 Task: Forward email with the signature Christina Ramirez with the subject Request for donations from softage.1@softage.net to softage.2@softage.net with the message Please let me know if there are any issues or concerns that need to be addressed., select last sentence, change the font of the message to Tahoma and change the font typography to italics Send the email
Action: Mouse moved to (1012, 82)
Screenshot: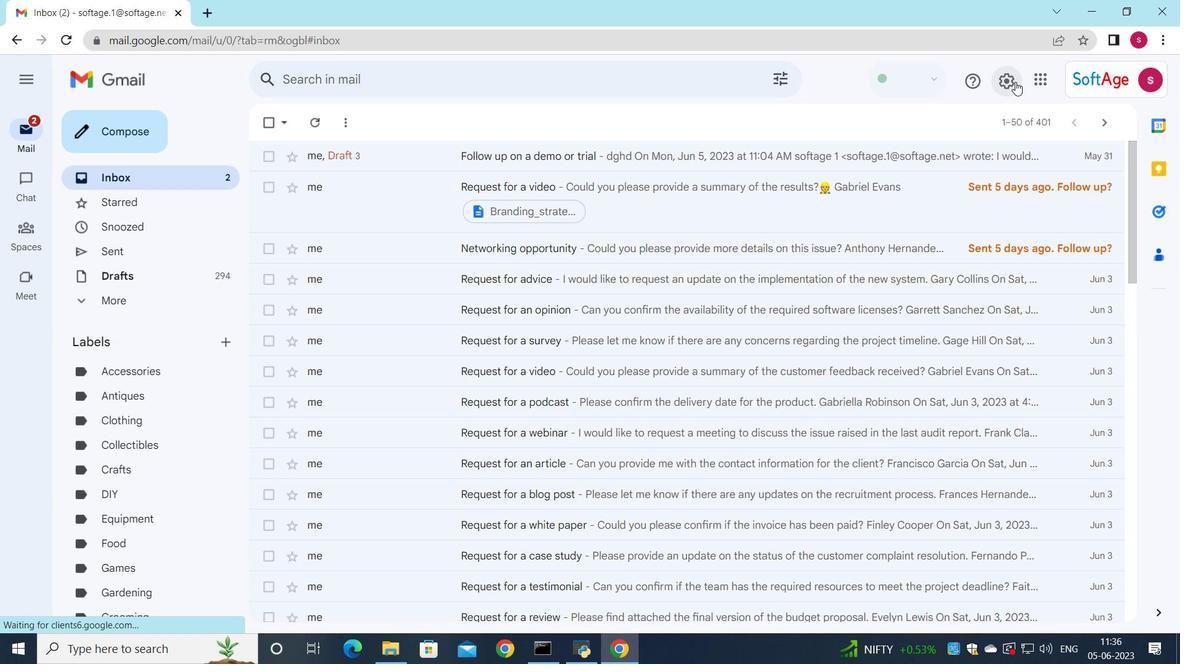 
Action: Mouse pressed left at (1012, 82)
Screenshot: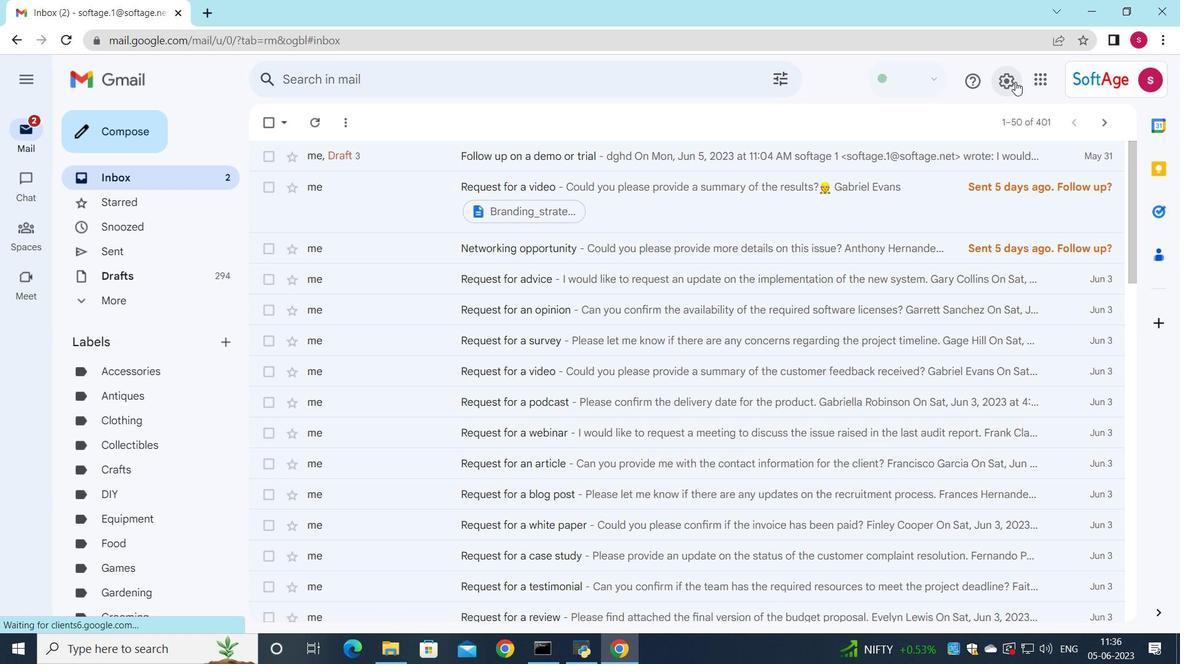 
Action: Mouse moved to (1023, 164)
Screenshot: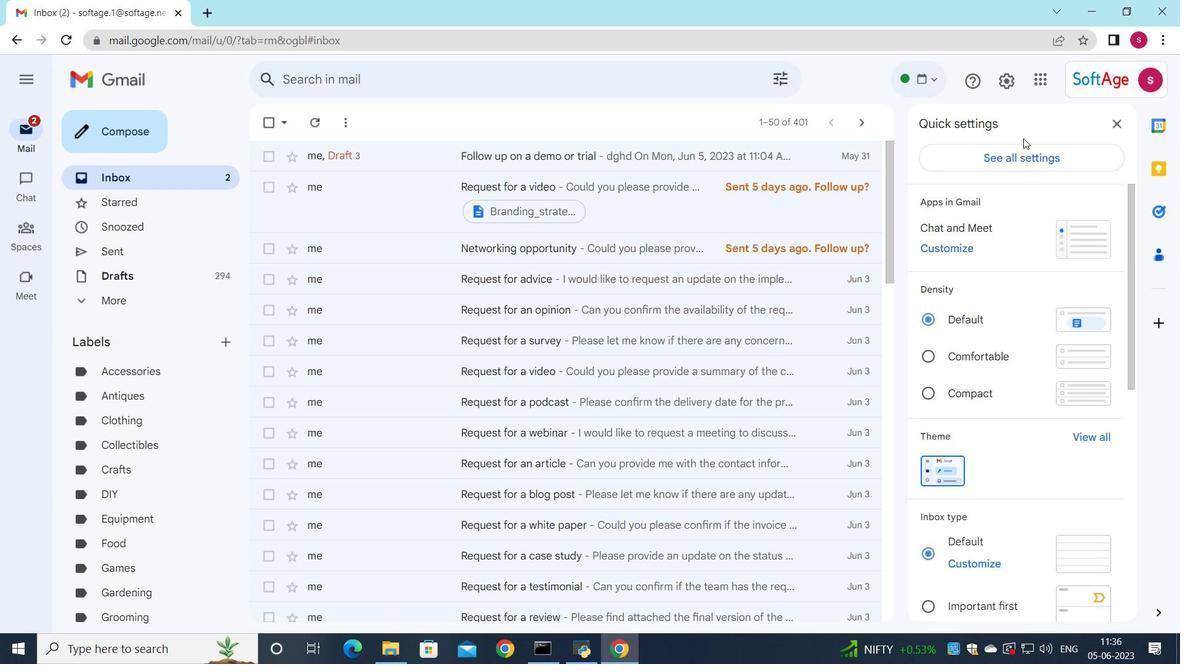
Action: Mouse pressed left at (1023, 164)
Screenshot: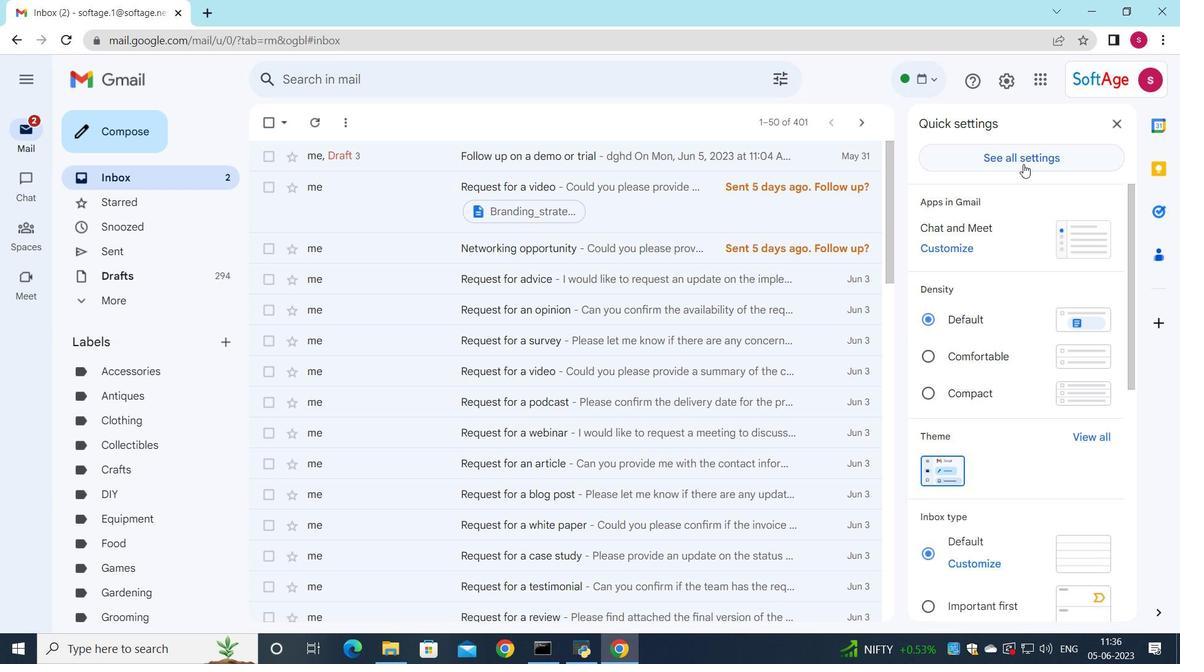 
Action: Mouse moved to (729, 297)
Screenshot: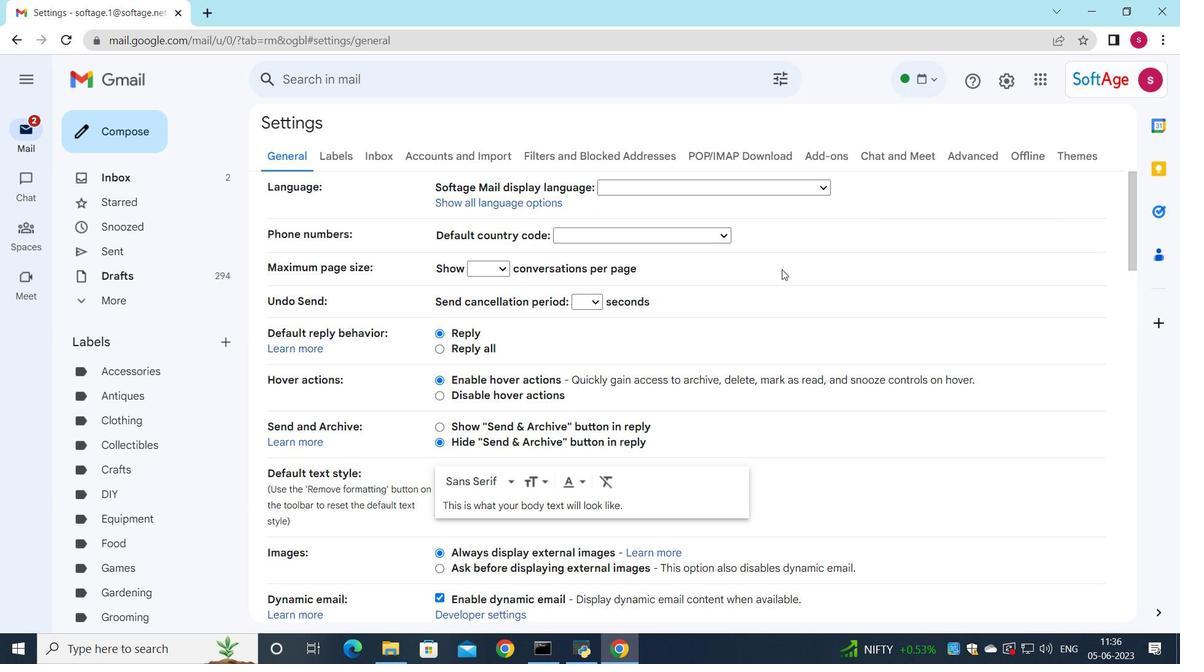 
Action: Mouse scrolled (730, 295) with delta (0, 0)
Screenshot: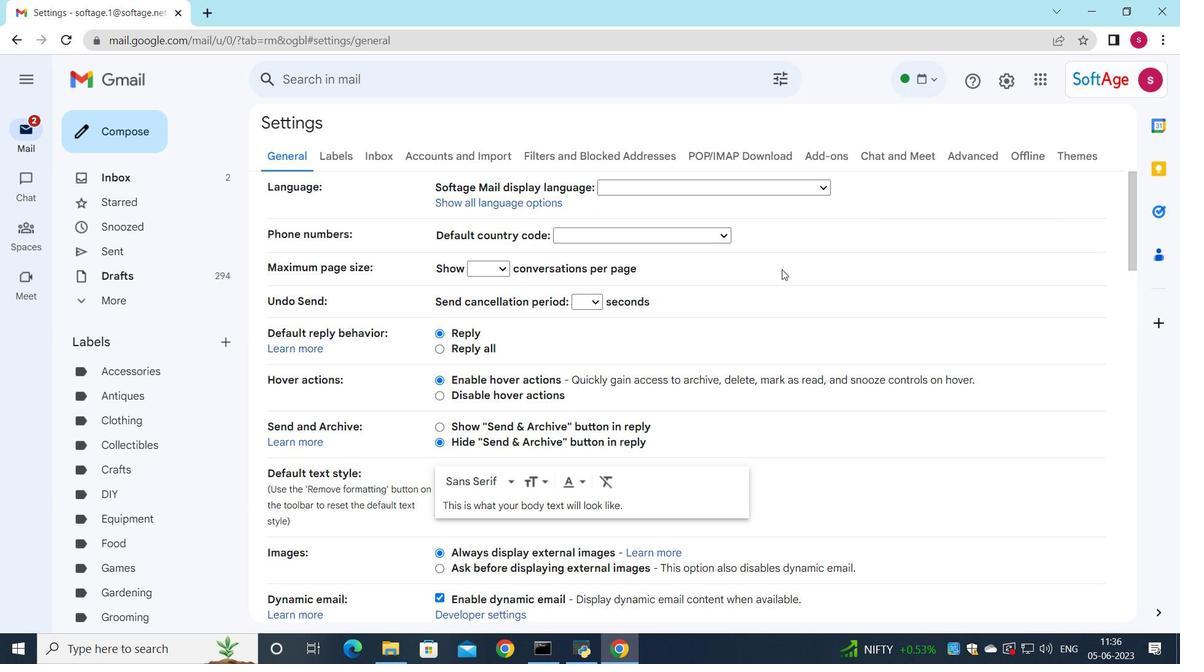 
Action: Mouse moved to (727, 300)
Screenshot: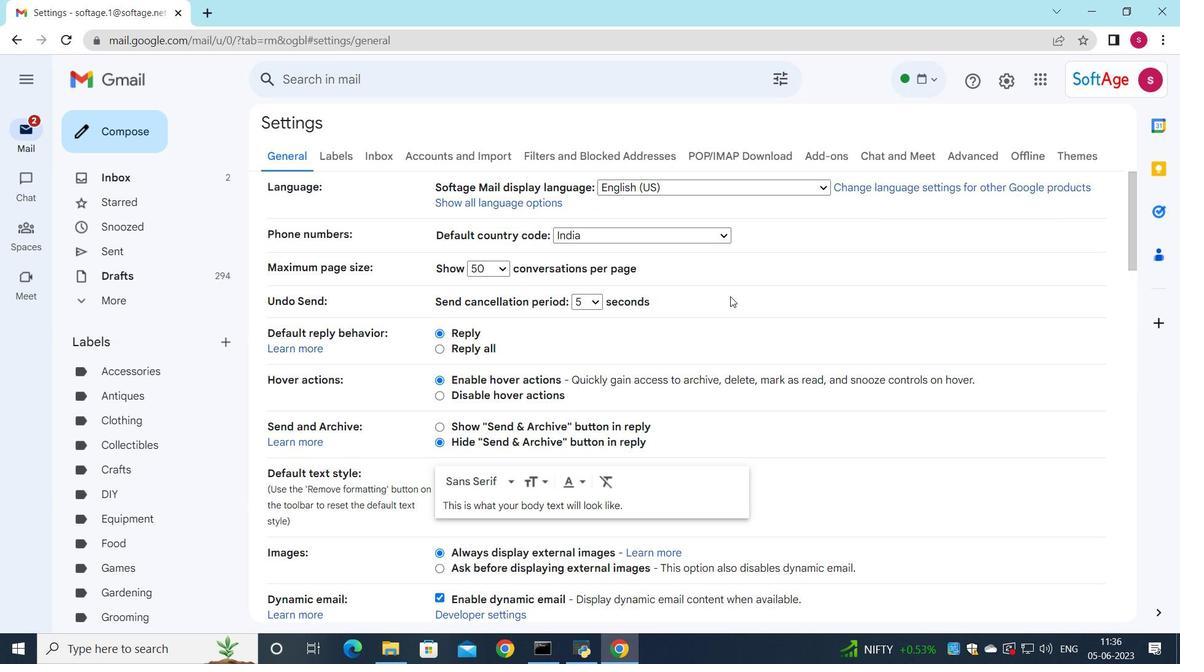 
Action: Mouse scrolled (728, 298) with delta (0, 0)
Screenshot: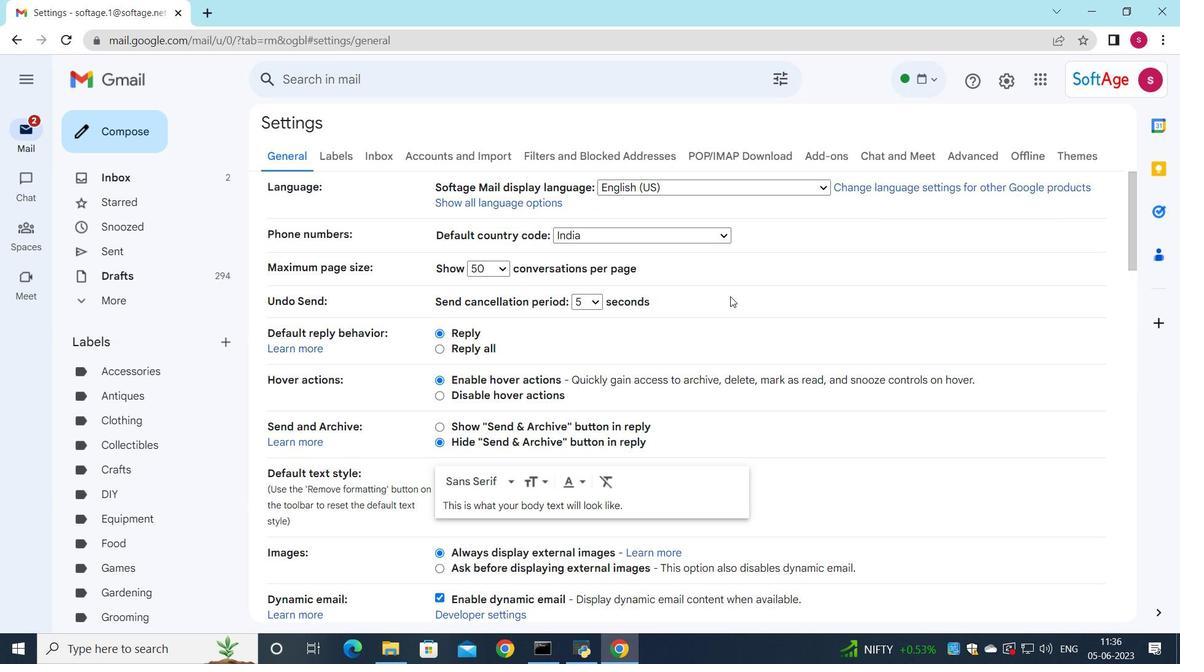 
Action: Mouse scrolled (727, 300) with delta (0, 0)
Screenshot: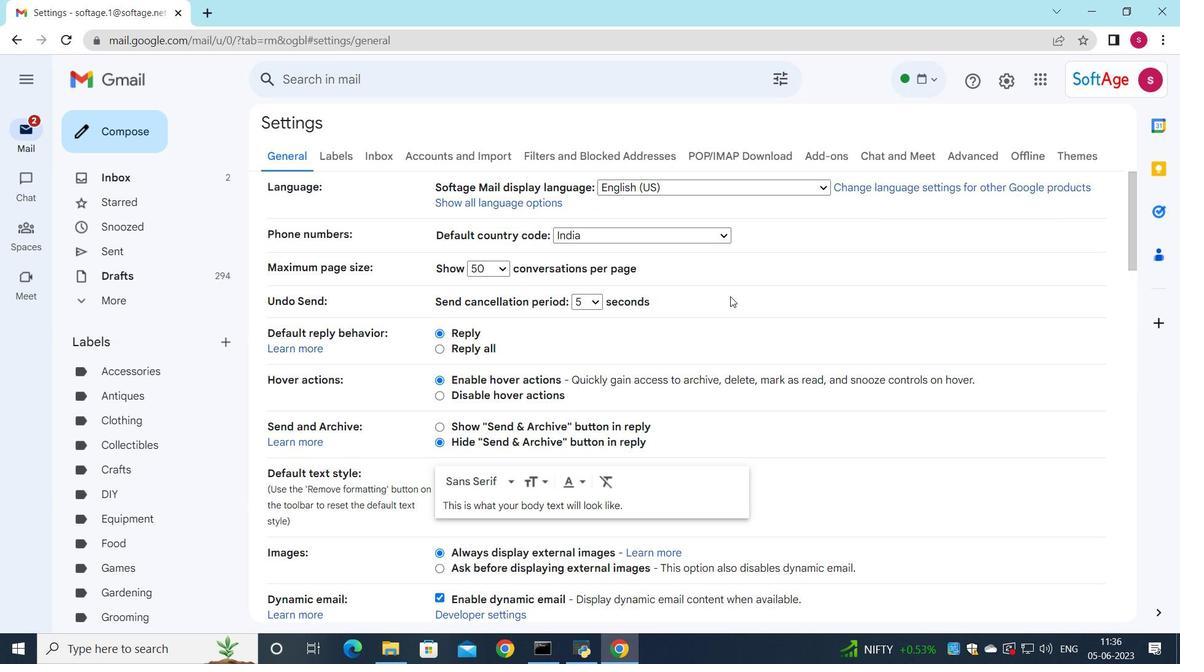 
Action: Mouse scrolled (727, 300) with delta (0, 0)
Screenshot: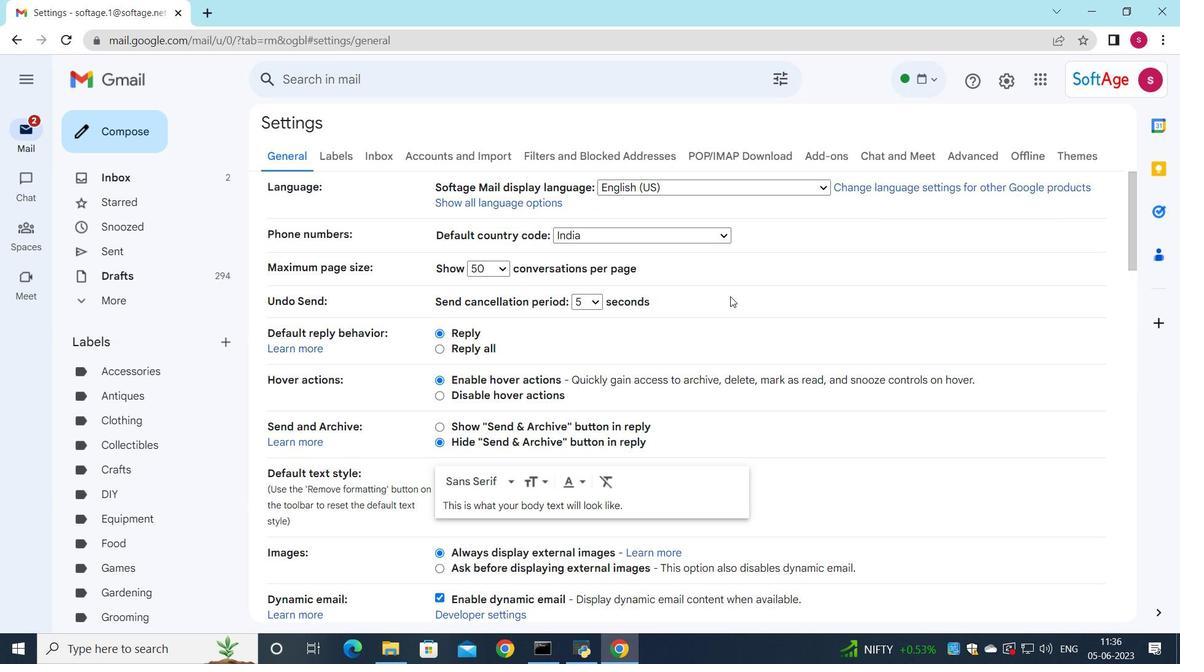 
Action: Mouse scrolled (727, 300) with delta (0, 0)
Screenshot: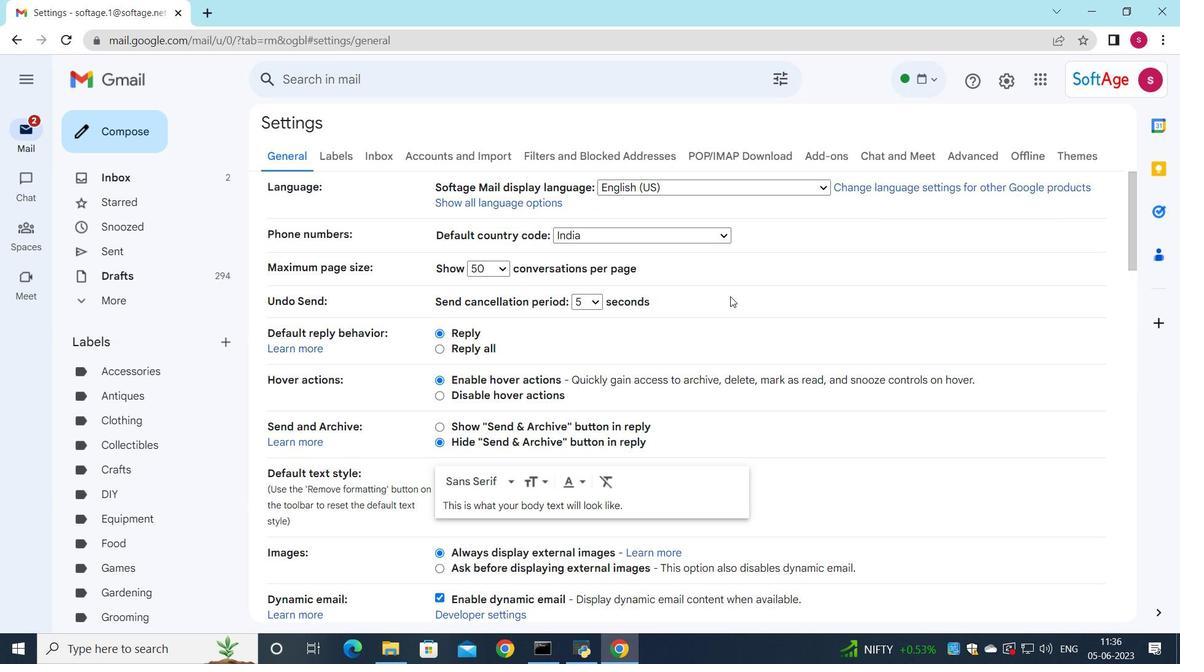 
Action: Mouse moved to (641, 284)
Screenshot: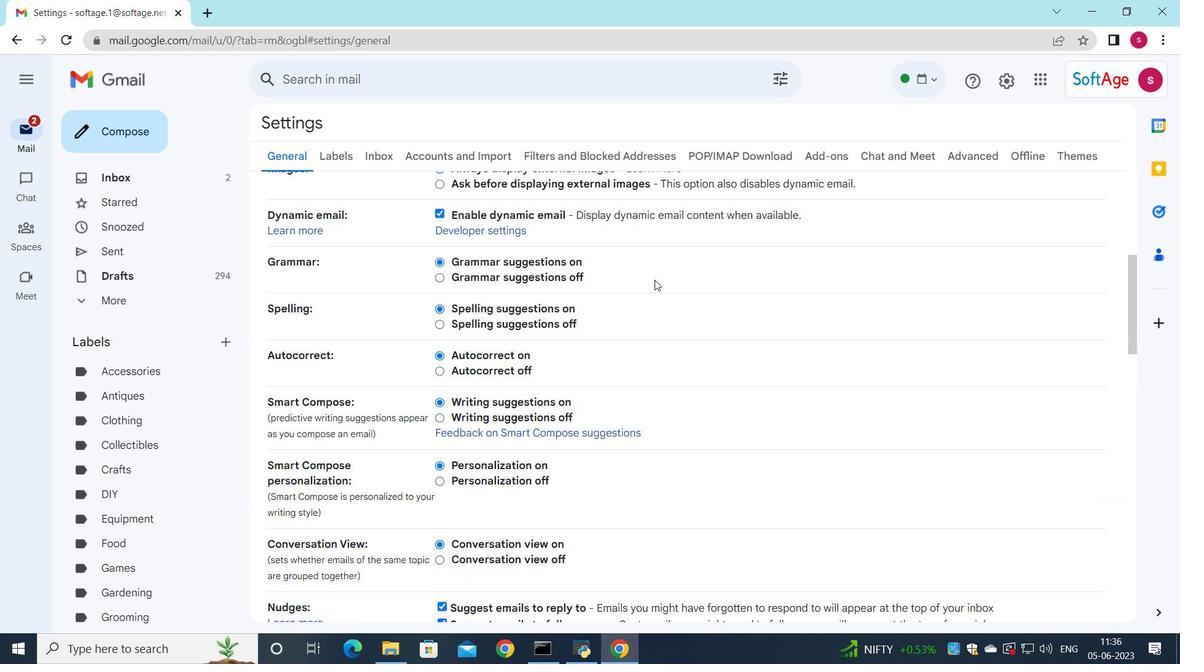 
Action: Mouse scrolled (641, 283) with delta (0, 0)
Screenshot: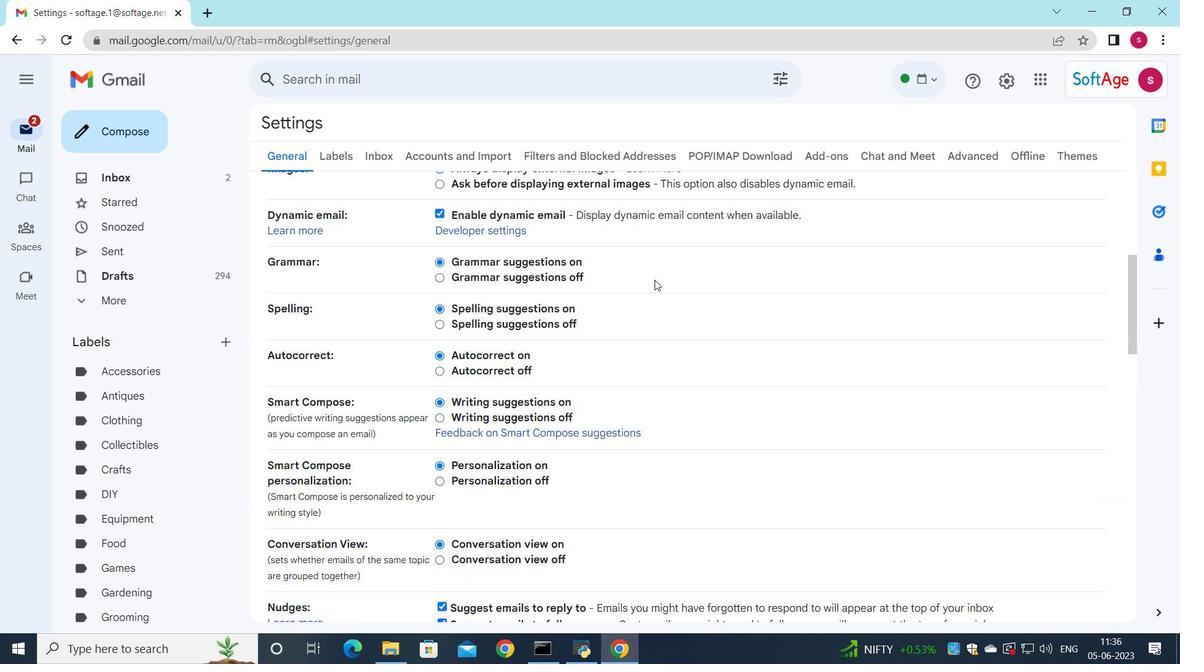 
Action: Mouse moved to (640, 284)
Screenshot: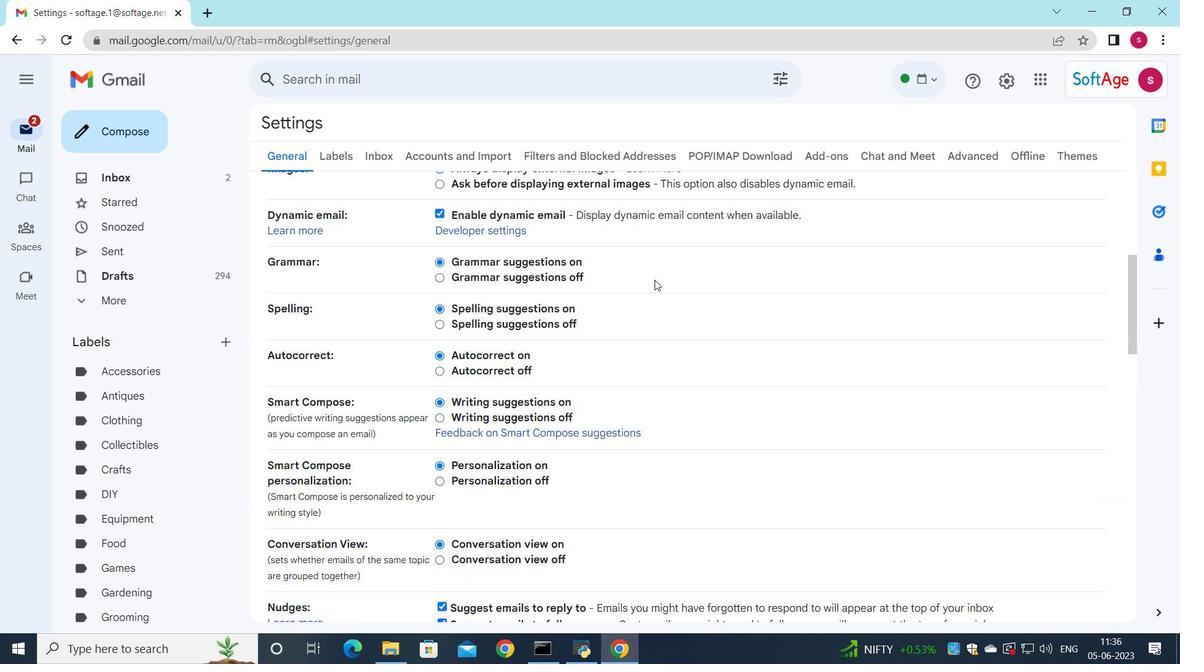 
Action: Mouse scrolled (640, 283) with delta (0, 0)
Screenshot: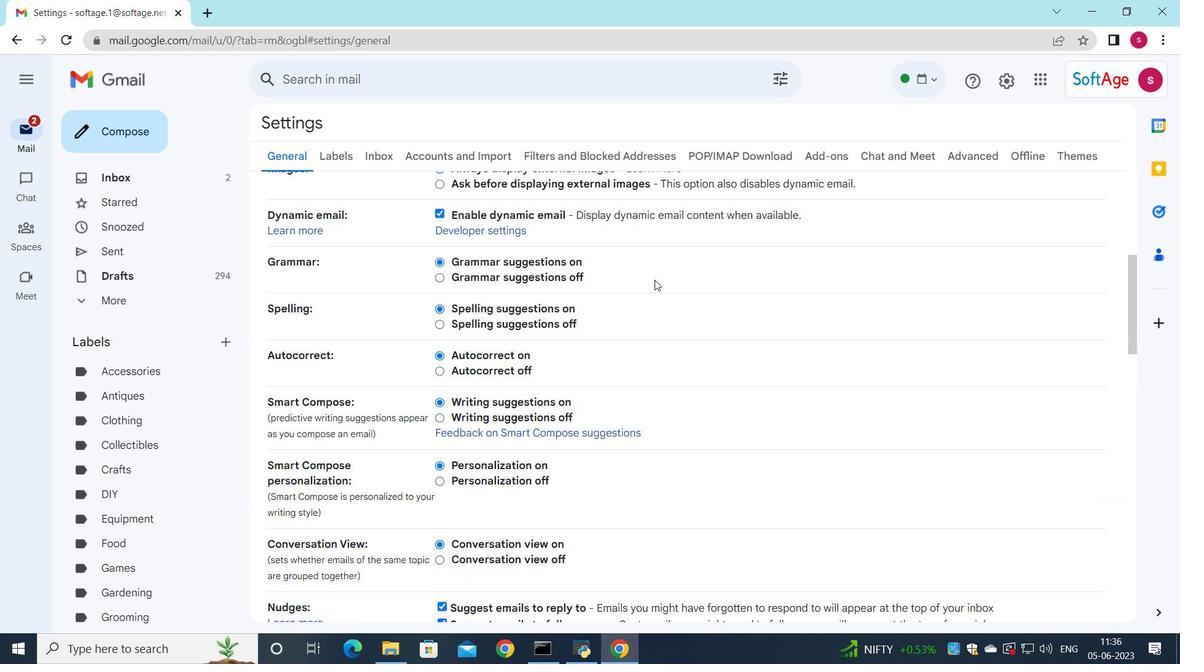 
Action: Mouse scrolled (640, 283) with delta (0, 0)
Screenshot: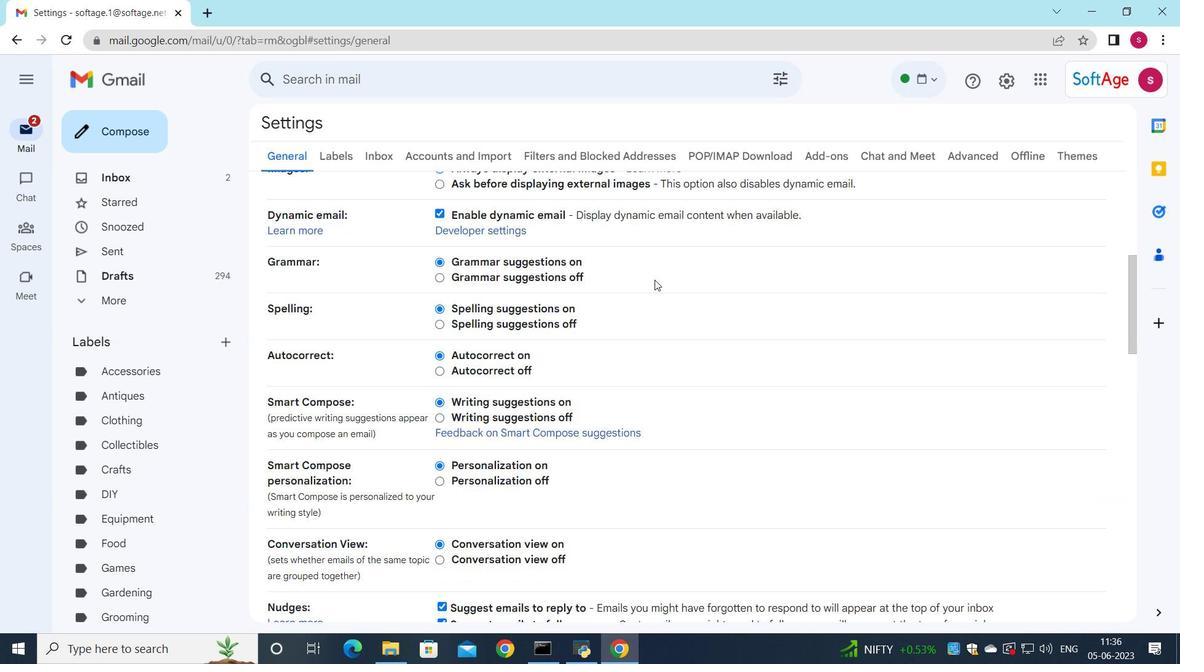 
Action: Mouse scrolled (640, 283) with delta (0, 0)
Screenshot: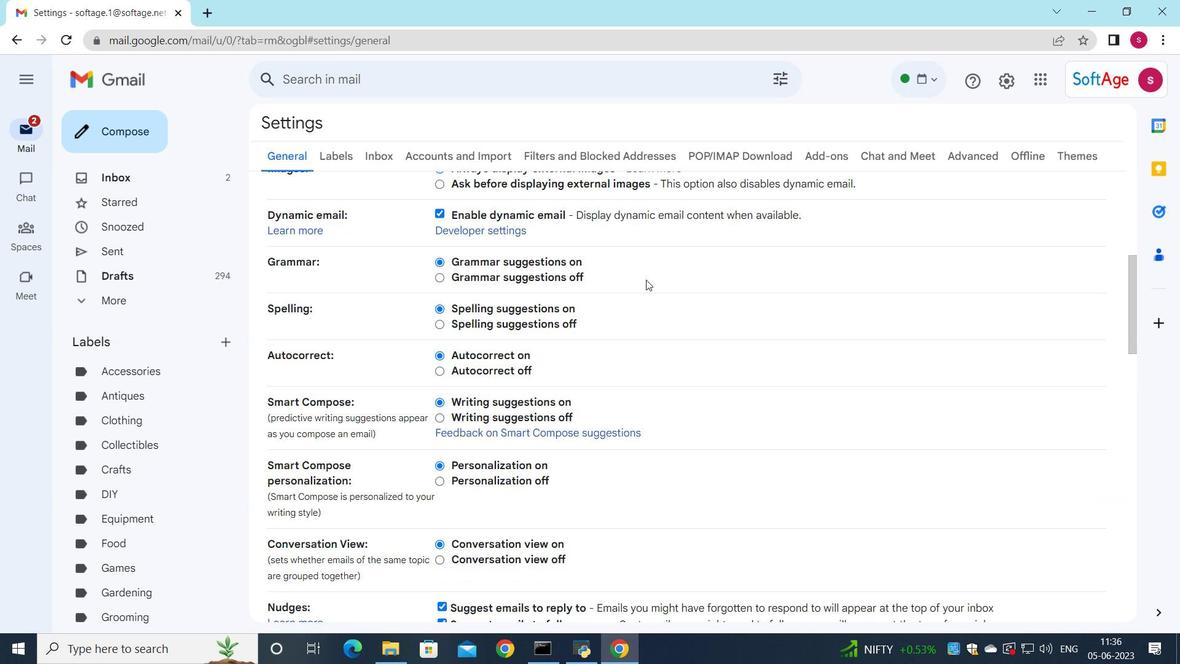 
Action: Mouse scrolled (640, 283) with delta (0, 0)
Screenshot: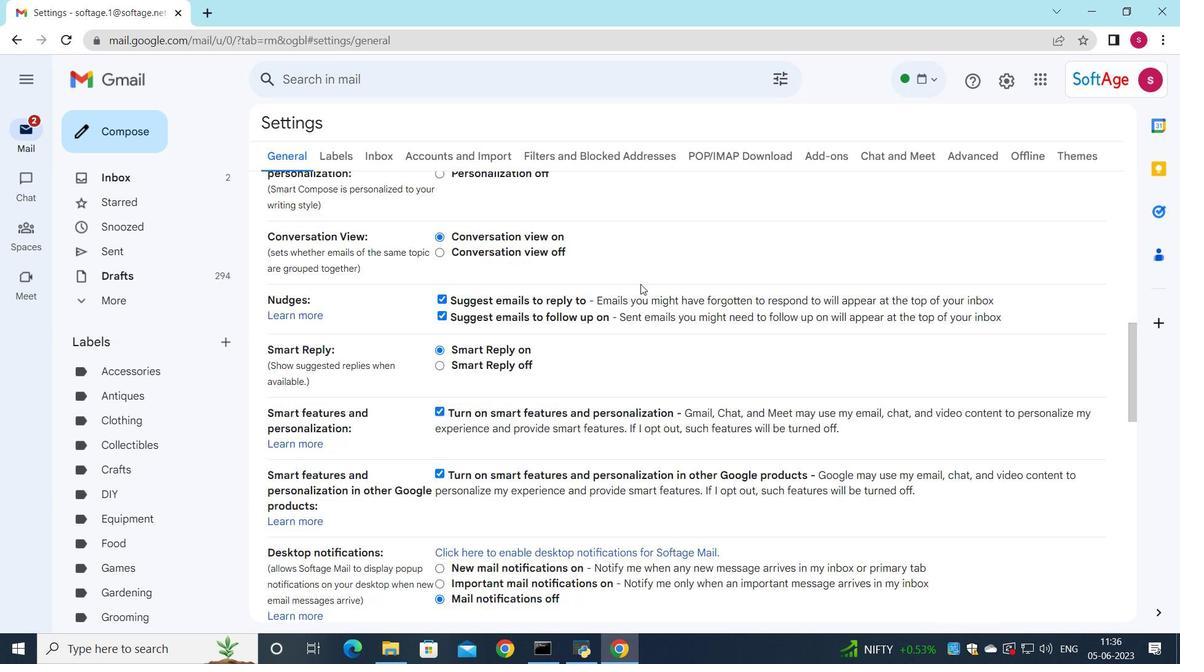 
Action: Mouse scrolled (640, 283) with delta (0, 0)
Screenshot: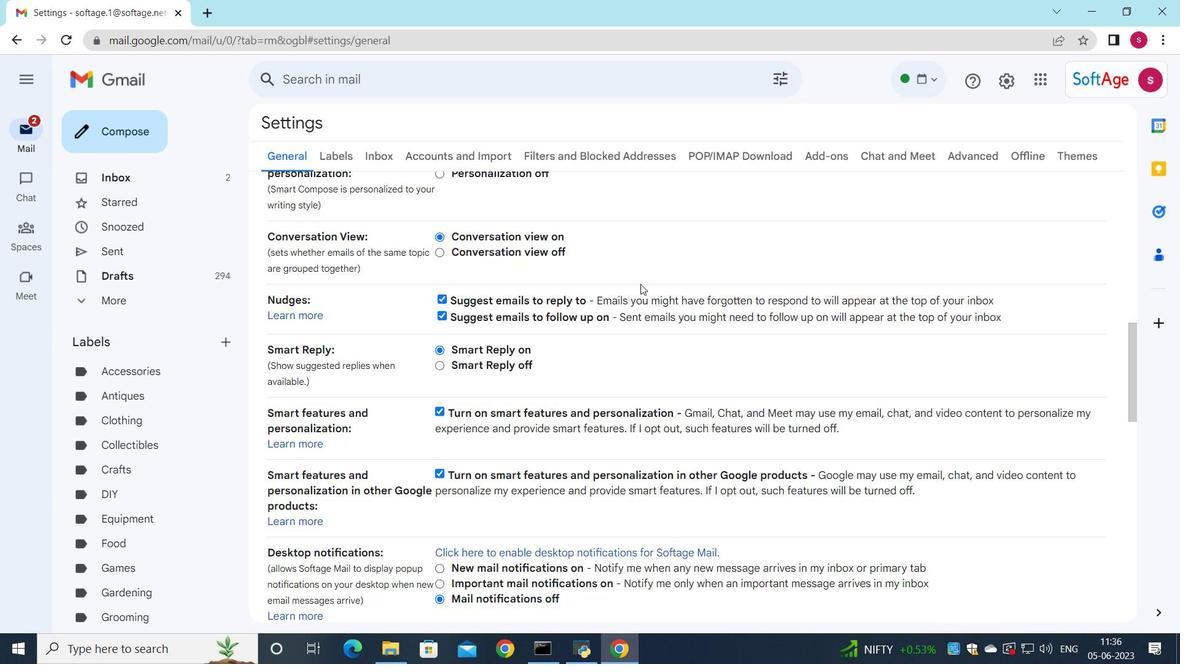 
Action: Mouse scrolled (640, 283) with delta (0, 0)
Screenshot: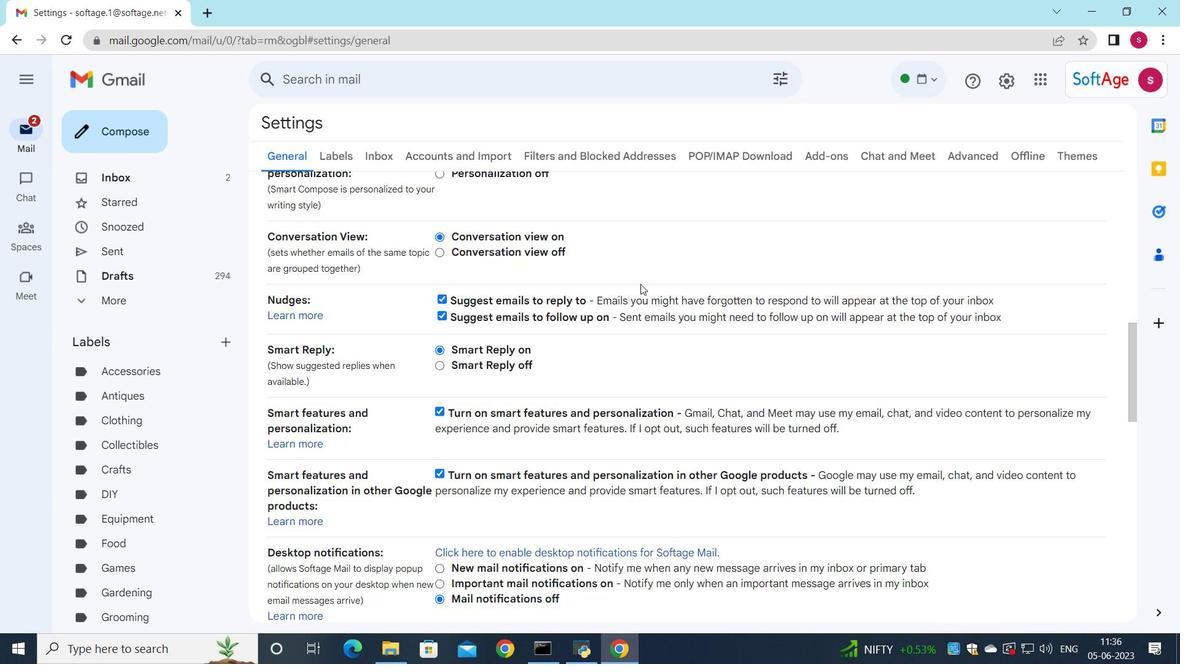 
Action: Mouse scrolled (640, 283) with delta (0, 0)
Screenshot: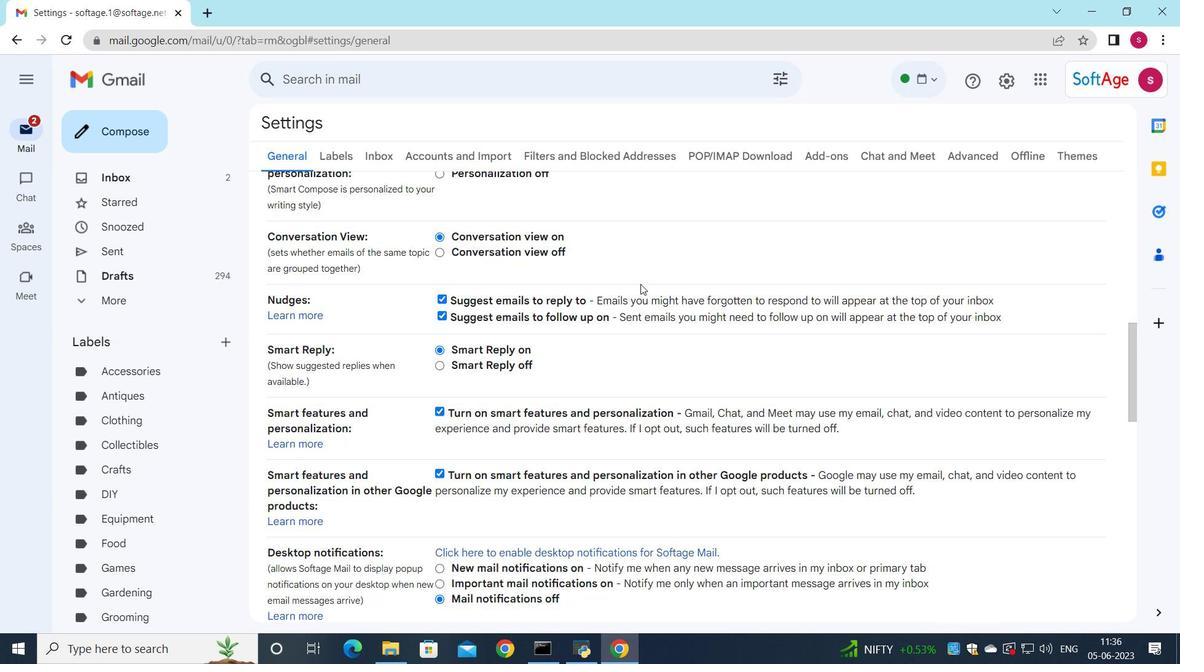 
Action: Mouse scrolled (640, 283) with delta (0, 0)
Screenshot: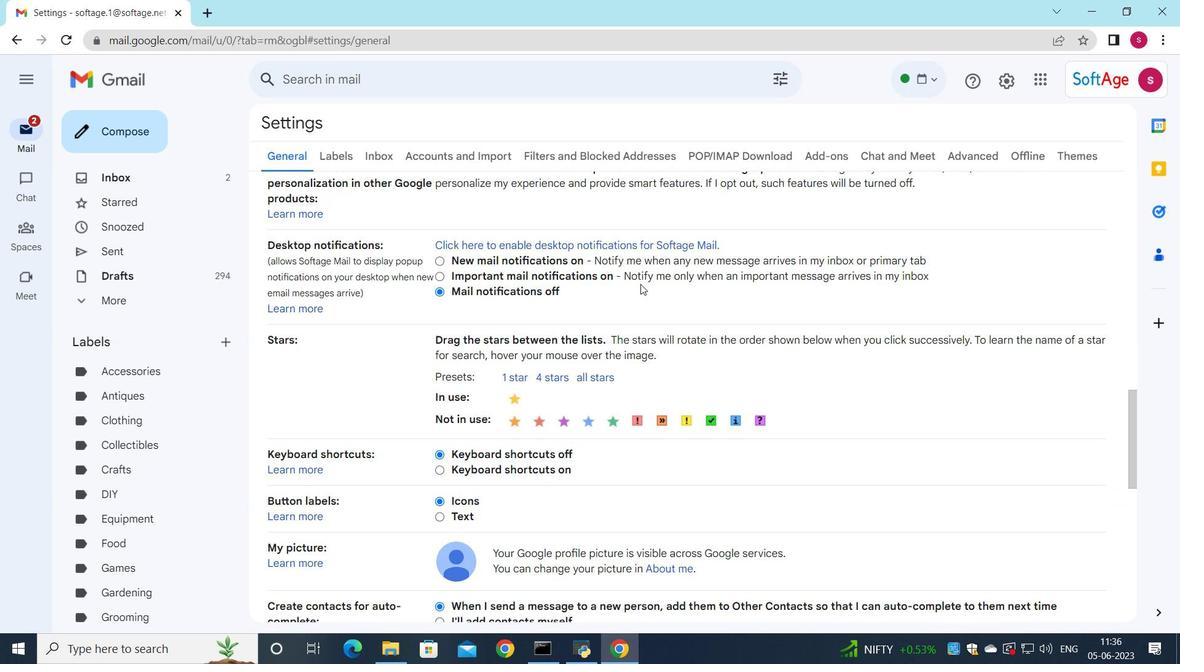 
Action: Mouse scrolled (640, 283) with delta (0, 0)
Screenshot: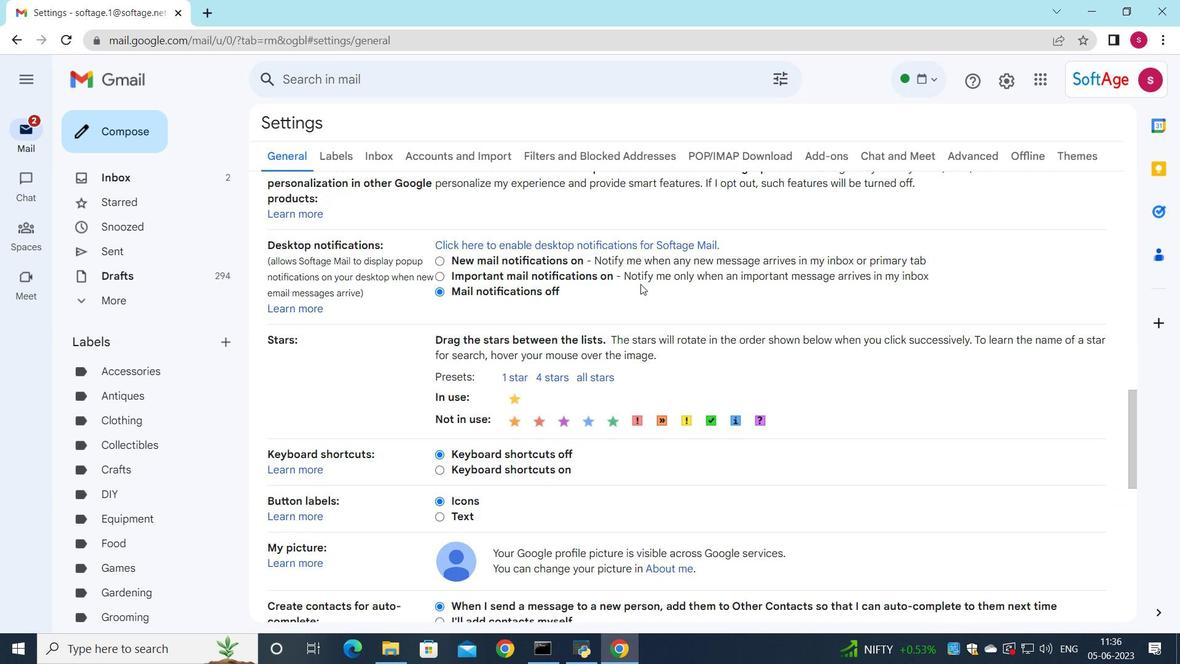 
Action: Mouse moved to (640, 284)
Screenshot: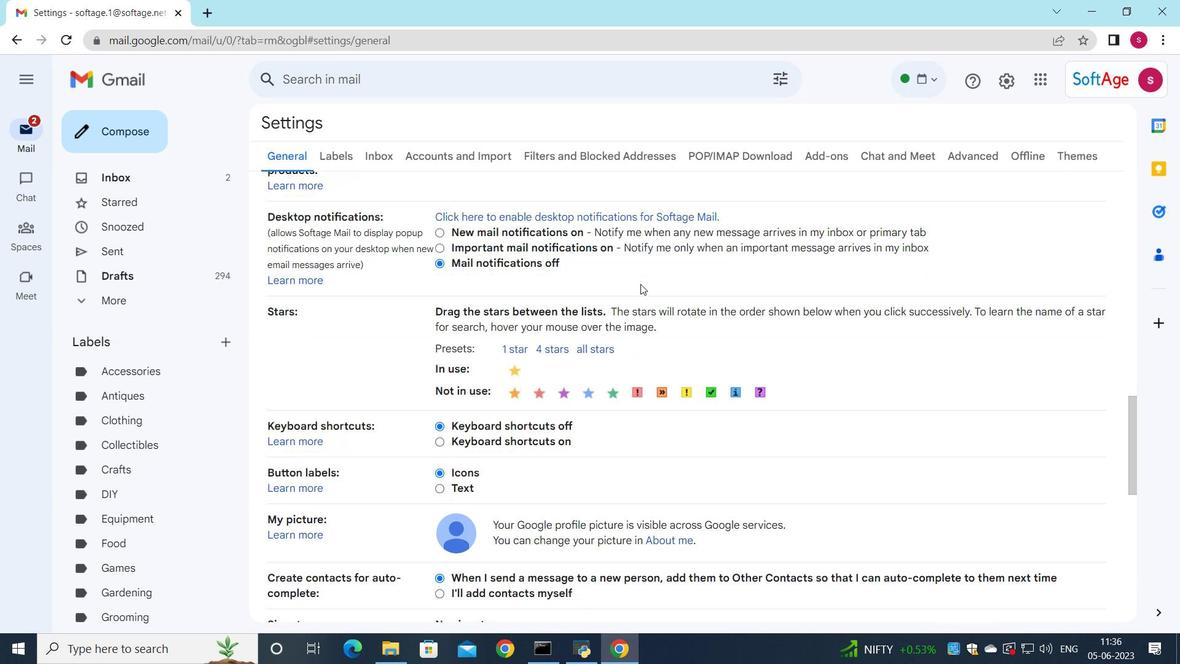 
Action: Mouse scrolled (640, 283) with delta (0, 0)
Screenshot: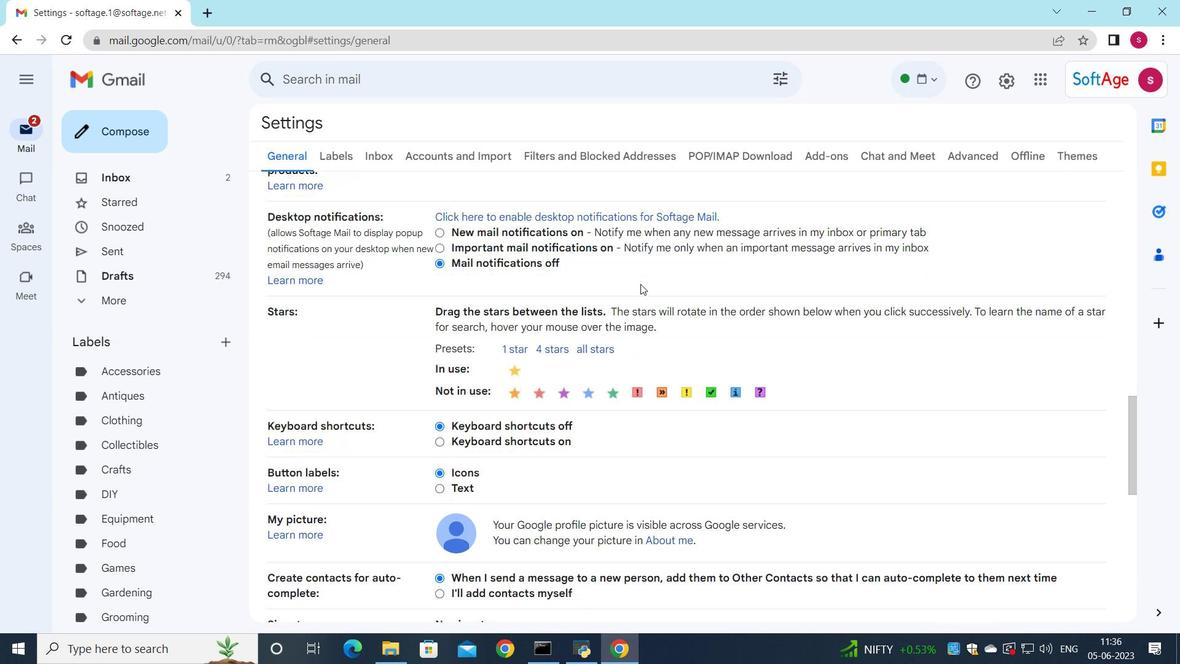 
Action: Mouse moved to (640, 293)
Screenshot: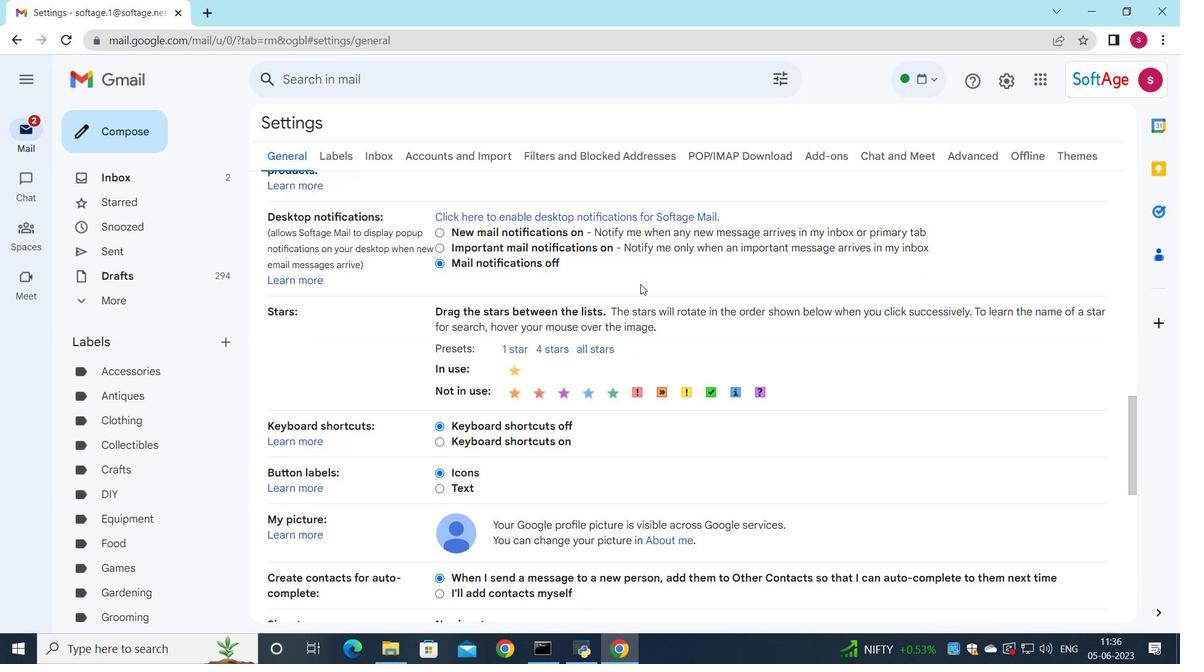 
Action: Mouse scrolled (640, 283) with delta (0, 0)
Screenshot: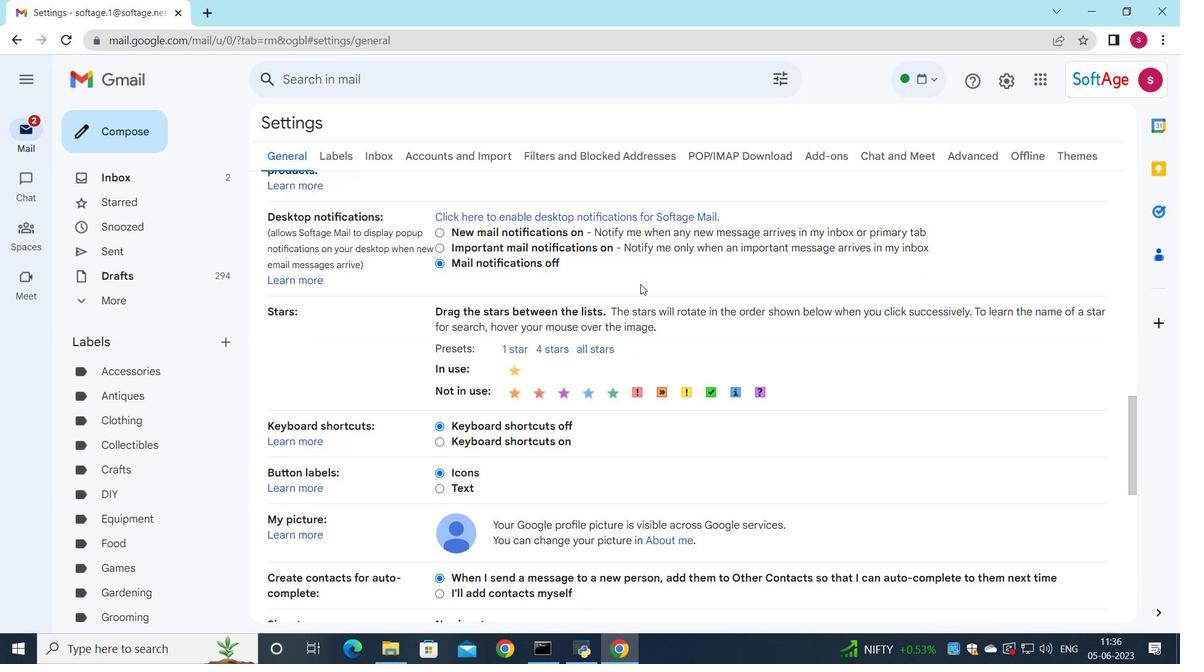 
Action: Mouse scrolled (640, 283) with delta (0, 0)
Screenshot: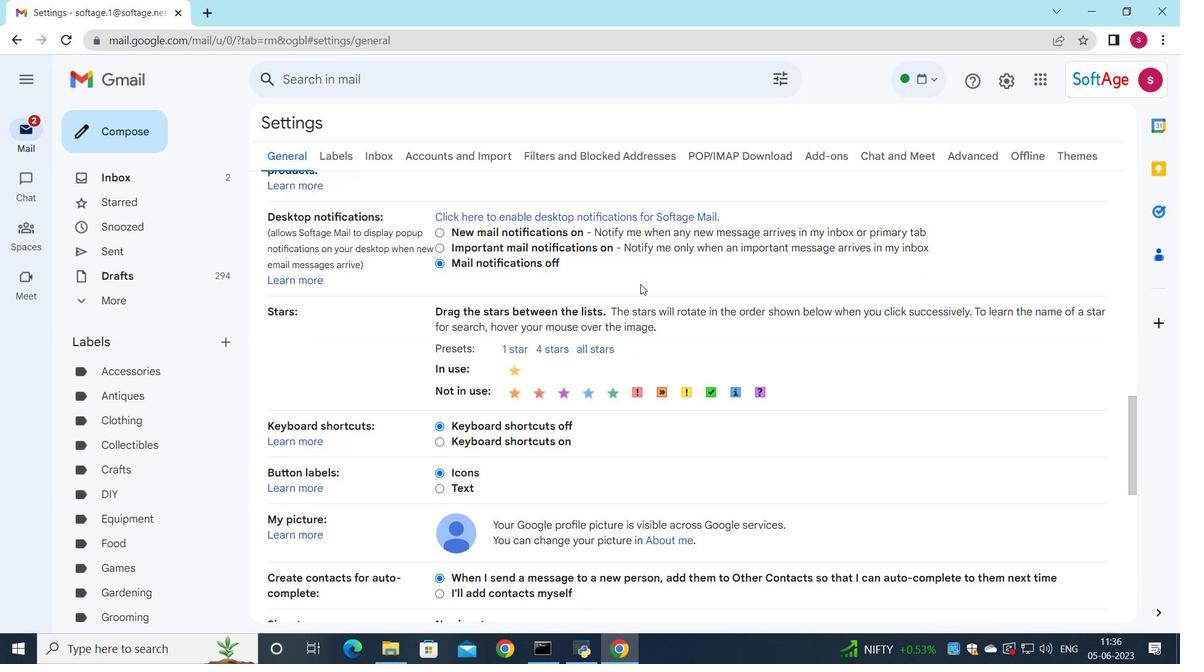
Action: Mouse moved to (640, 293)
Screenshot: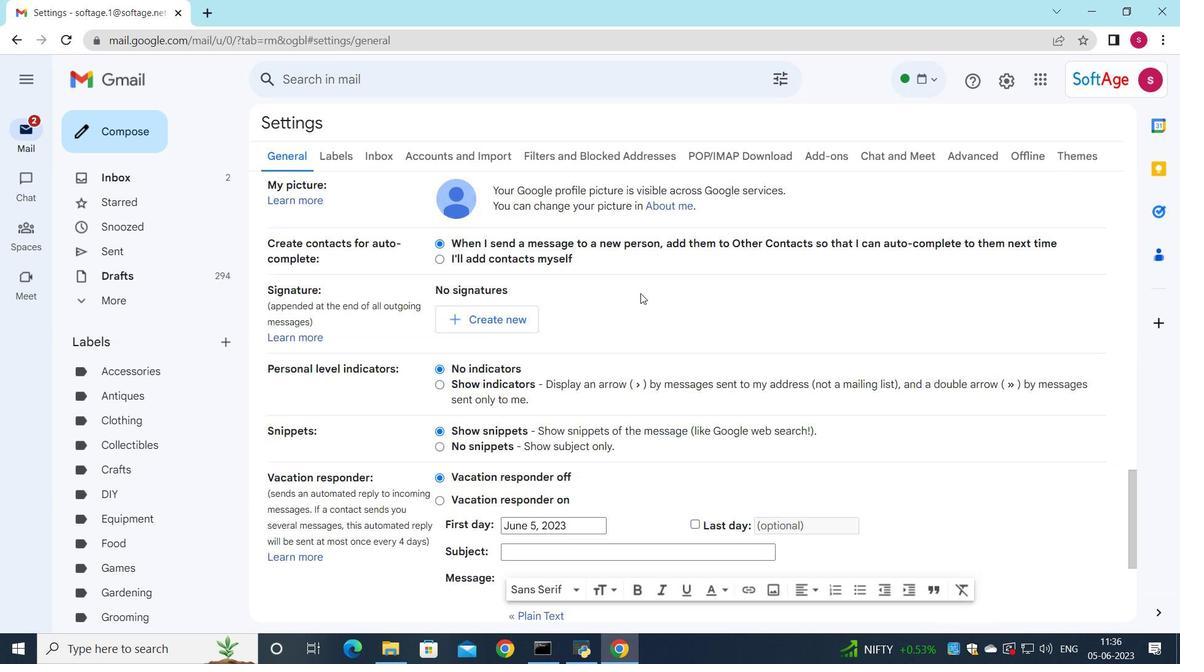 
Action: Mouse scrolled (640, 292) with delta (0, 0)
Screenshot: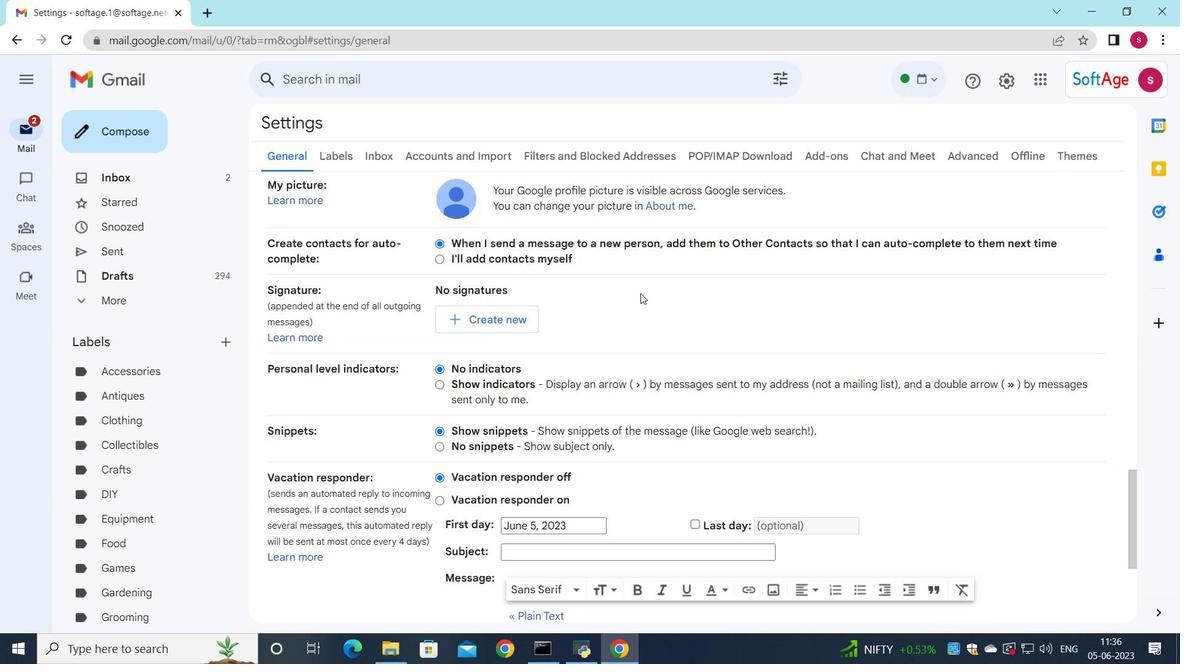
Action: Mouse scrolled (640, 292) with delta (0, 0)
Screenshot: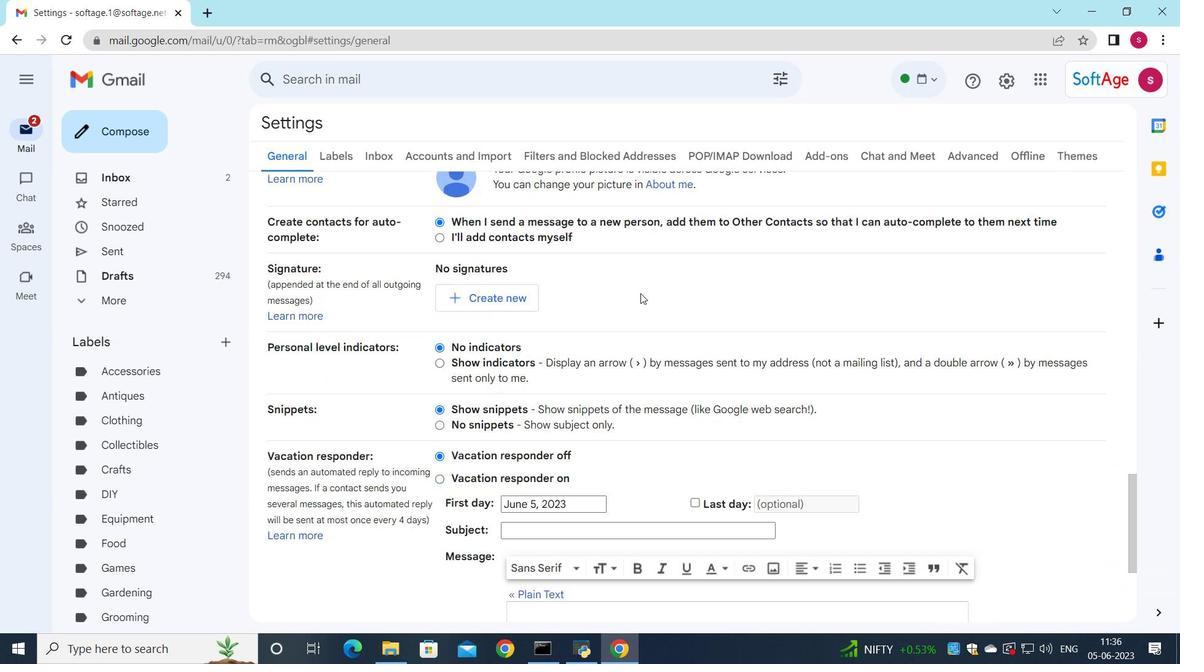 
Action: Mouse scrolled (640, 292) with delta (0, 0)
Screenshot: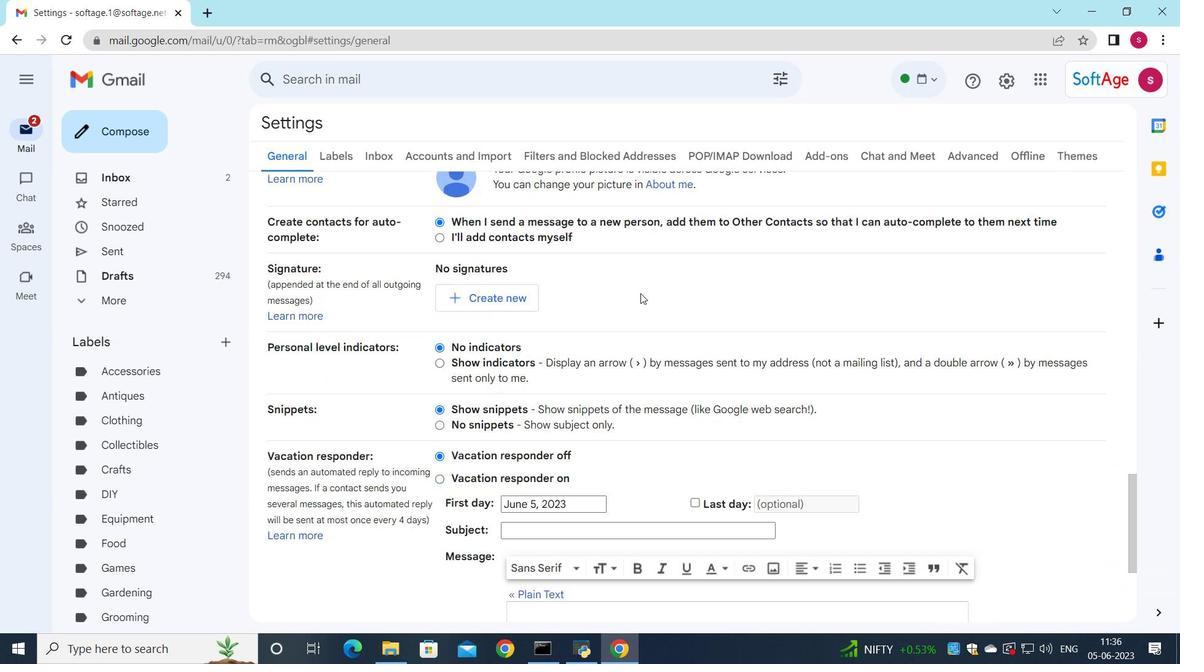 
Action: Mouse scrolled (640, 293) with delta (0, 0)
Screenshot: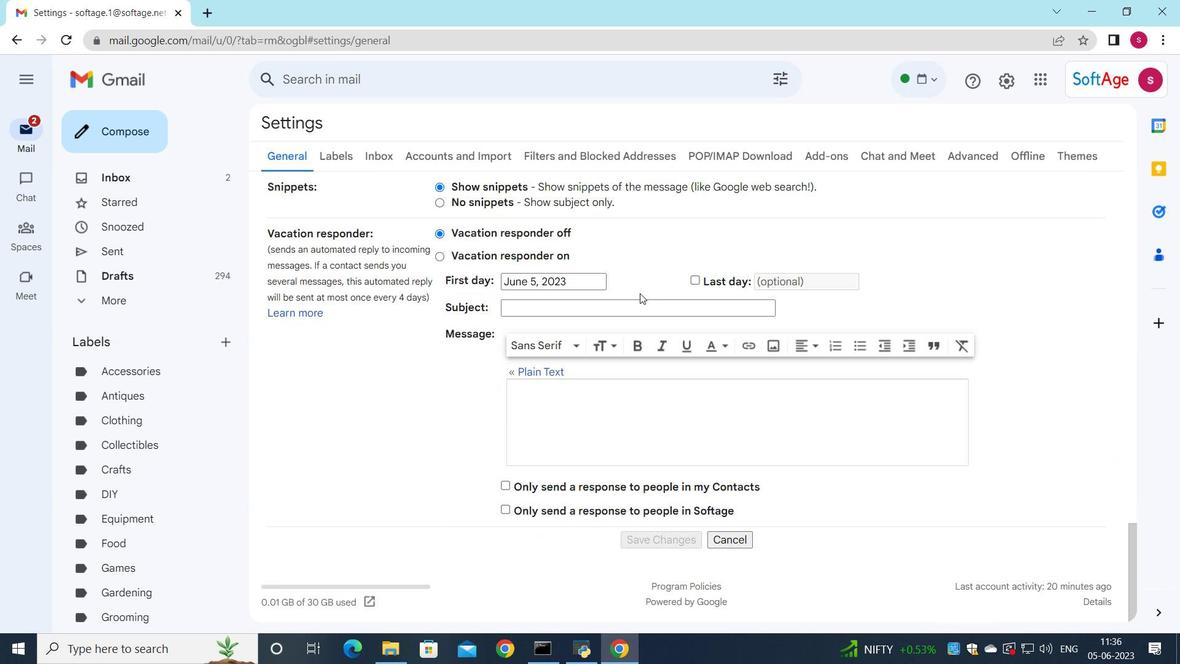 
Action: Mouse scrolled (640, 293) with delta (0, 0)
Screenshot: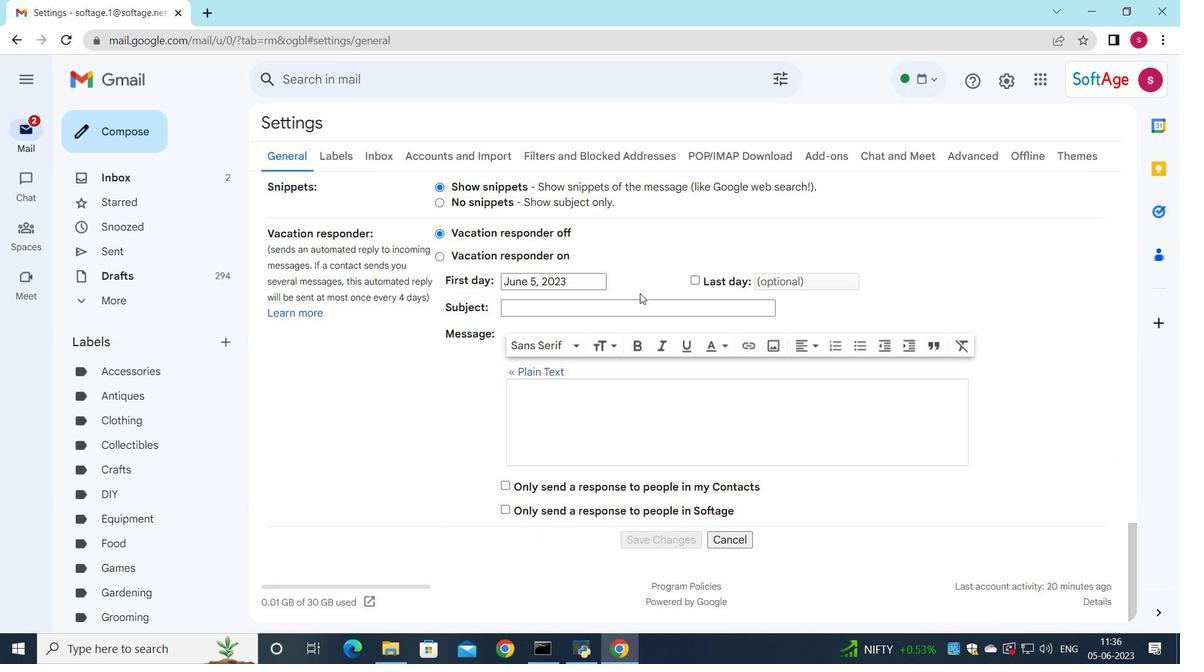 
Action: Mouse moved to (496, 232)
Screenshot: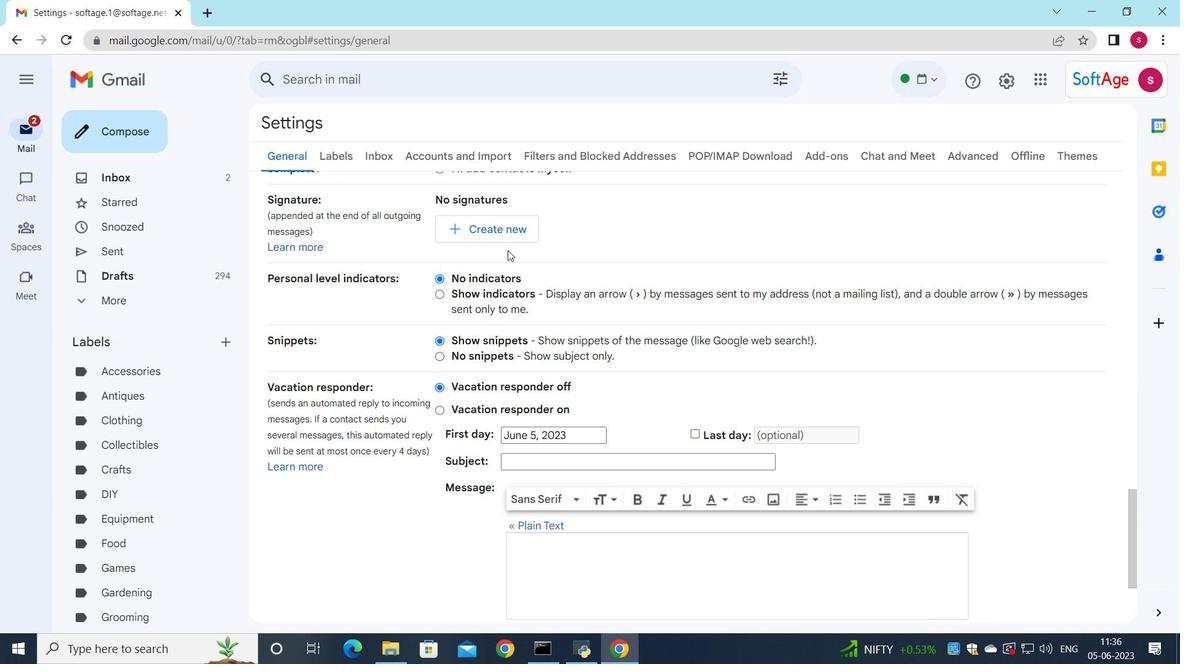 
Action: Mouse pressed left at (496, 232)
Screenshot: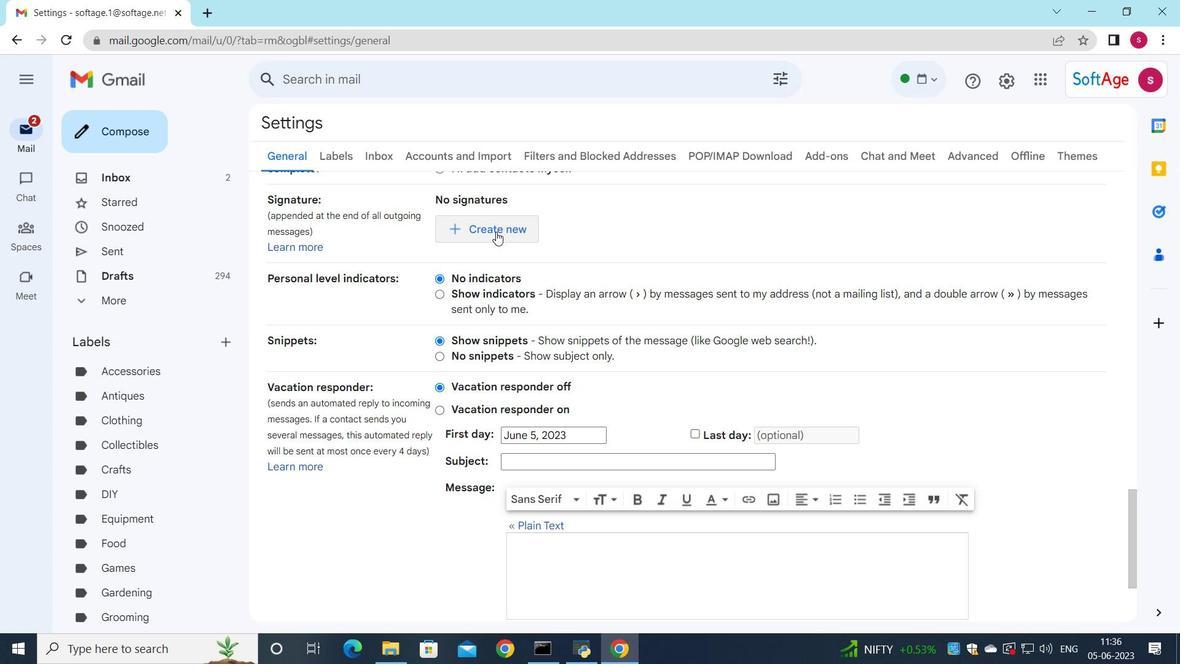 
Action: Mouse moved to (679, 250)
Screenshot: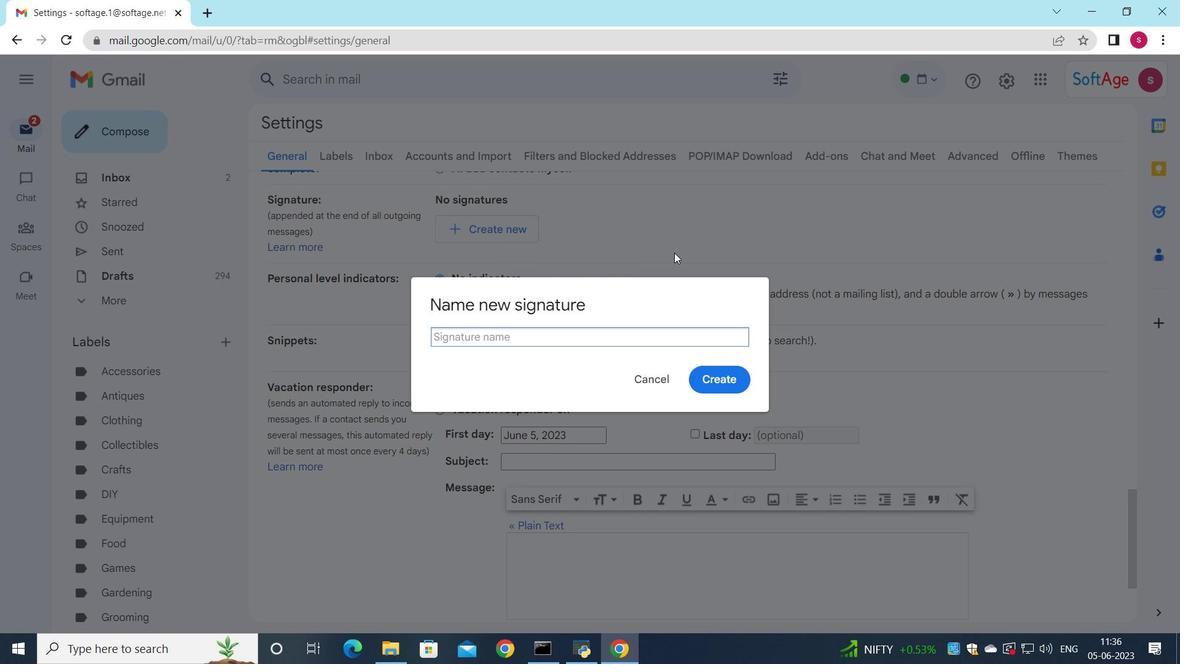 
Action: Key pressed <Key.shift>Christina<Key.space><Key.shift>Ramirez
Screenshot: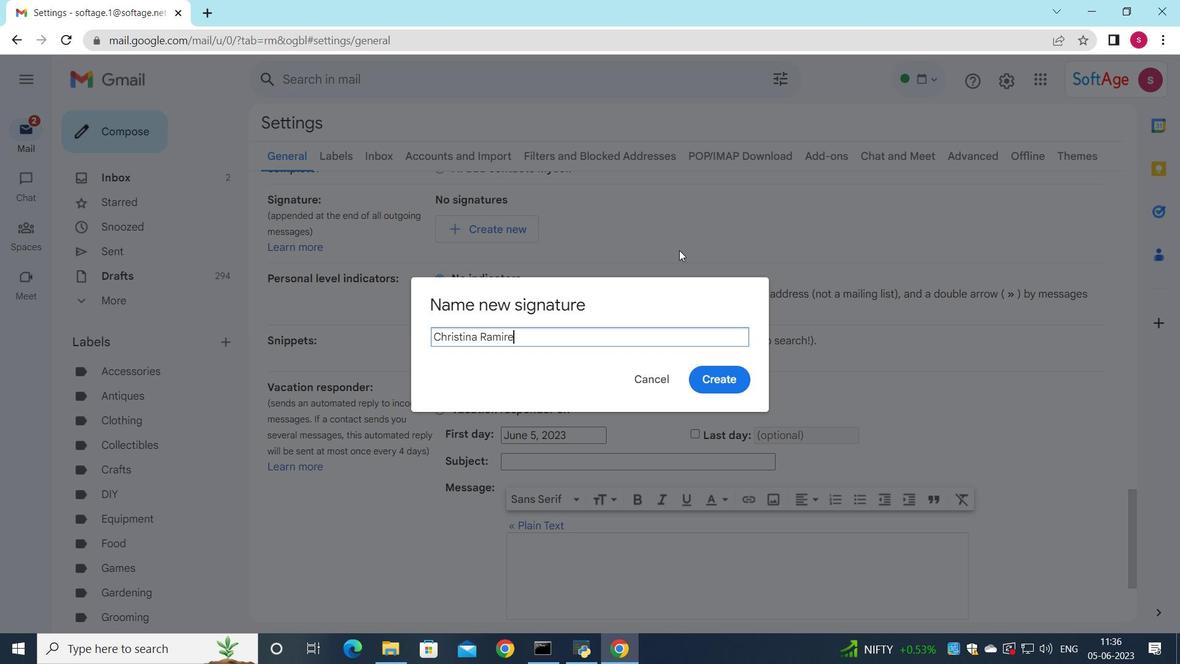 
Action: Mouse moved to (713, 376)
Screenshot: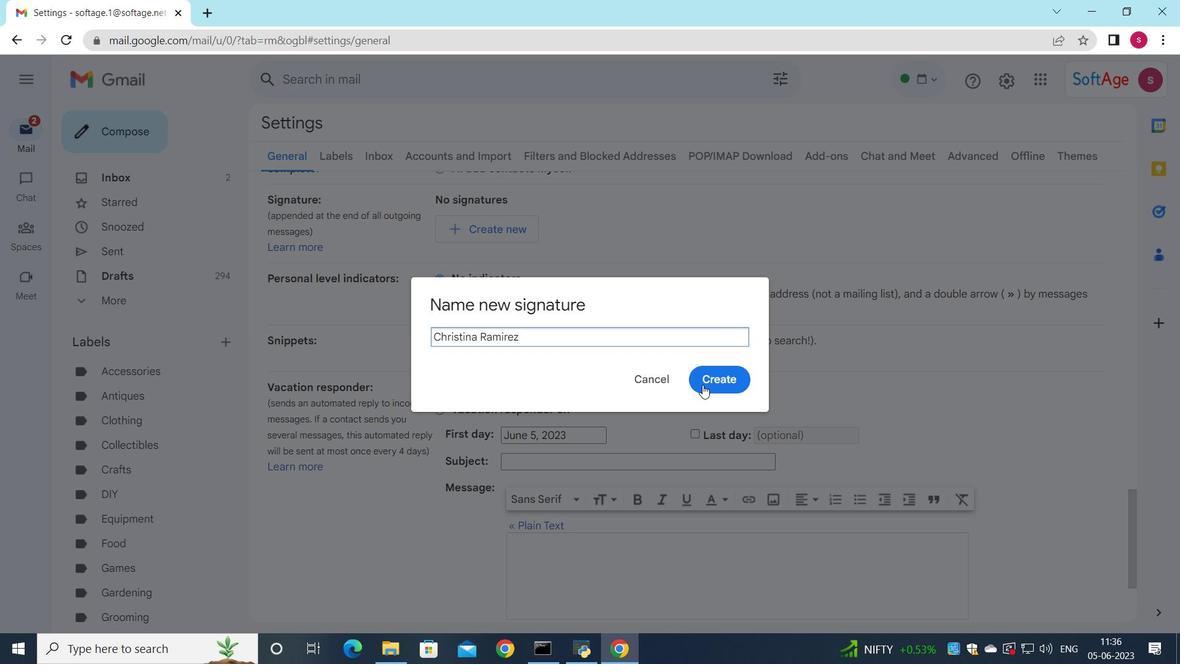
Action: Mouse pressed left at (713, 376)
Screenshot: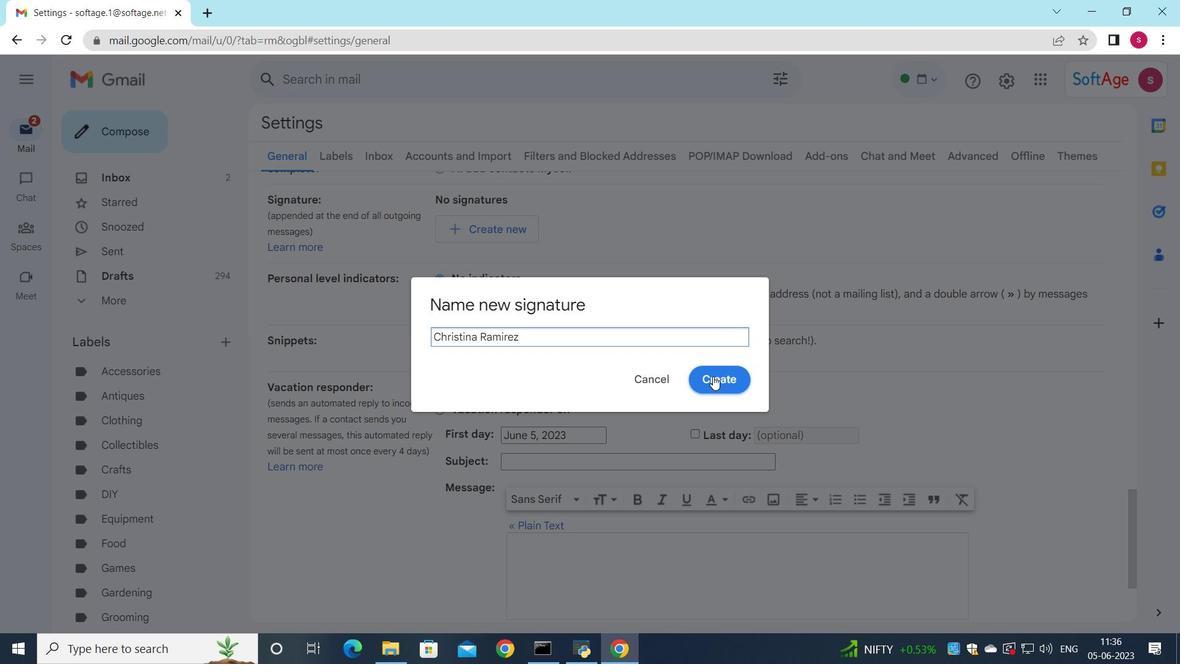 
Action: Mouse moved to (742, 258)
Screenshot: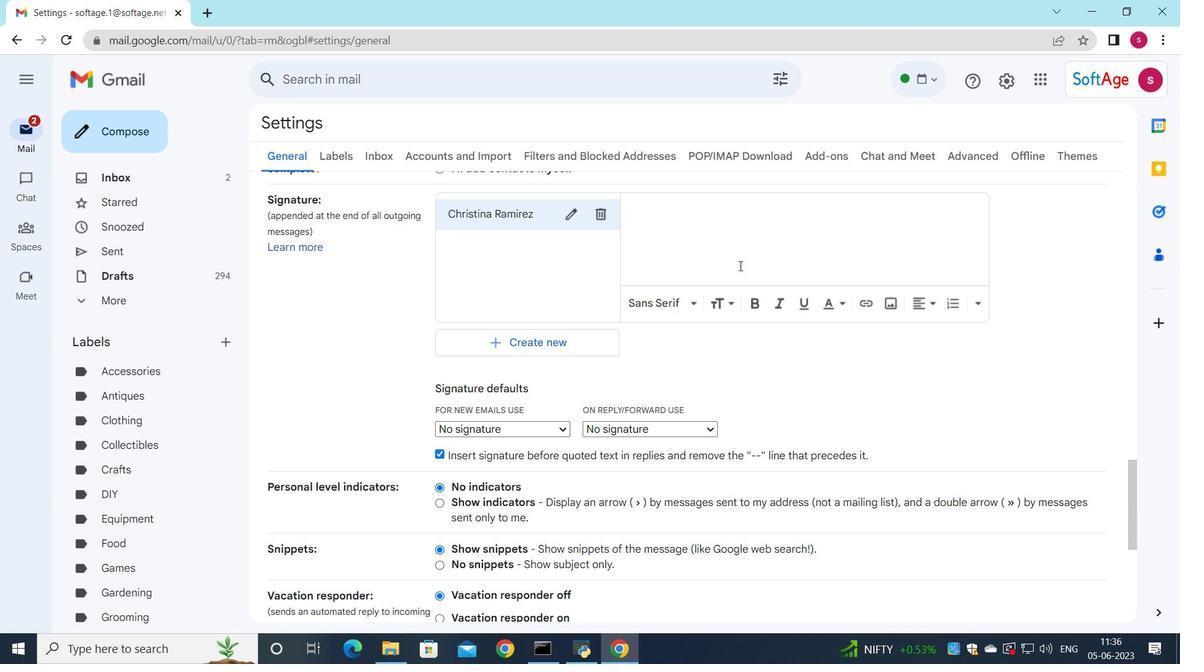 
Action: Mouse pressed left at (742, 258)
Screenshot: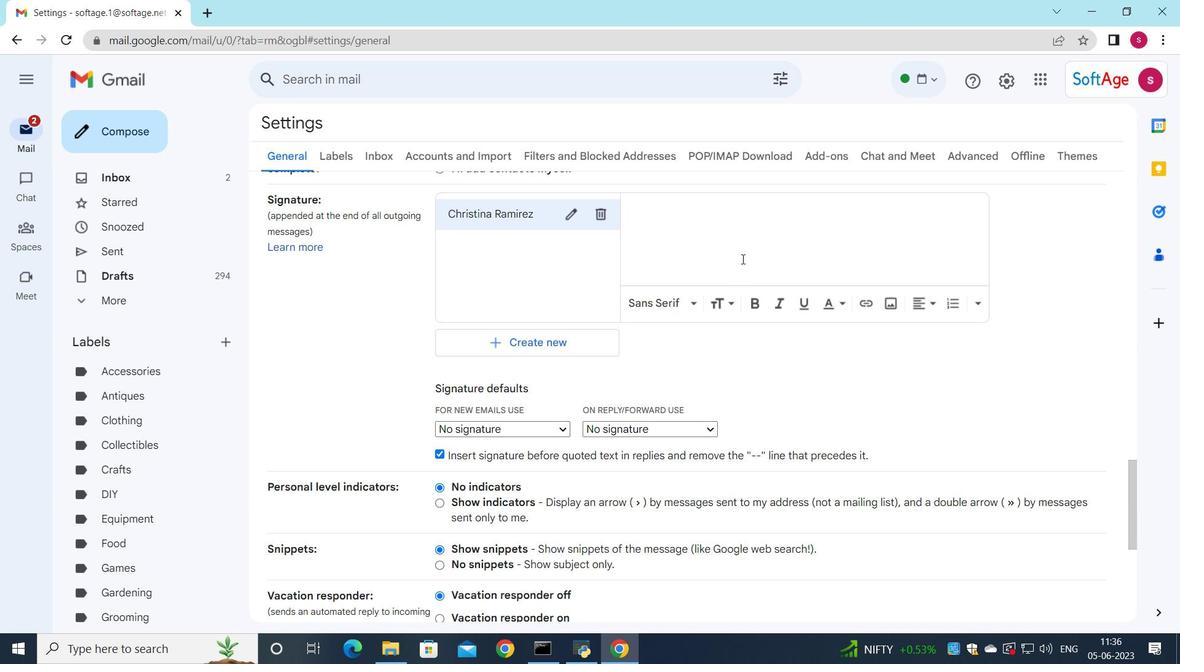
Action: Key pressed <Key.shift><Key.shift><Key.shift>Christina<Key.space><Key.shift>Ramirez
Screenshot: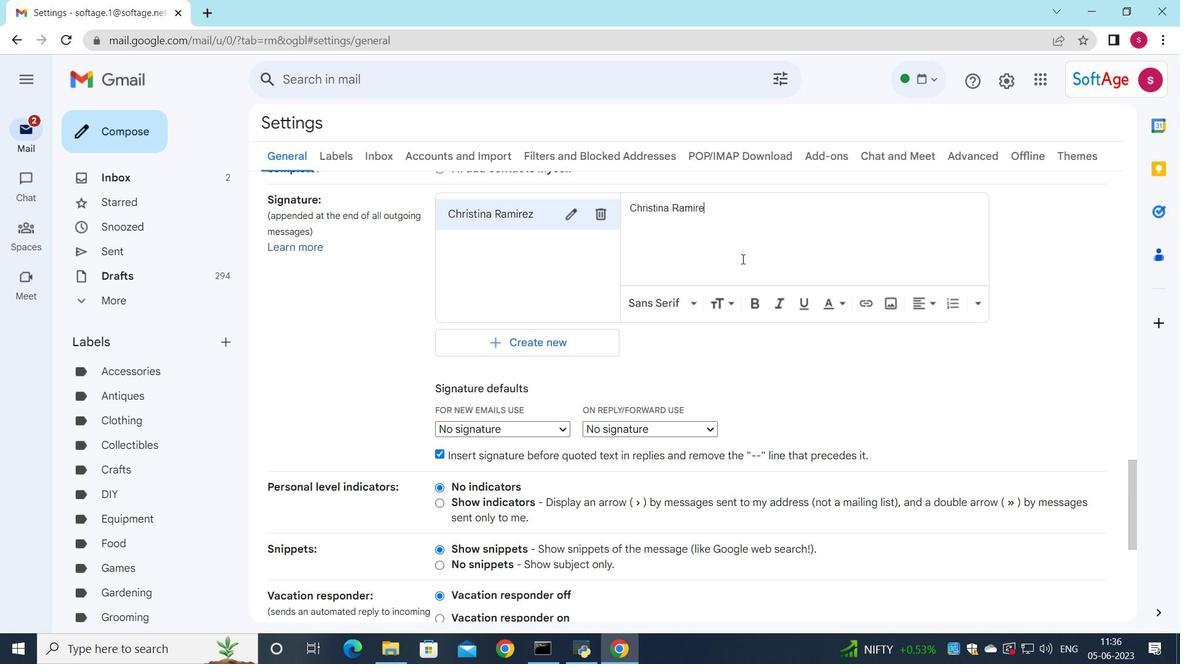 
Action: Mouse scrolled (742, 258) with delta (0, 0)
Screenshot: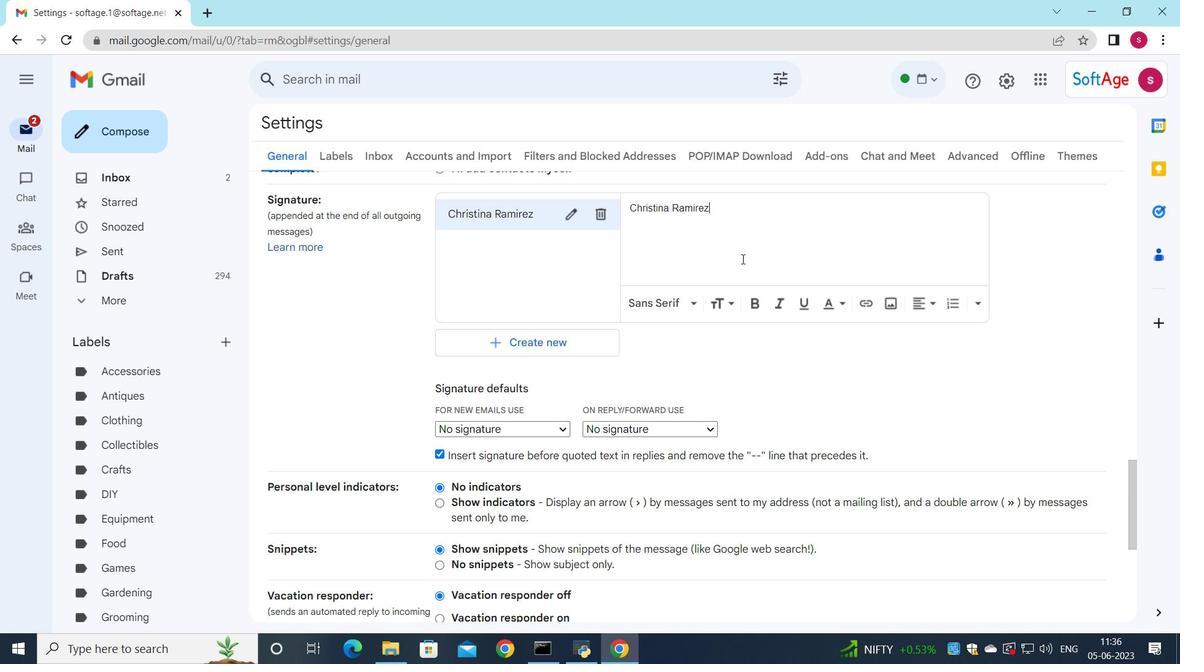 
Action: Mouse scrolled (742, 258) with delta (0, 0)
Screenshot: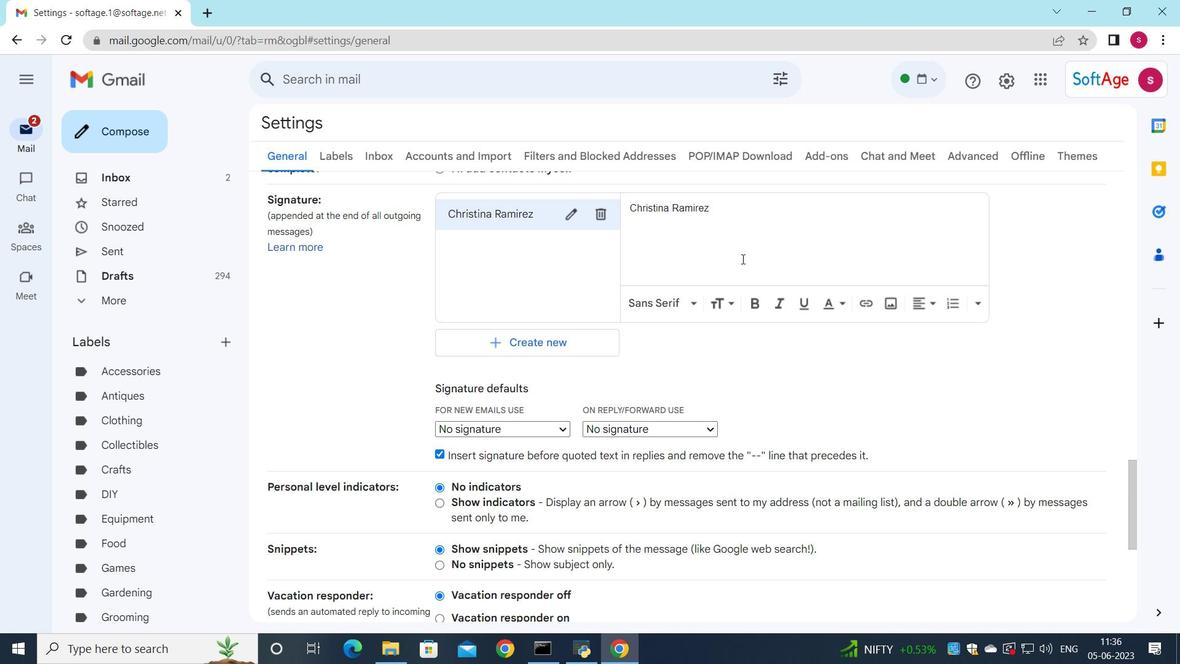 
Action: Mouse scrolled (742, 258) with delta (0, 0)
Screenshot: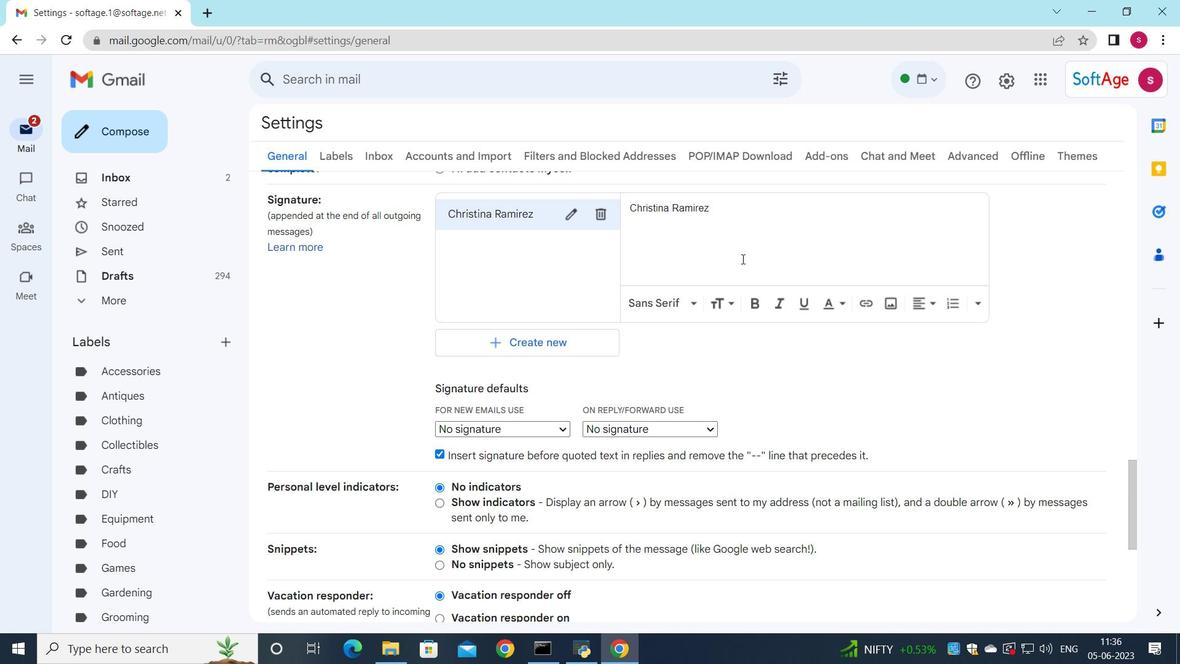 
Action: Mouse moved to (545, 197)
Screenshot: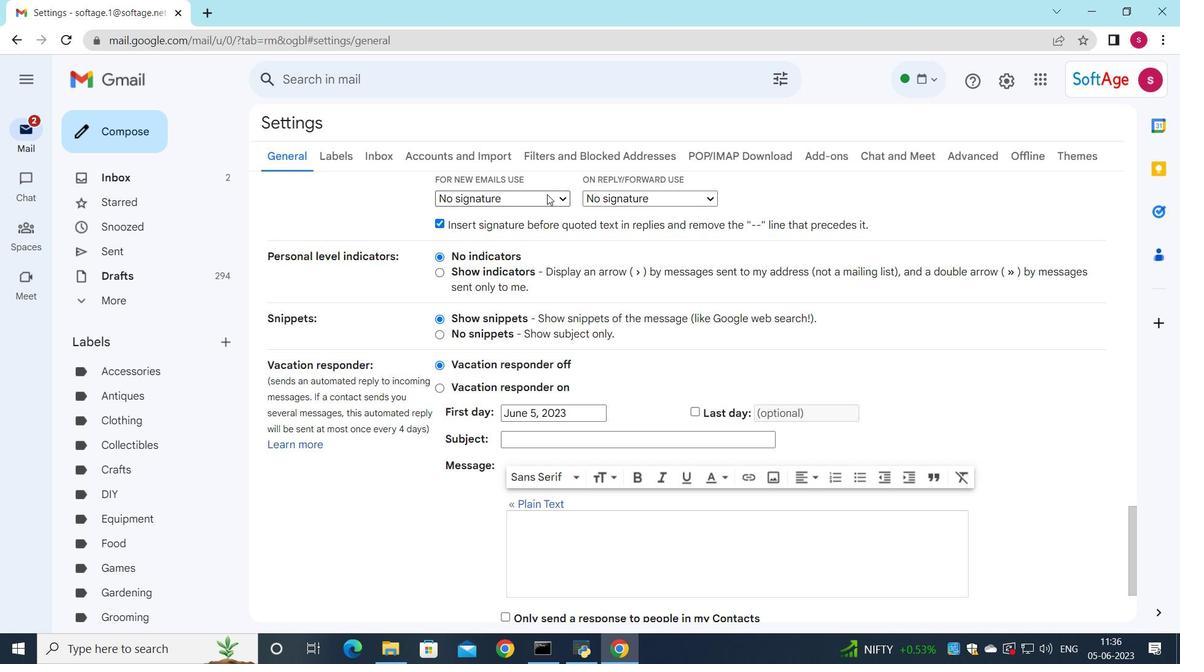 
Action: Mouse pressed left at (545, 197)
Screenshot: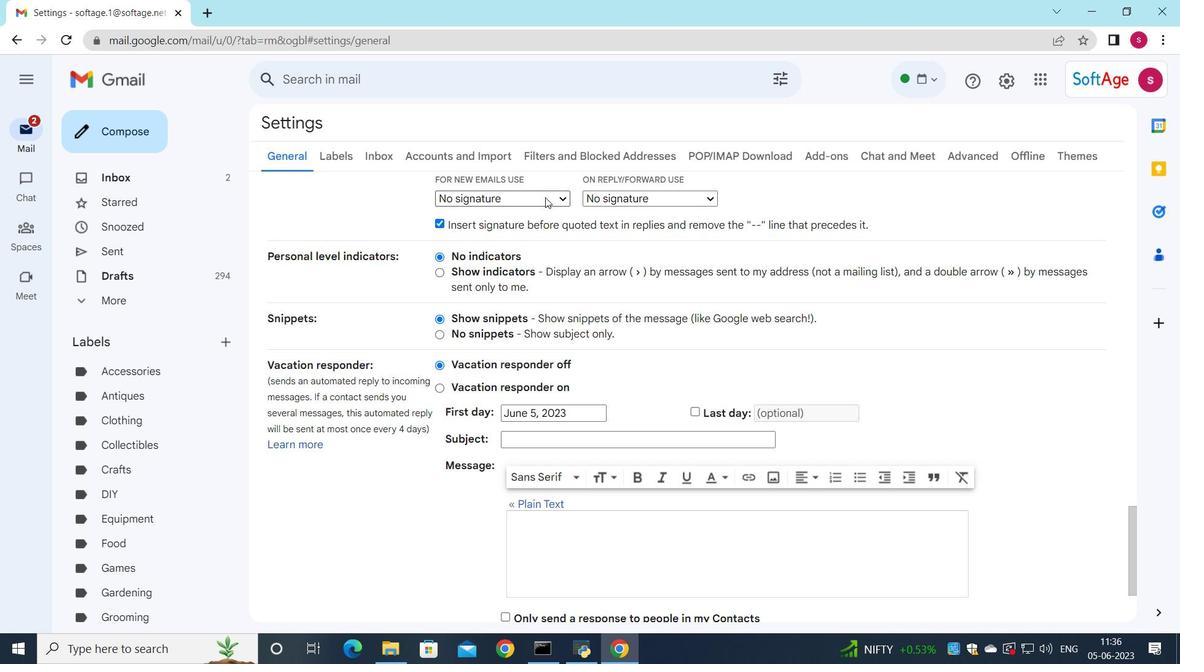 
Action: Mouse moved to (541, 228)
Screenshot: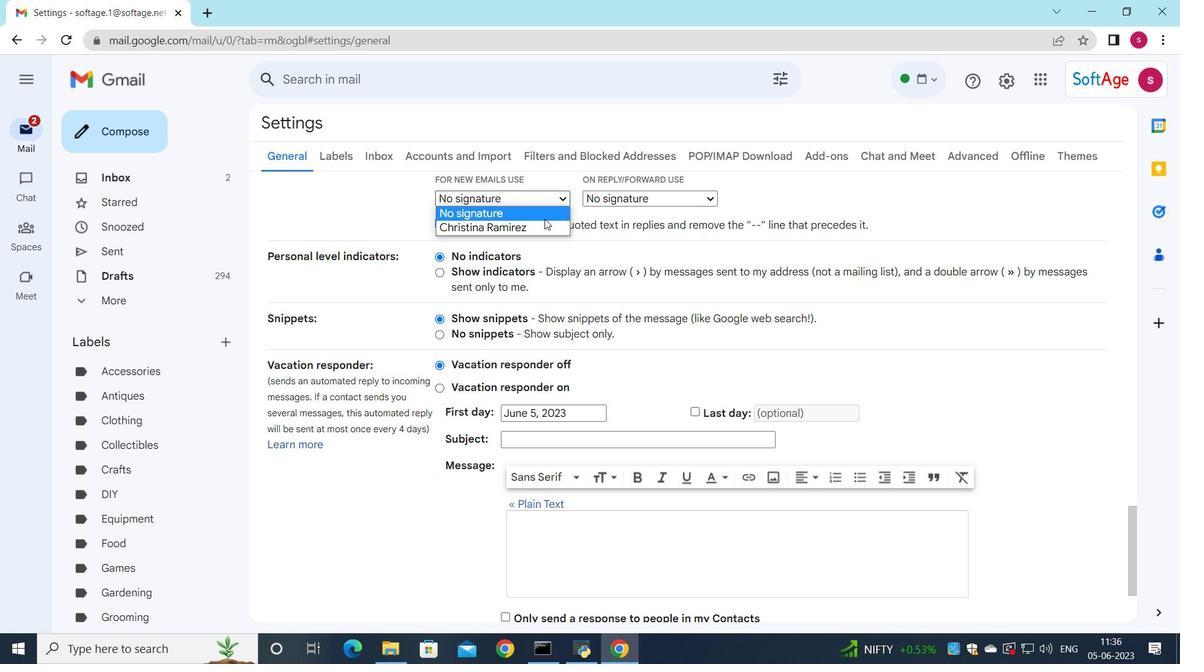 
Action: Mouse pressed left at (541, 228)
Screenshot: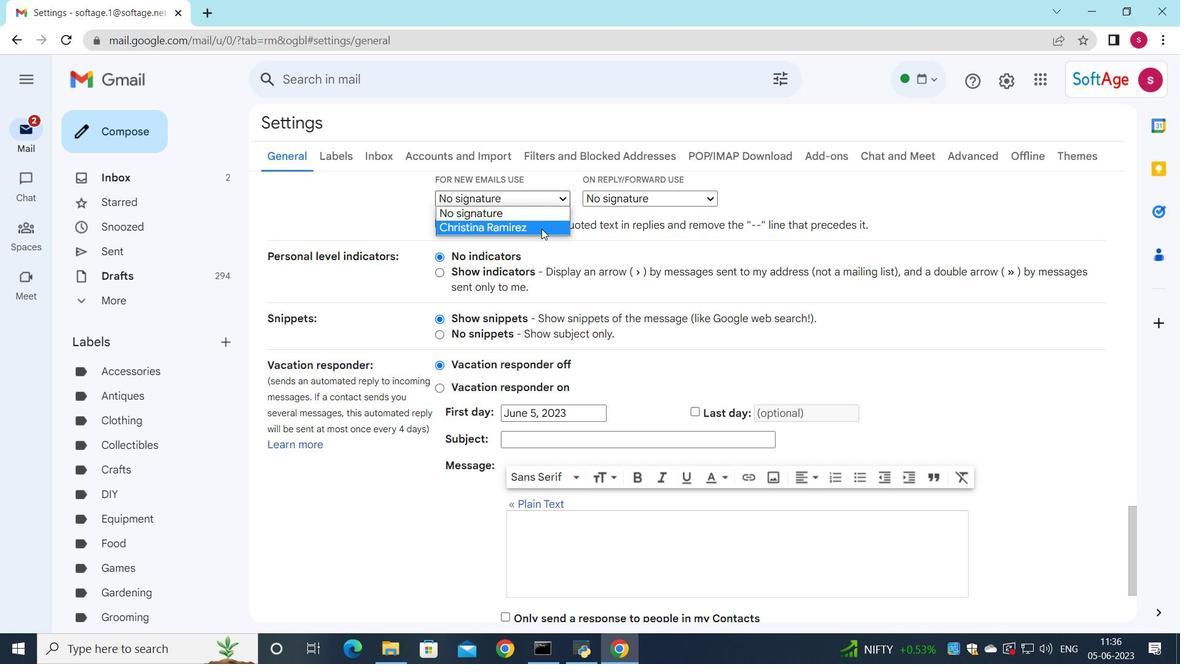
Action: Mouse moved to (610, 204)
Screenshot: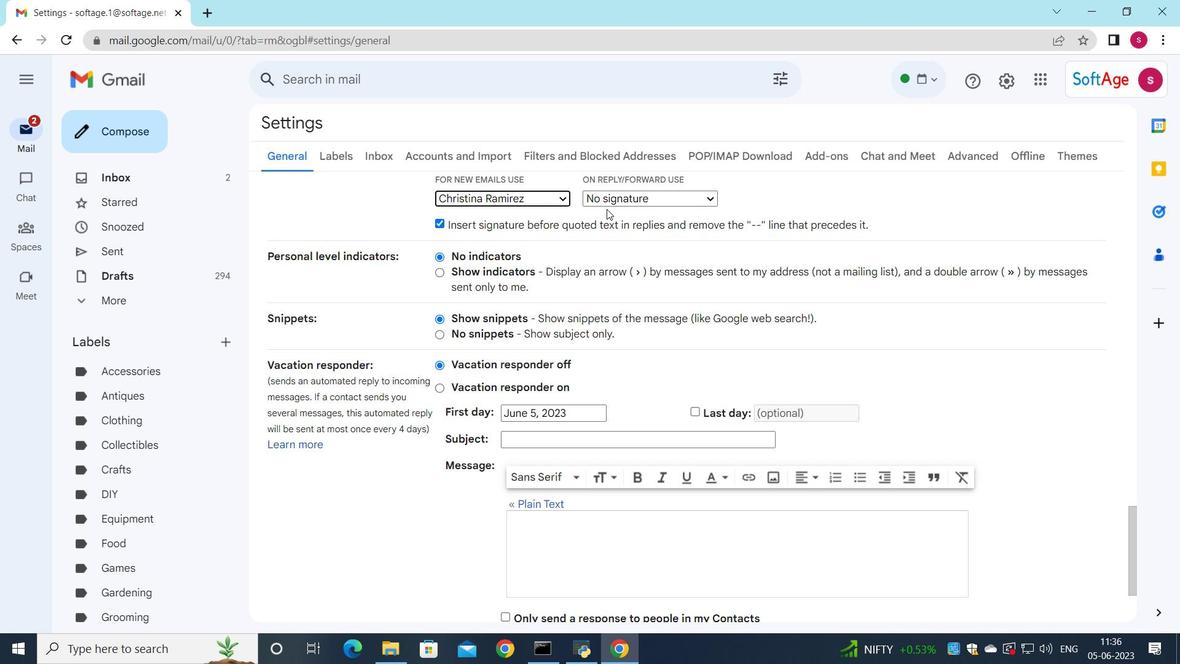 
Action: Mouse pressed left at (610, 204)
Screenshot: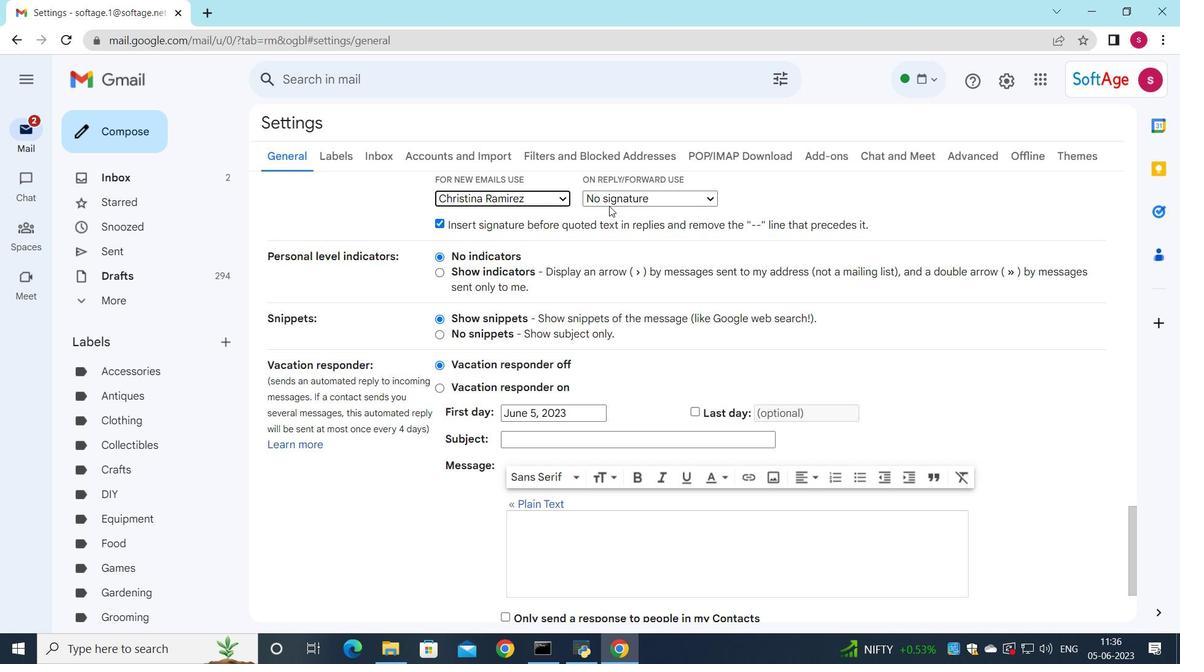 
Action: Mouse moved to (611, 230)
Screenshot: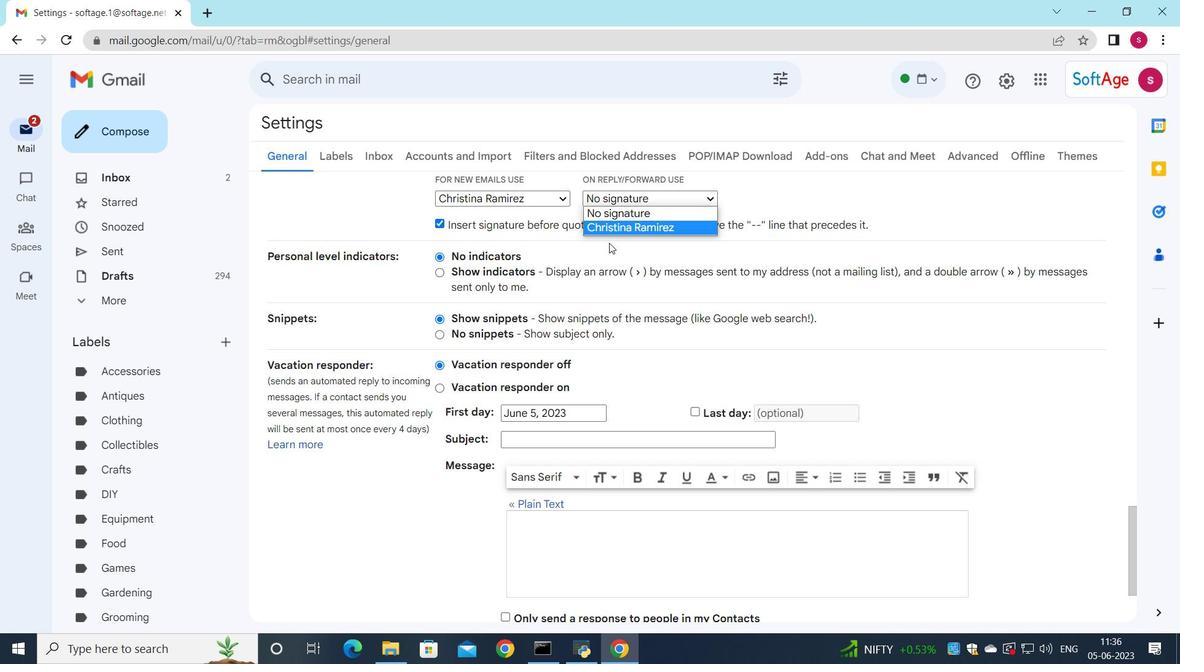 
Action: Mouse pressed left at (611, 230)
Screenshot: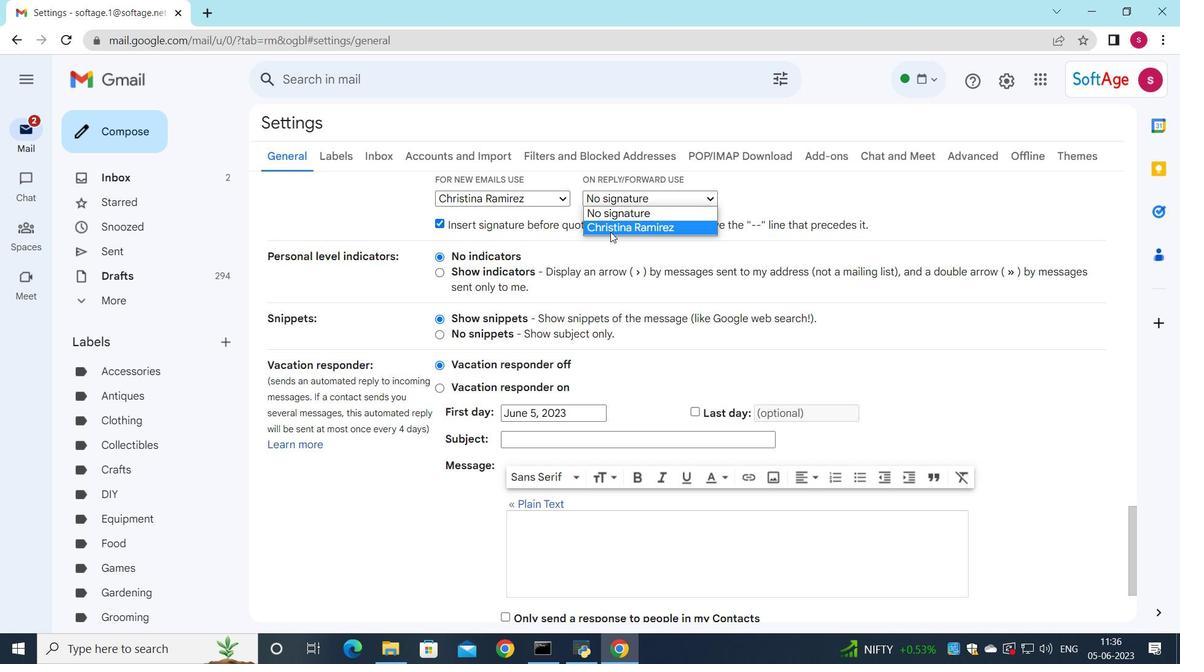 
Action: Mouse scrolled (611, 229) with delta (0, 0)
Screenshot: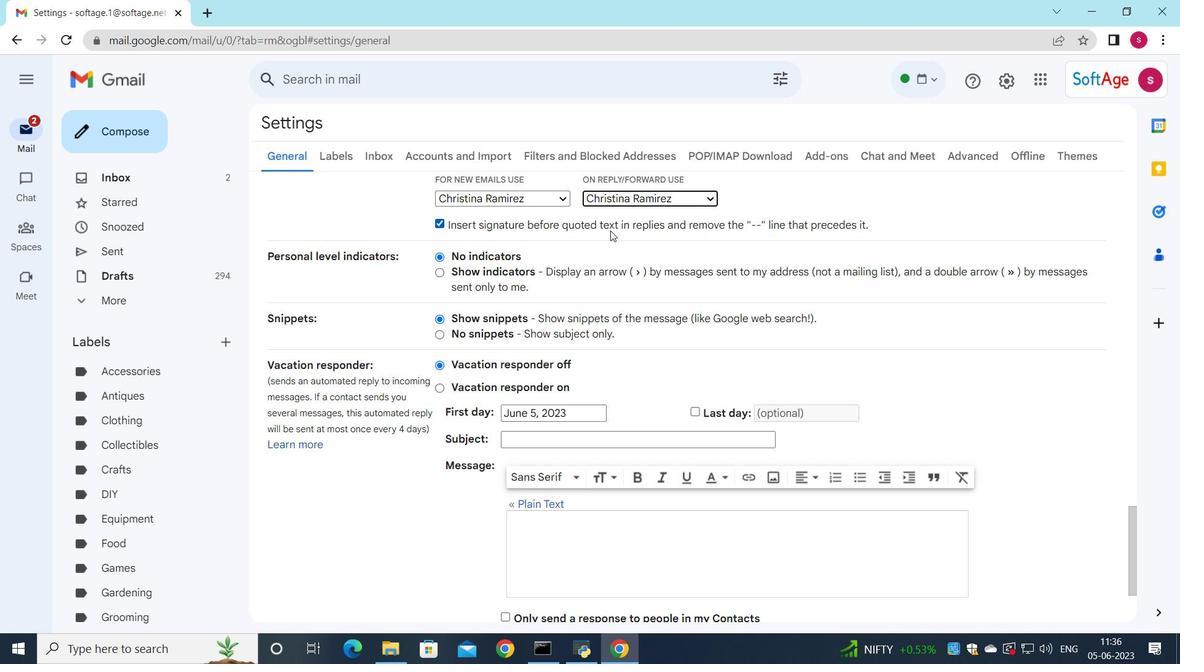 
Action: Mouse scrolled (611, 229) with delta (0, 0)
Screenshot: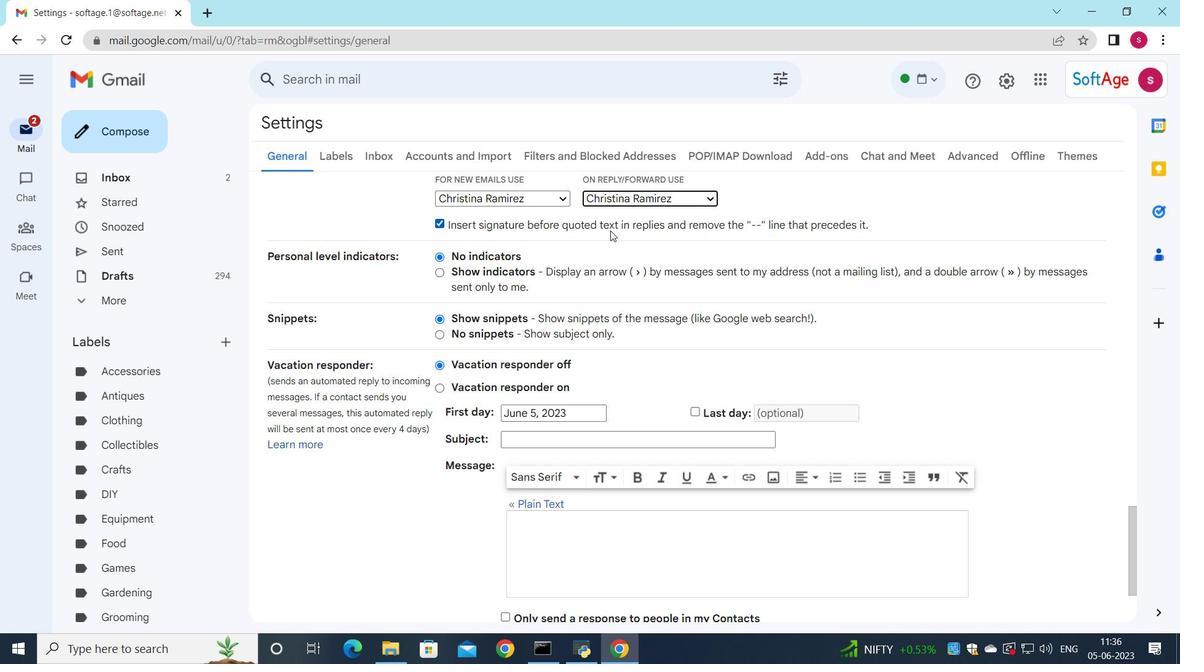 
Action: Mouse scrolled (611, 229) with delta (0, 0)
Screenshot: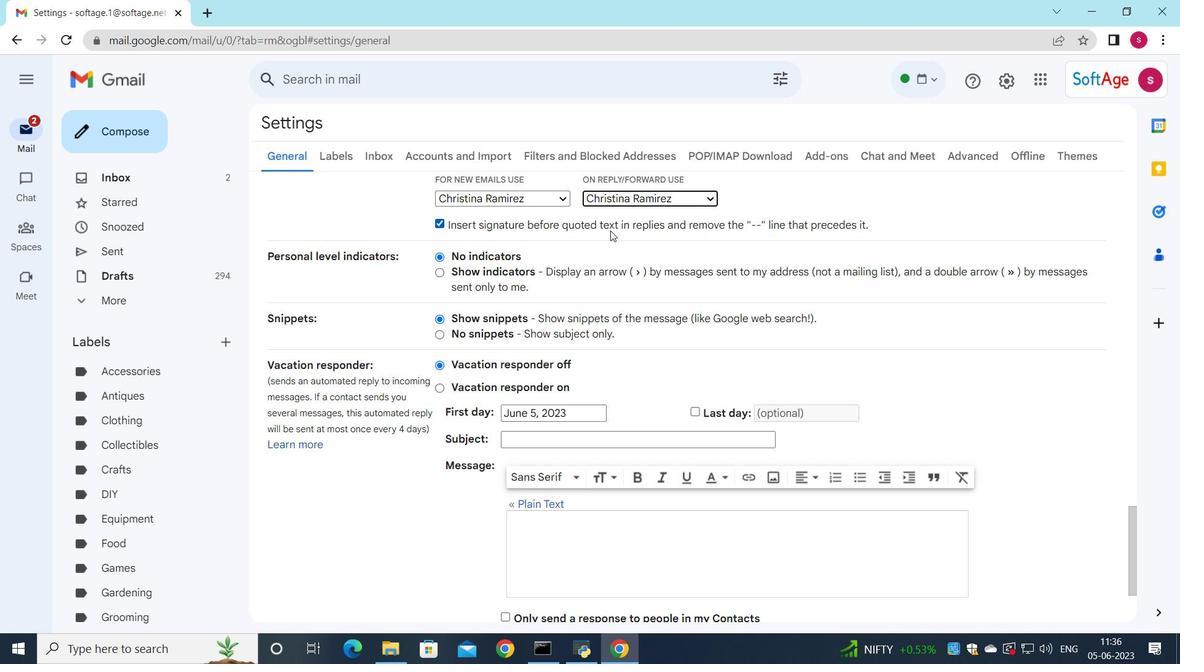 
Action: Mouse scrolled (611, 229) with delta (0, 0)
Screenshot: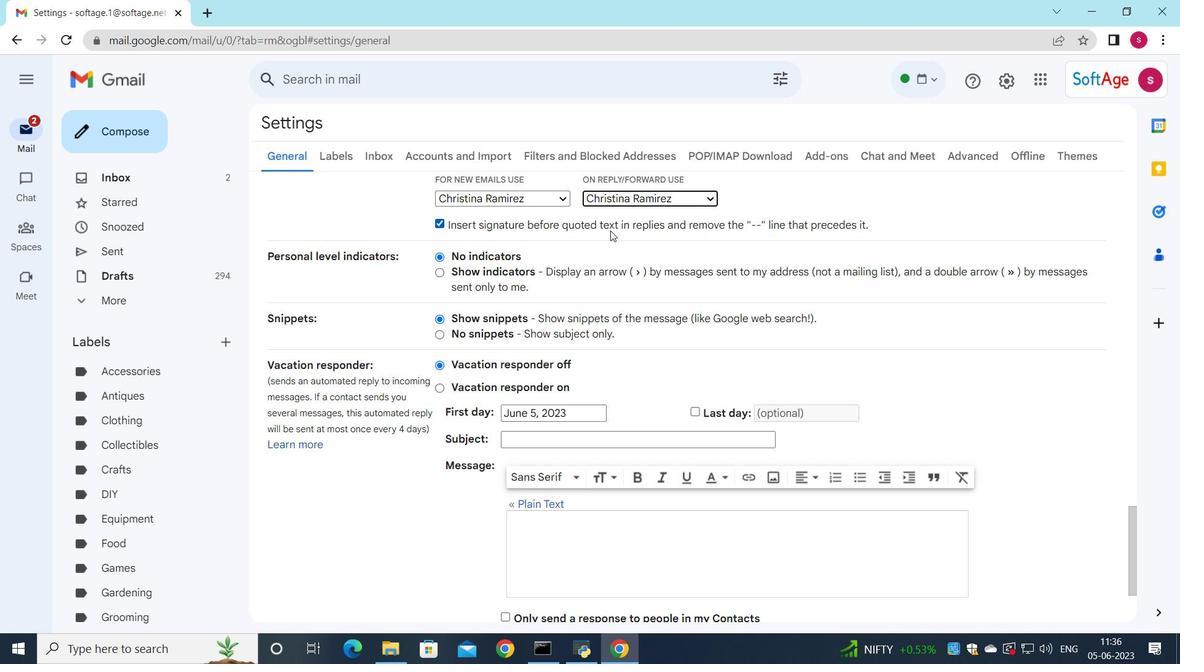 
Action: Mouse scrolled (611, 229) with delta (0, 0)
Screenshot: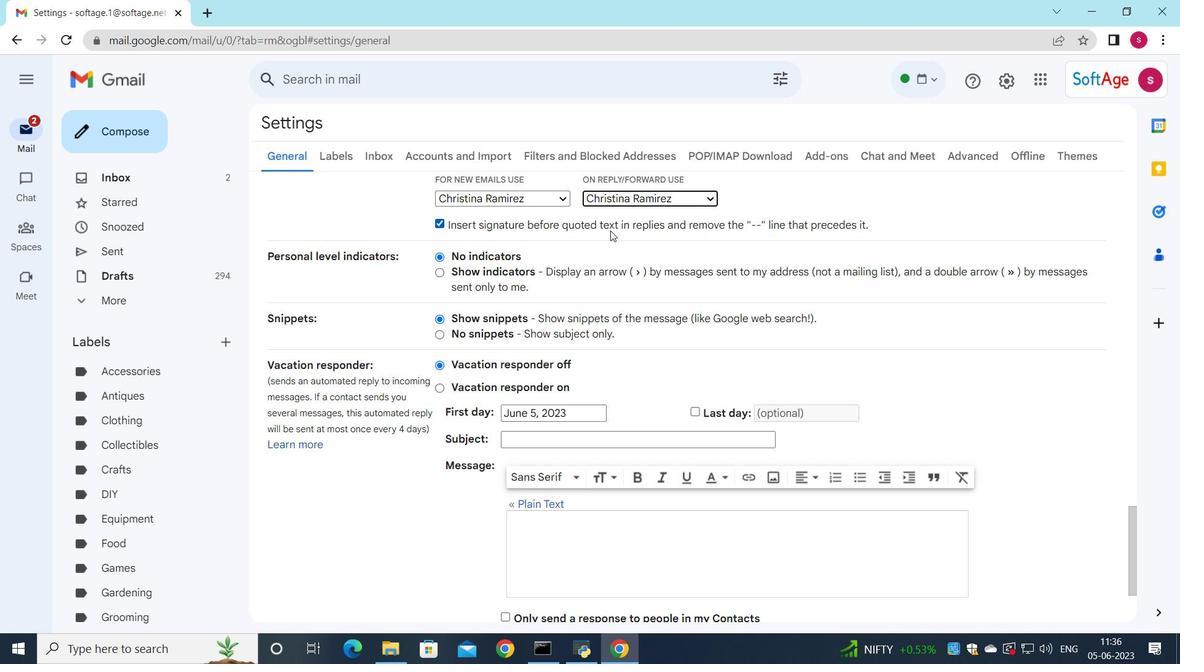 
Action: Mouse moved to (651, 535)
Screenshot: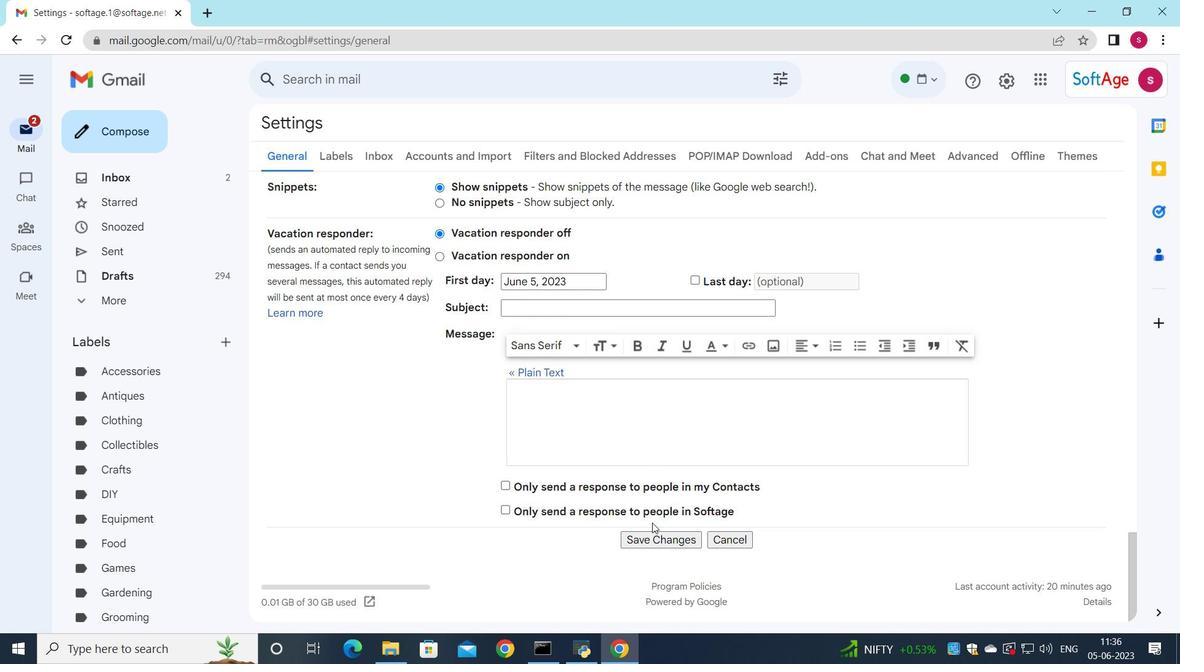
Action: Mouse pressed left at (651, 535)
Screenshot: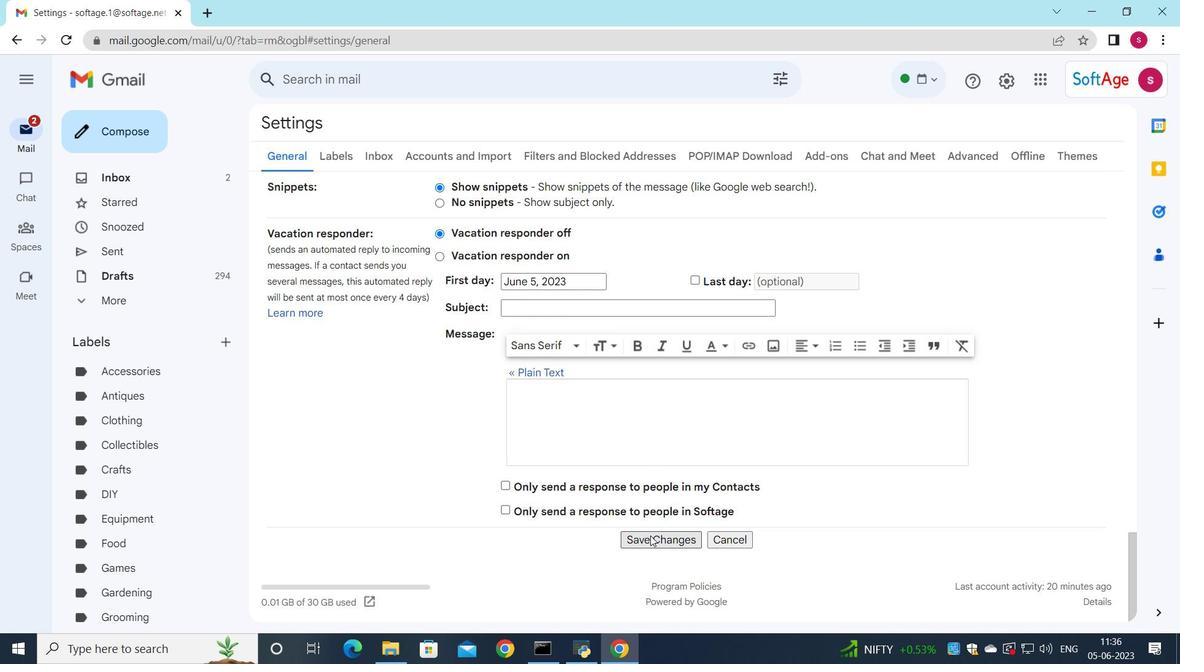 
Action: Mouse moved to (593, 183)
Screenshot: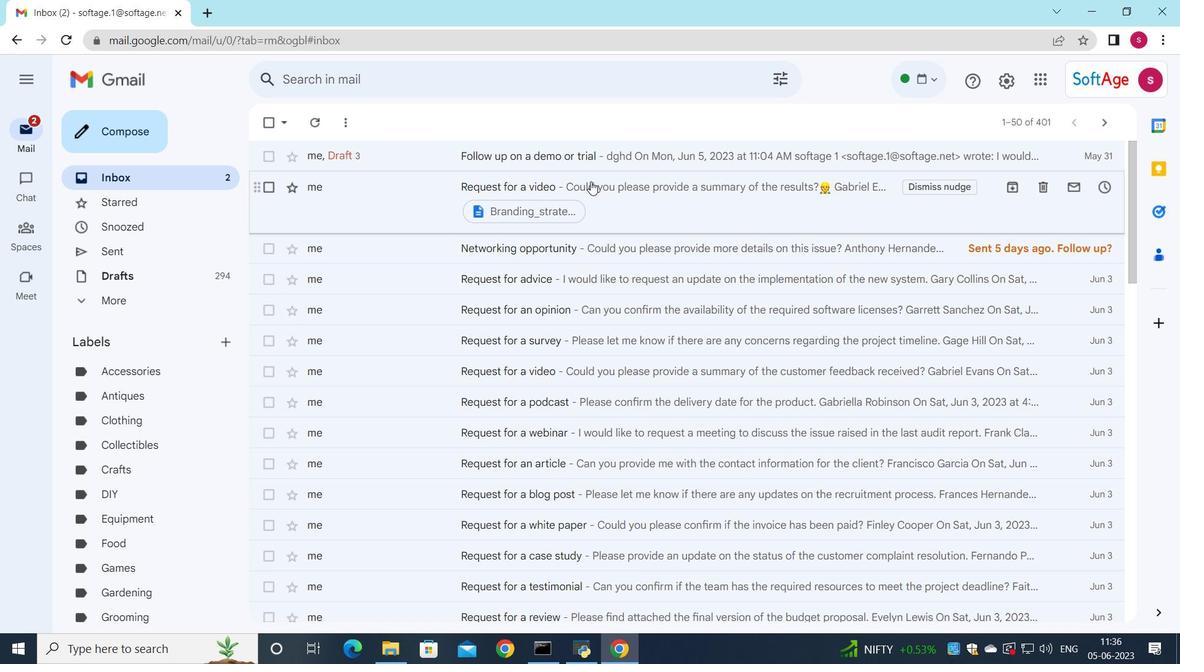 
Action: Mouse pressed left at (593, 183)
Screenshot: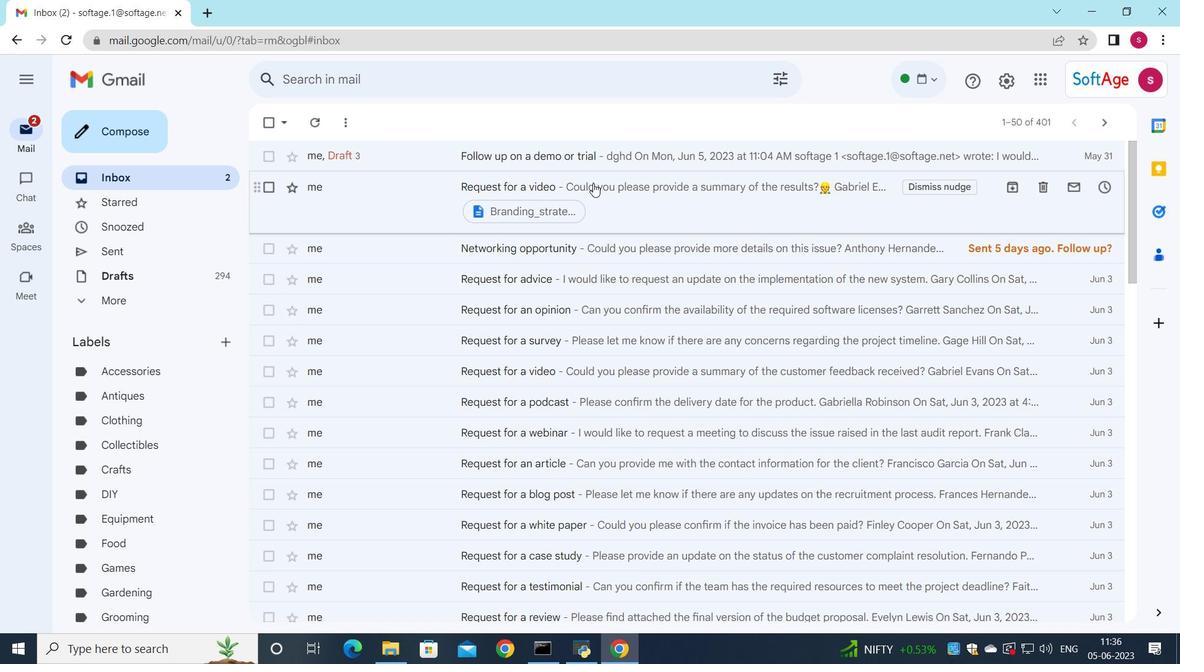
Action: Mouse moved to (552, 487)
Screenshot: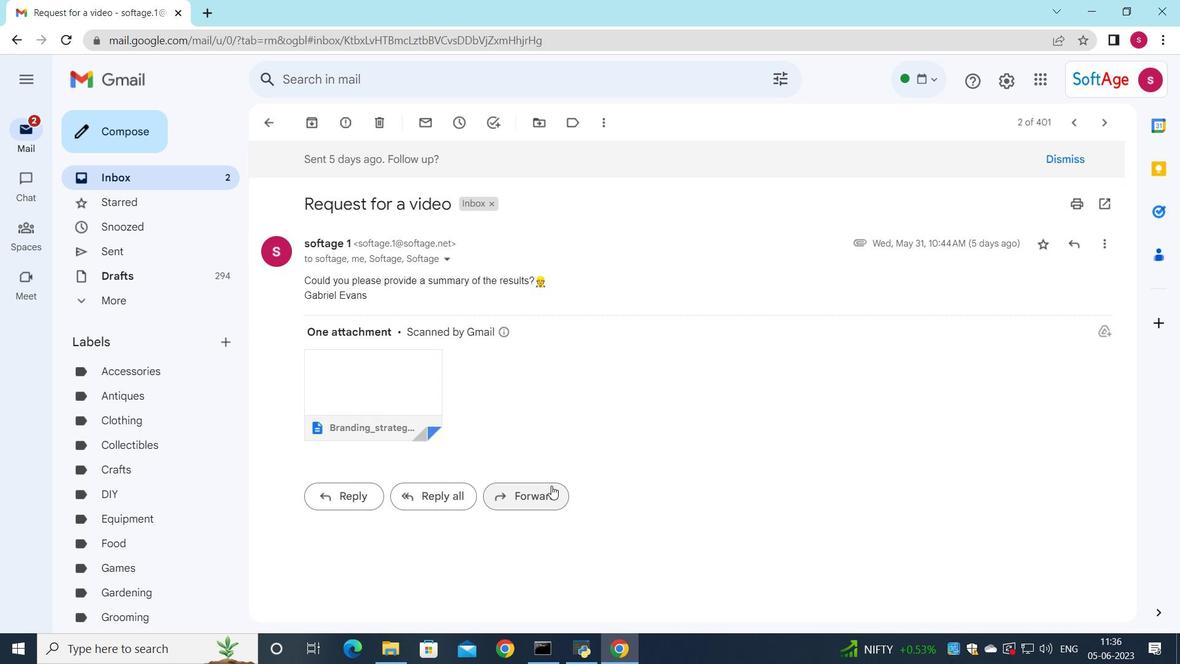
Action: Mouse pressed left at (552, 487)
Screenshot: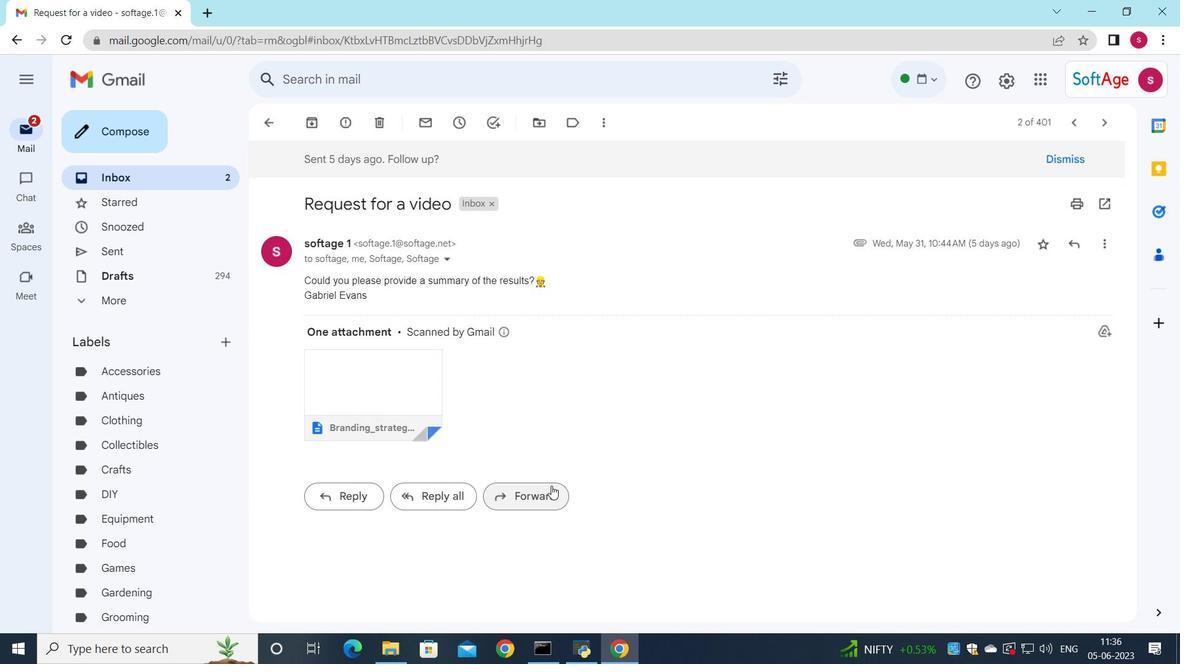 
Action: Mouse moved to (344, 469)
Screenshot: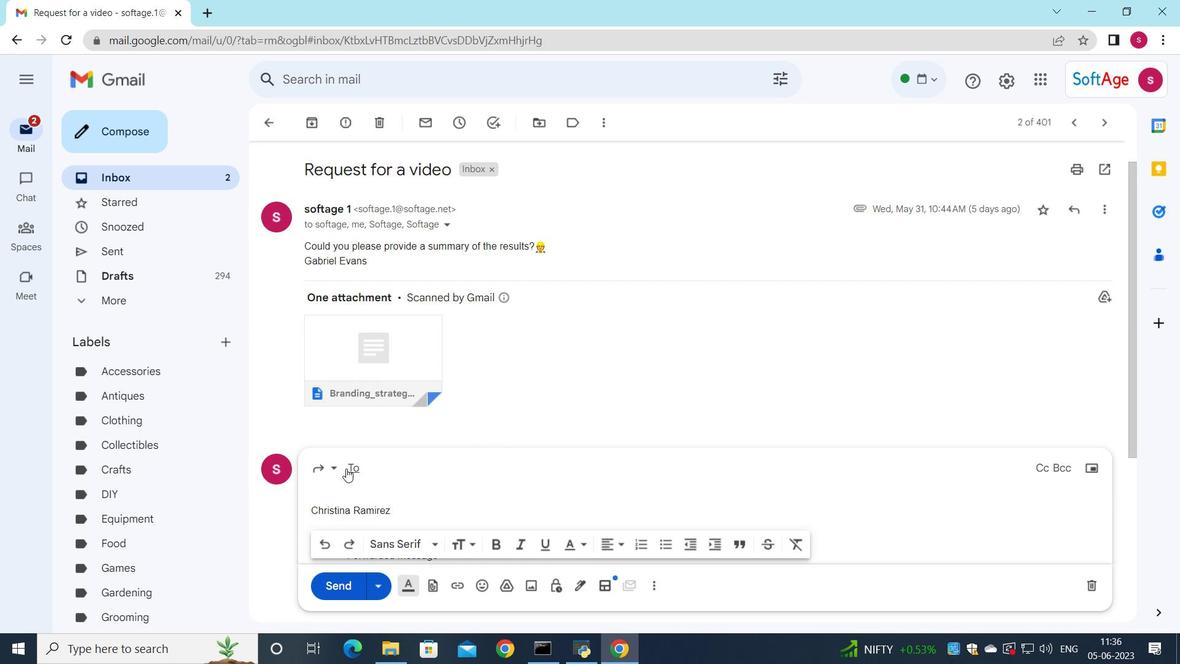 
Action: Mouse pressed left at (344, 469)
Screenshot: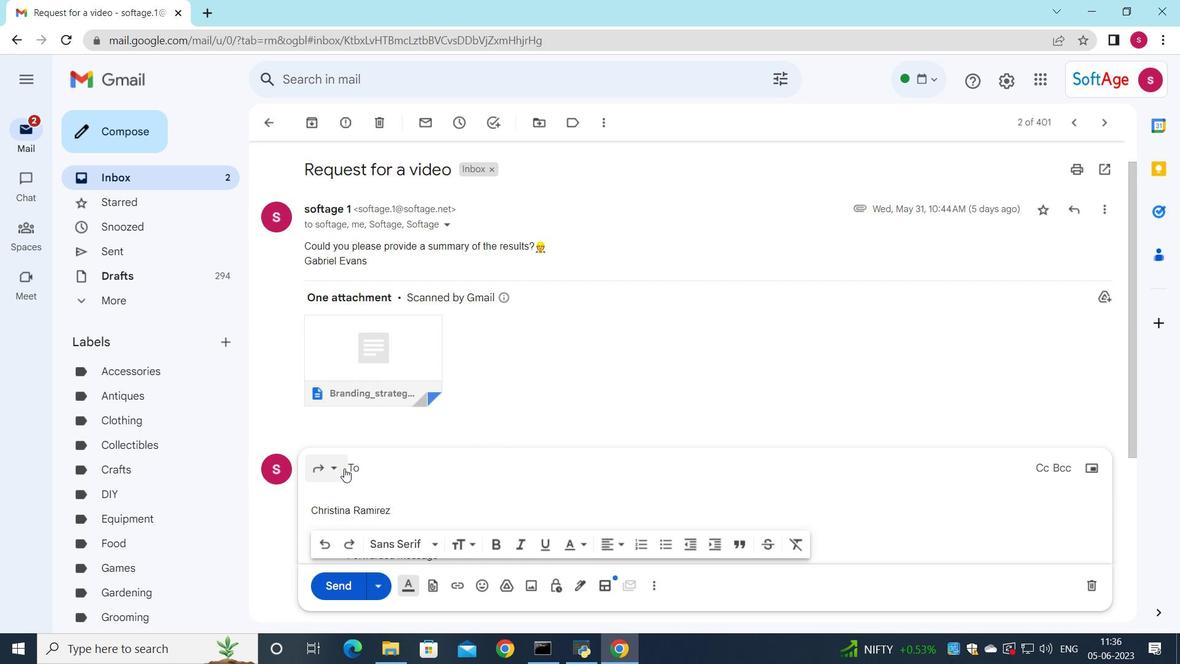 
Action: Mouse moved to (381, 407)
Screenshot: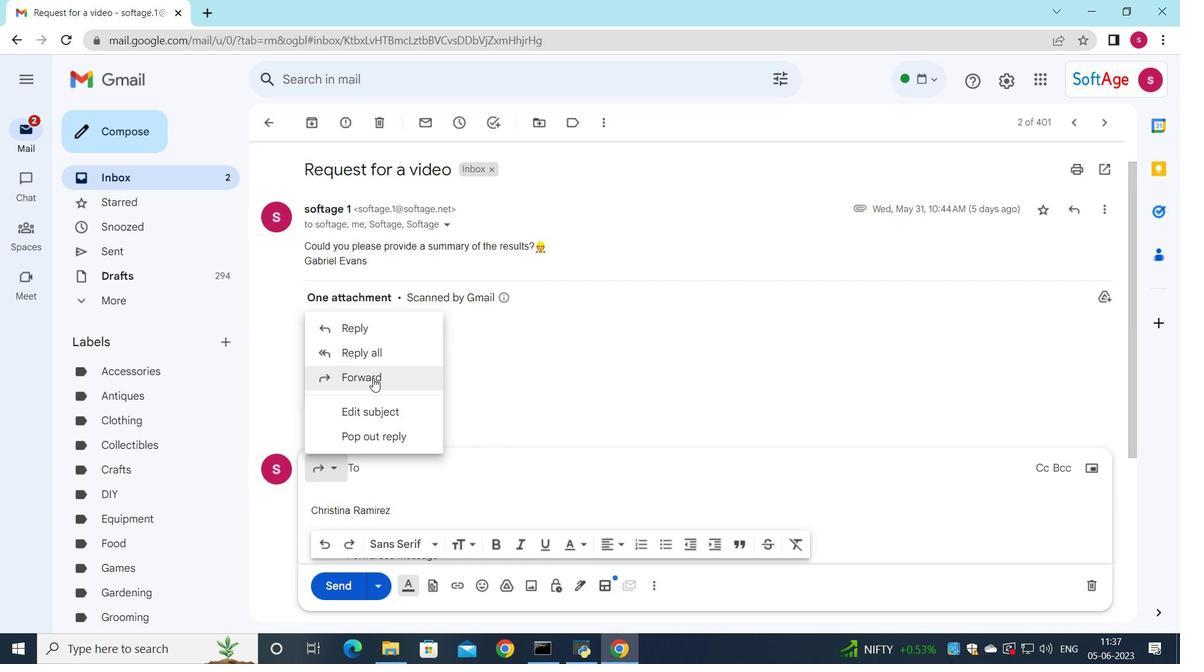 
Action: Mouse pressed left at (381, 407)
Screenshot: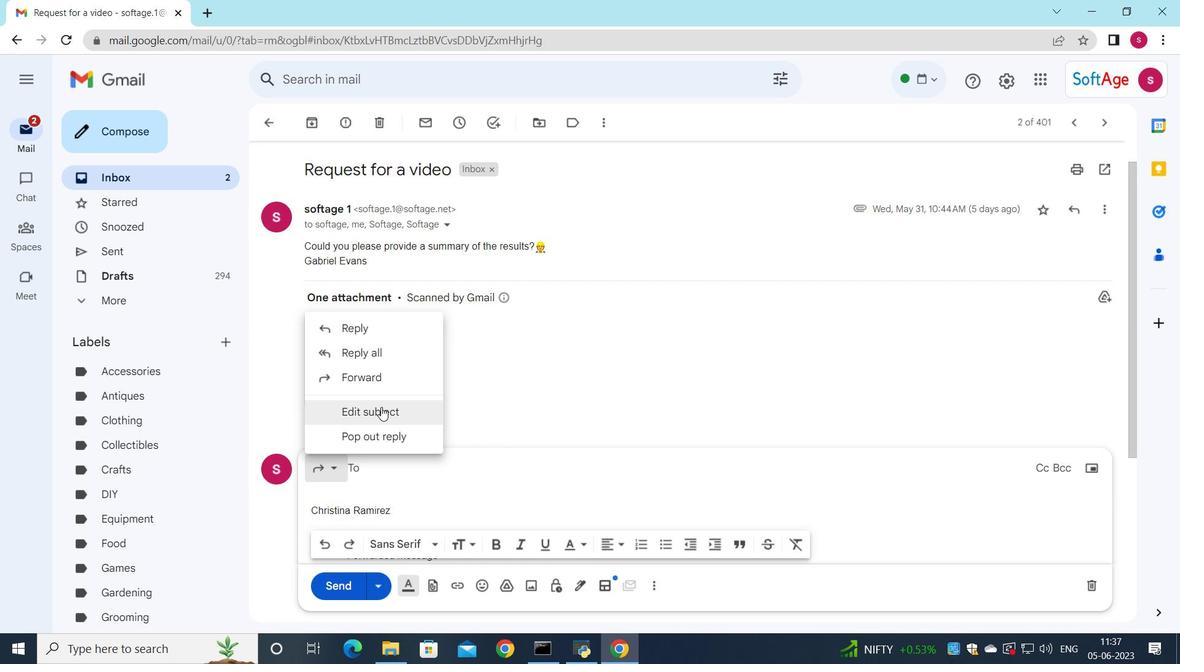 
Action: Mouse moved to (741, 298)
Screenshot: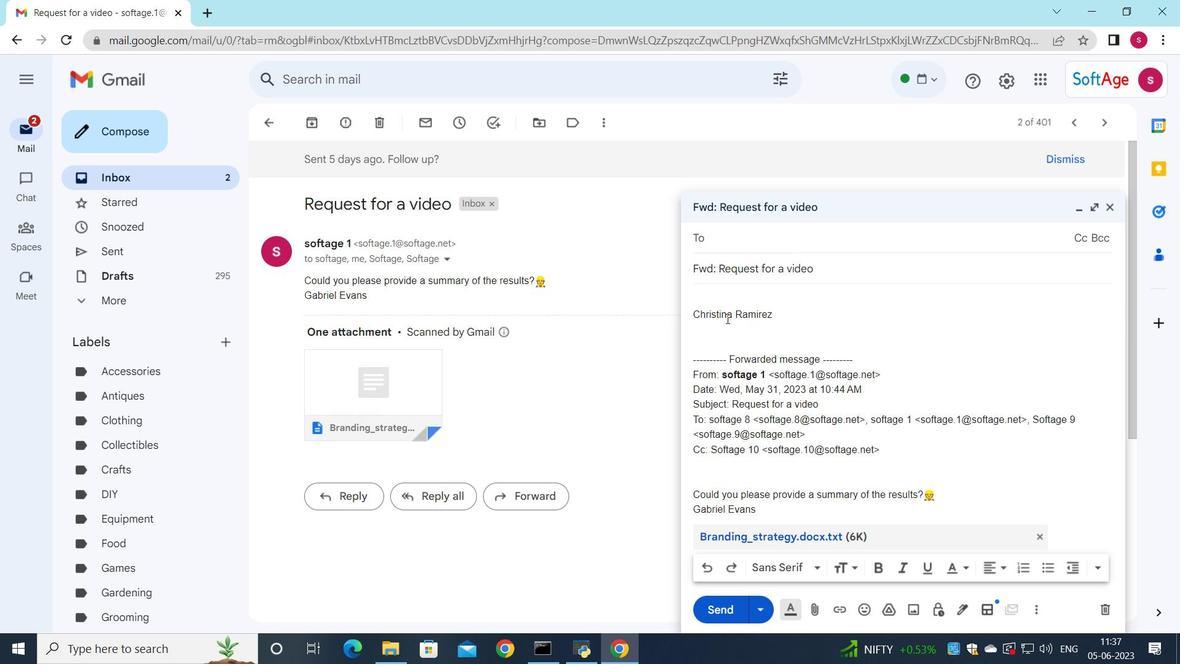 
Action: Key pressed <Key.down>
Screenshot: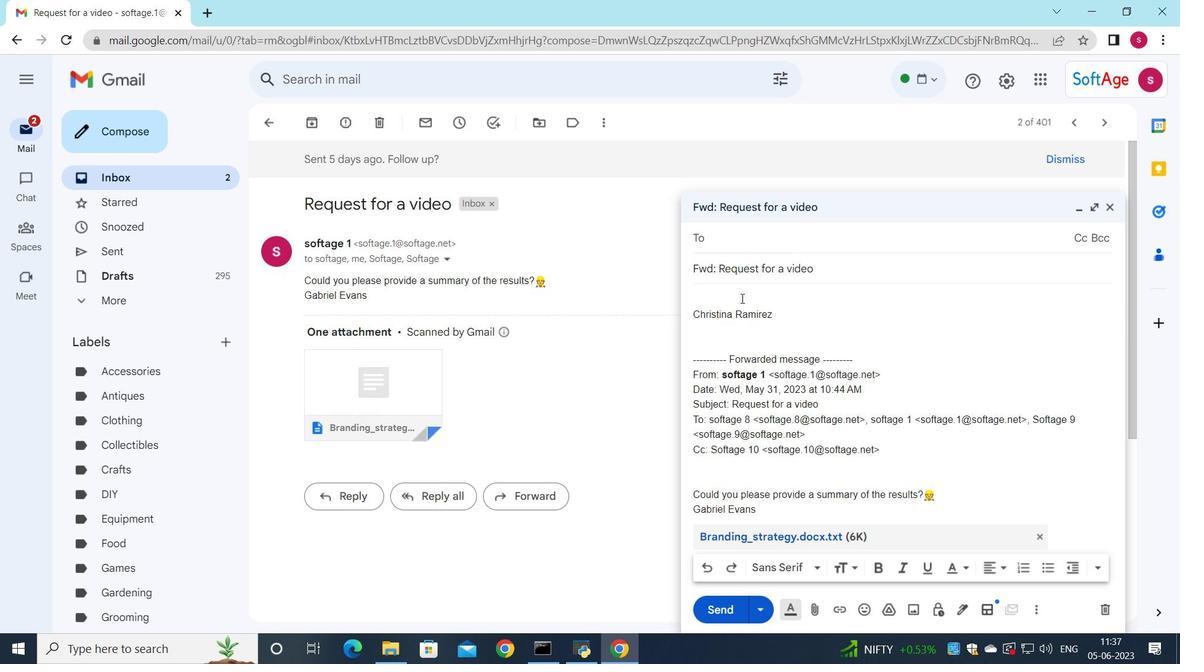 
Action: Mouse moved to (812, 513)
Screenshot: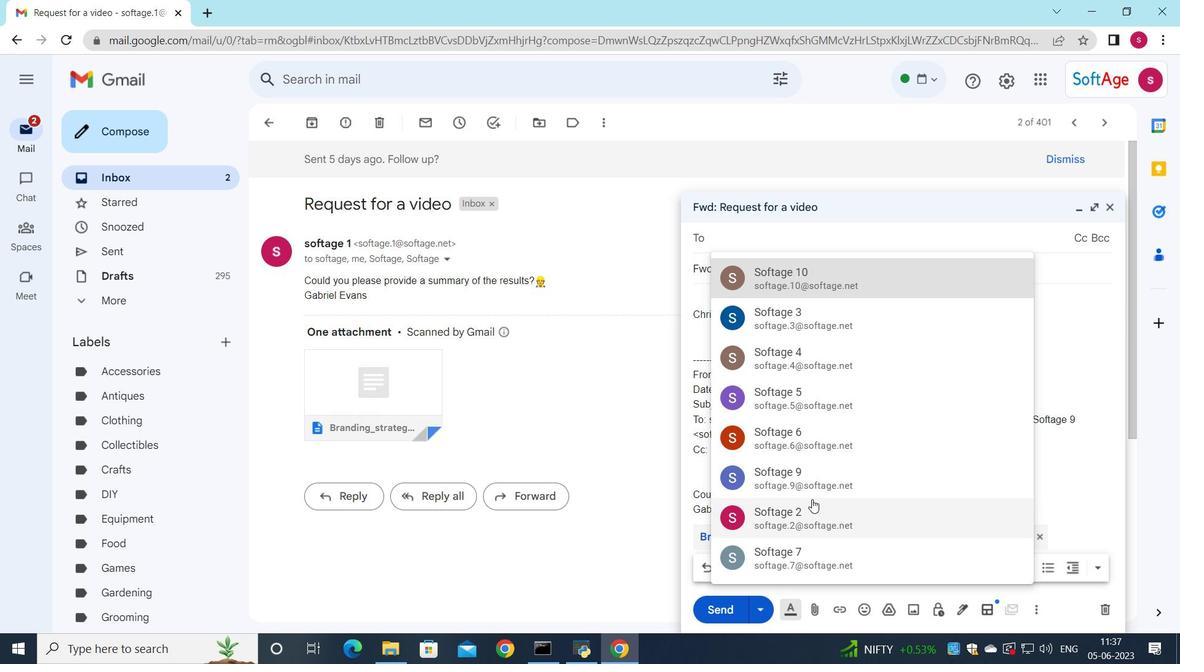
Action: Mouse pressed left at (812, 513)
Screenshot: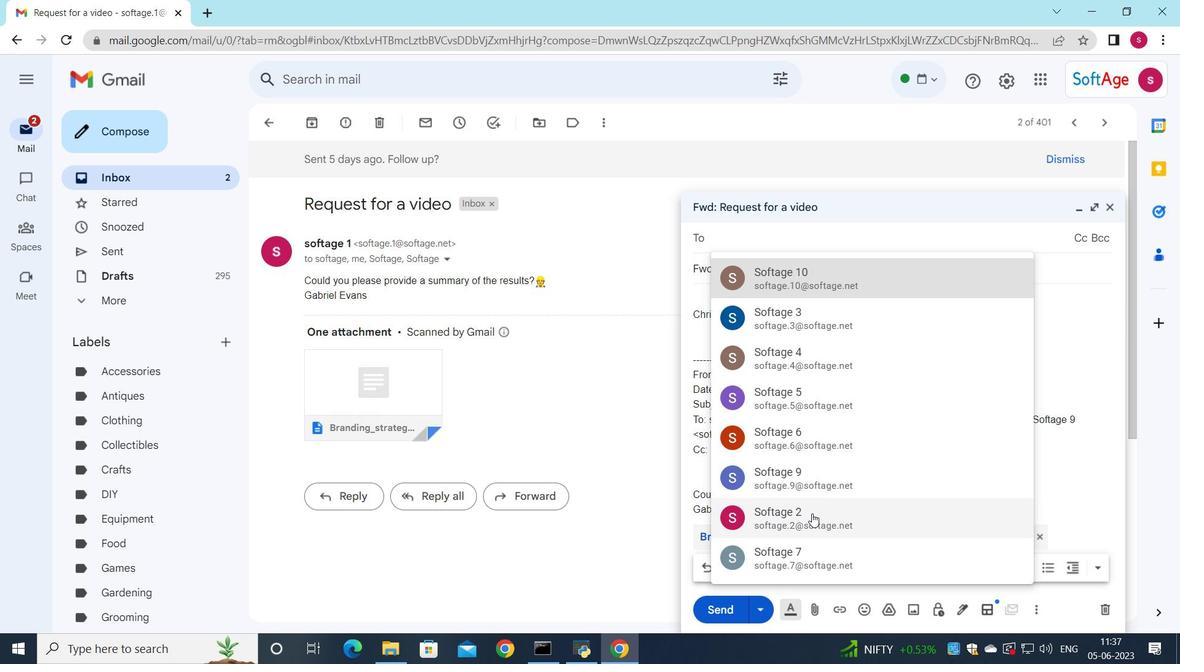
Action: Mouse moved to (710, 307)
Screenshot: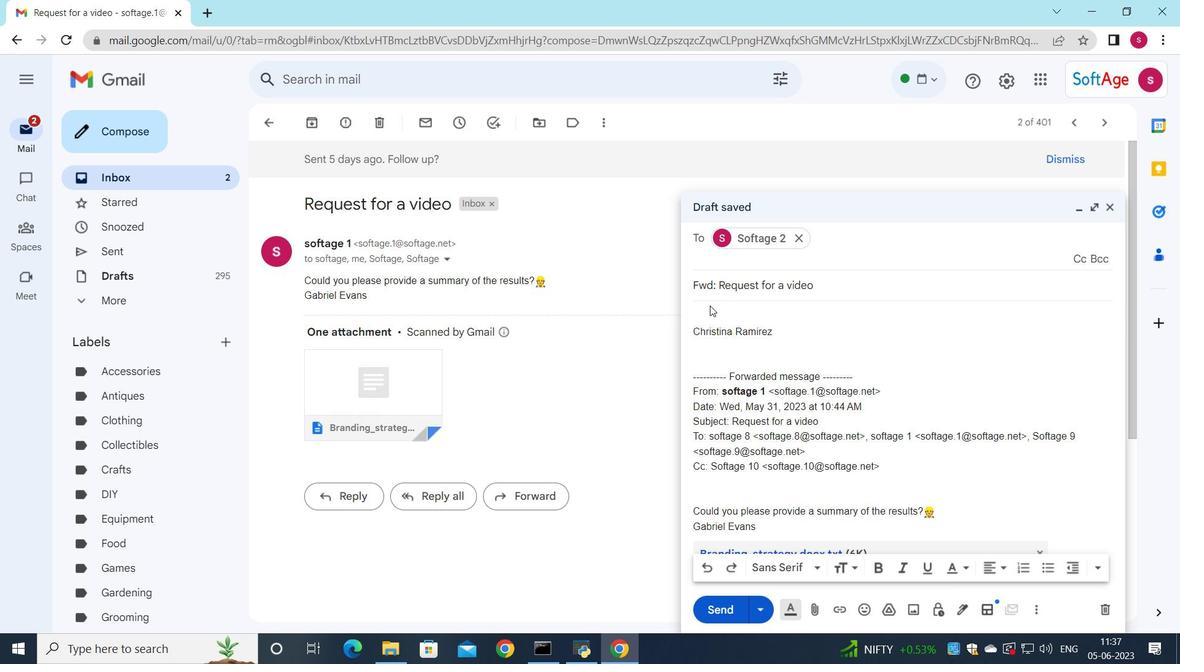 
Action: Mouse pressed left at (710, 307)
Screenshot: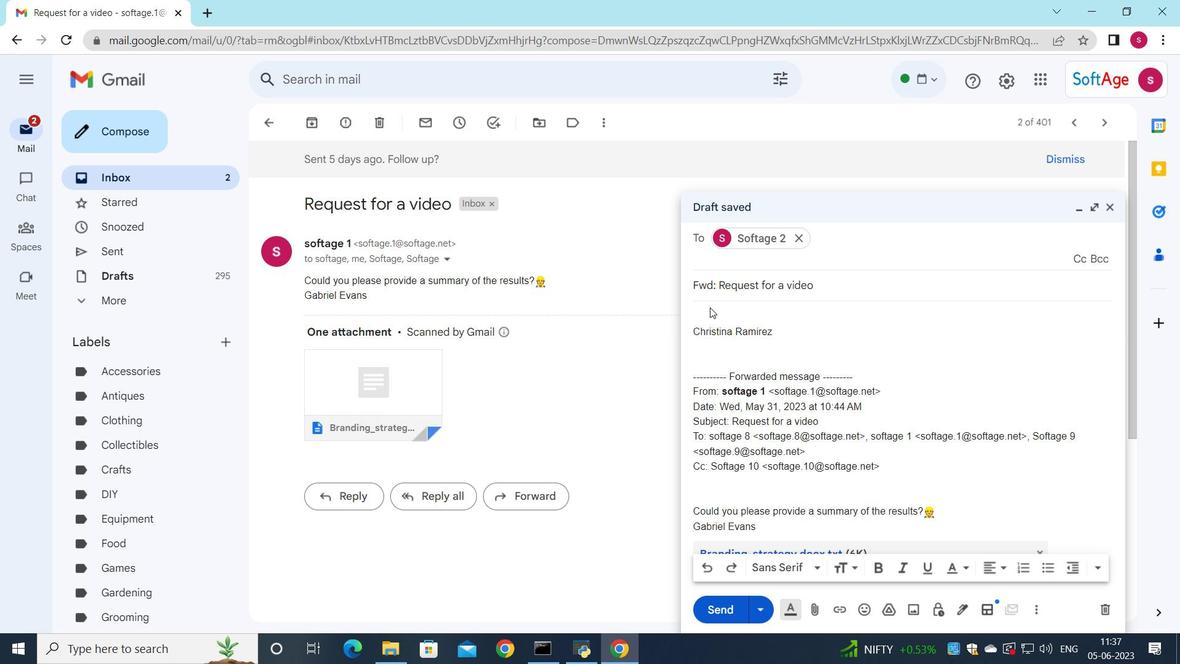 
Action: Mouse moved to (823, 258)
Screenshot: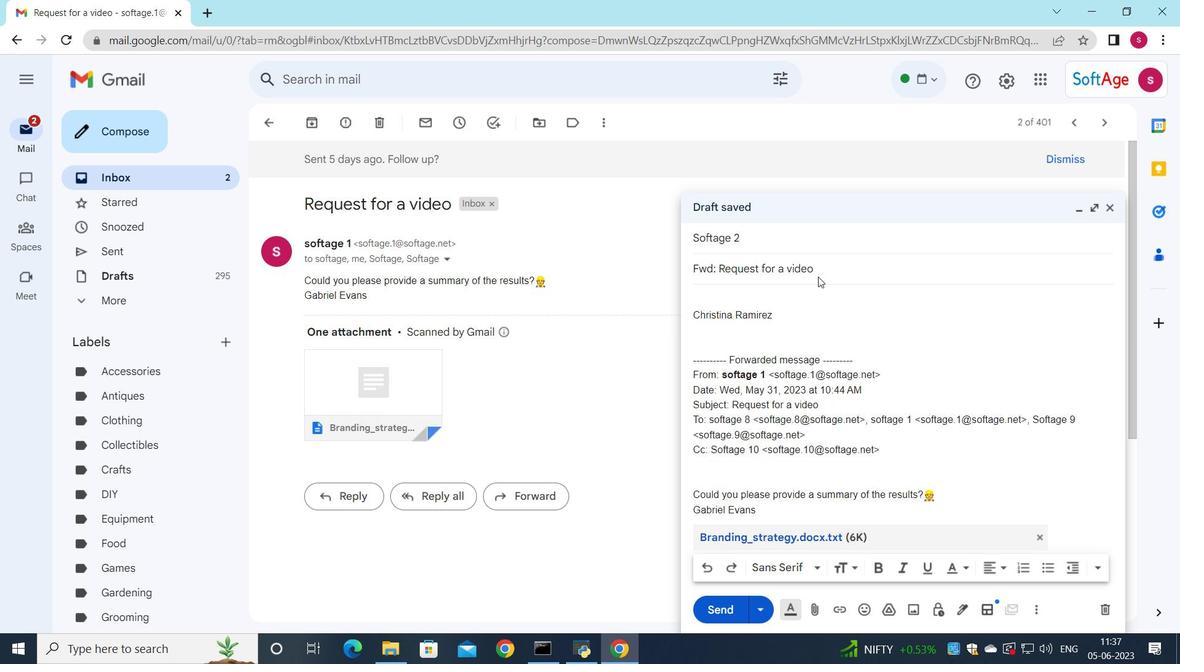 
Action: Mouse pressed left at (823, 258)
Screenshot: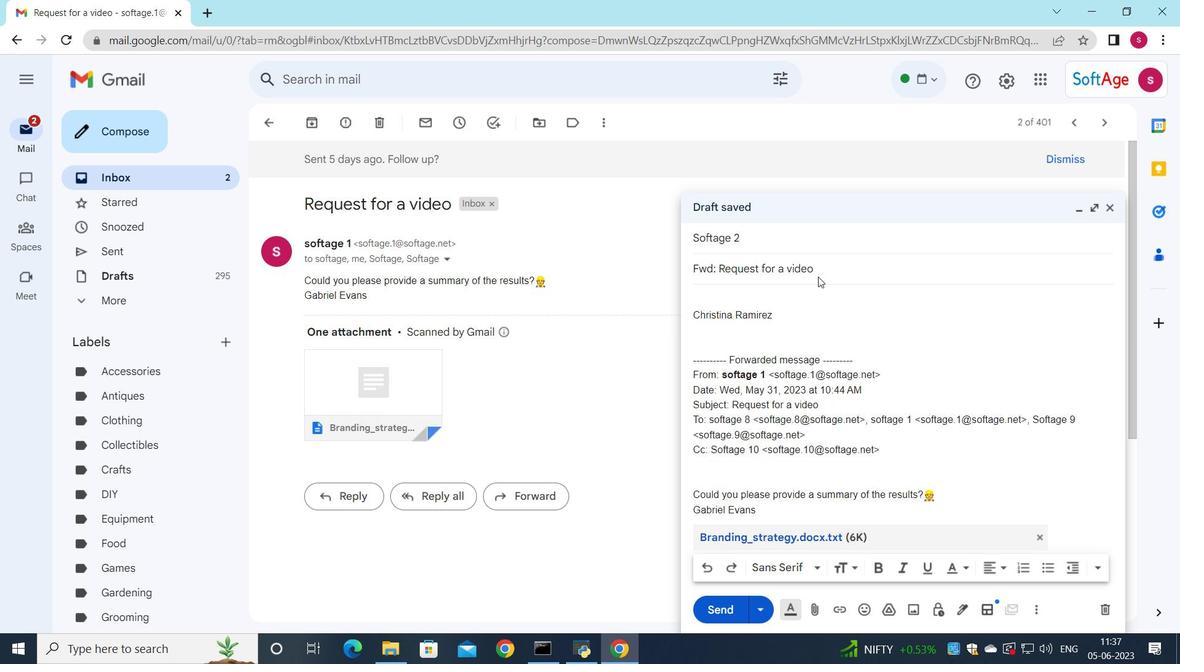 
Action: Mouse moved to (887, 274)
Screenshot: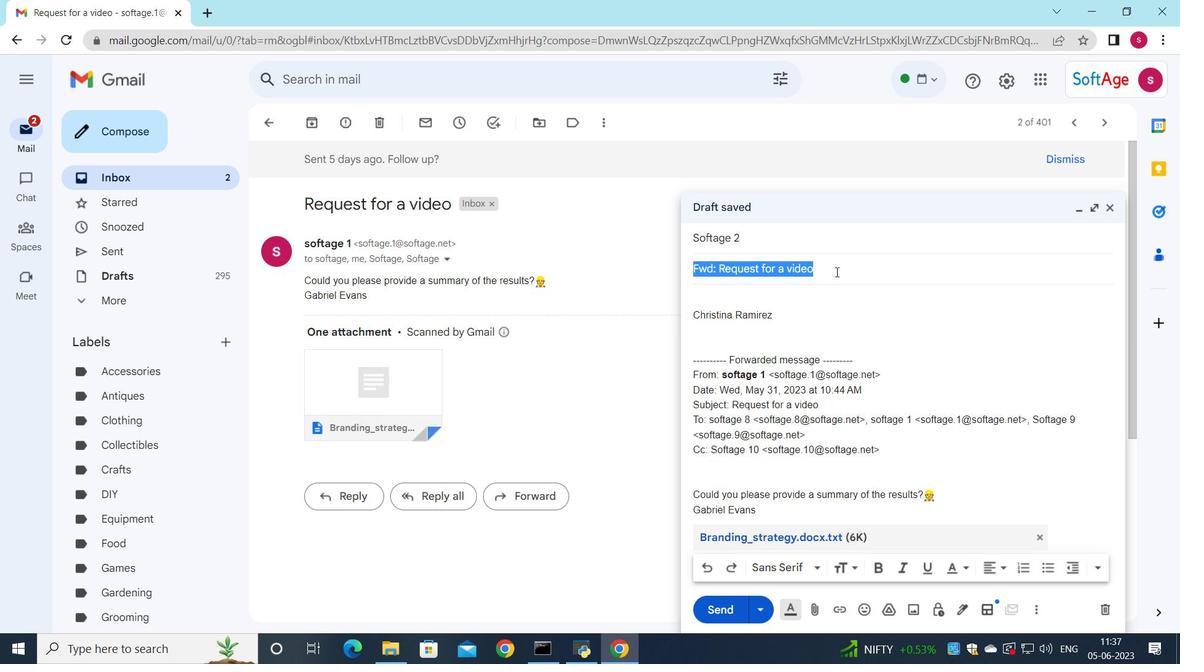 
Action: Key pressed <Key.shift>Request<Key.space>for<Key.space>donation
Screenshot: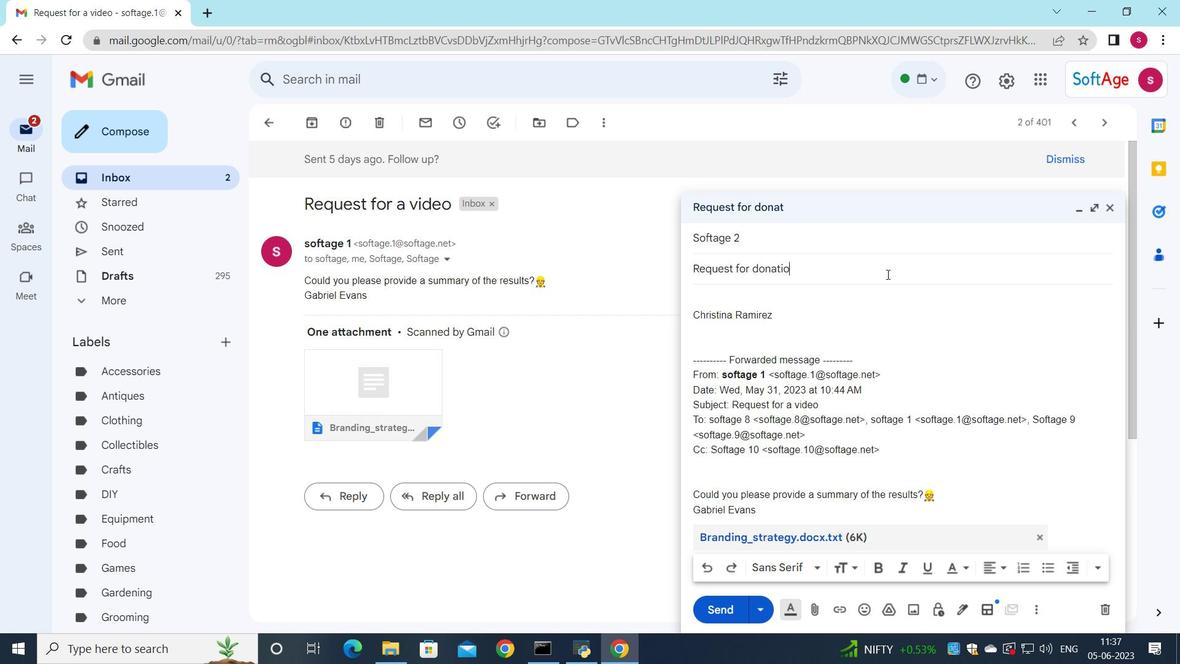 
Action: Mouse moved to (925, 263)
Screenshot: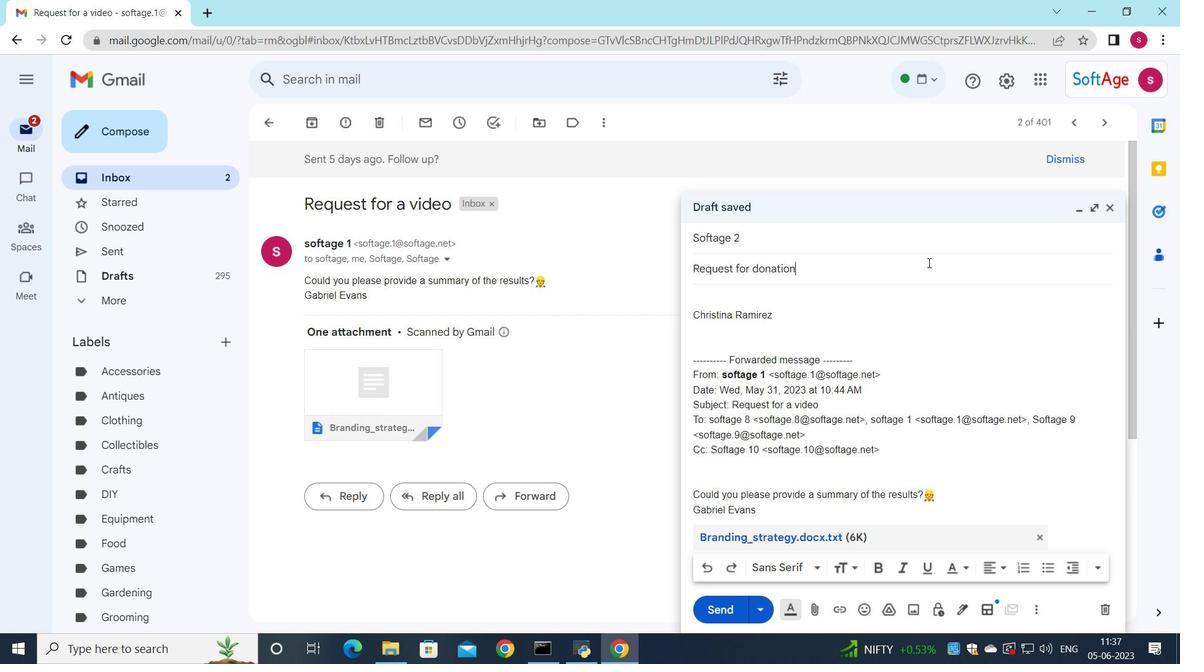 
Action: Key pressed s
Screenshot: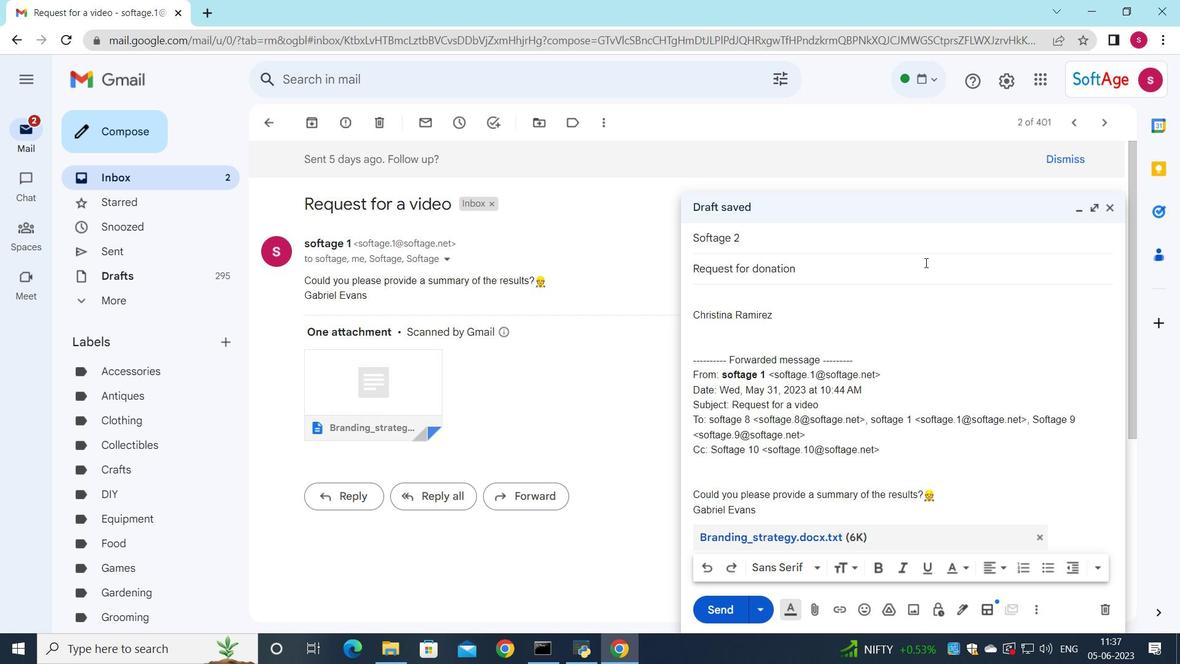 
Action: Mouse moved to (728, 293)
Screenshot: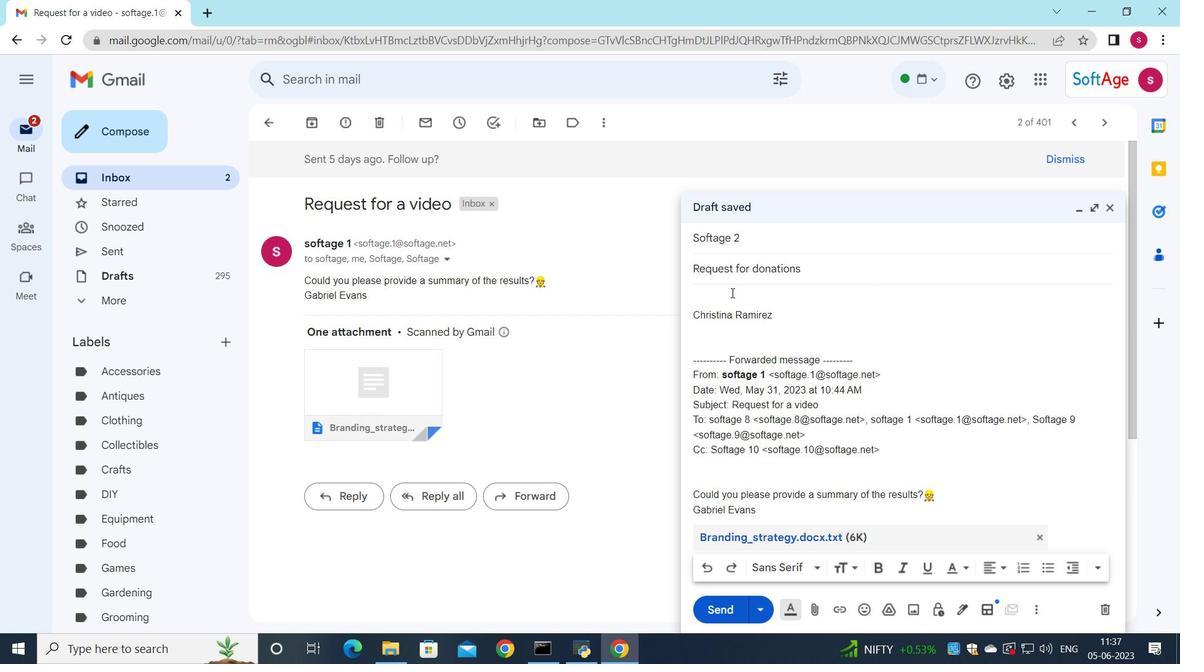
Action: Mouse pressed left at (728, 293)
Screenshot: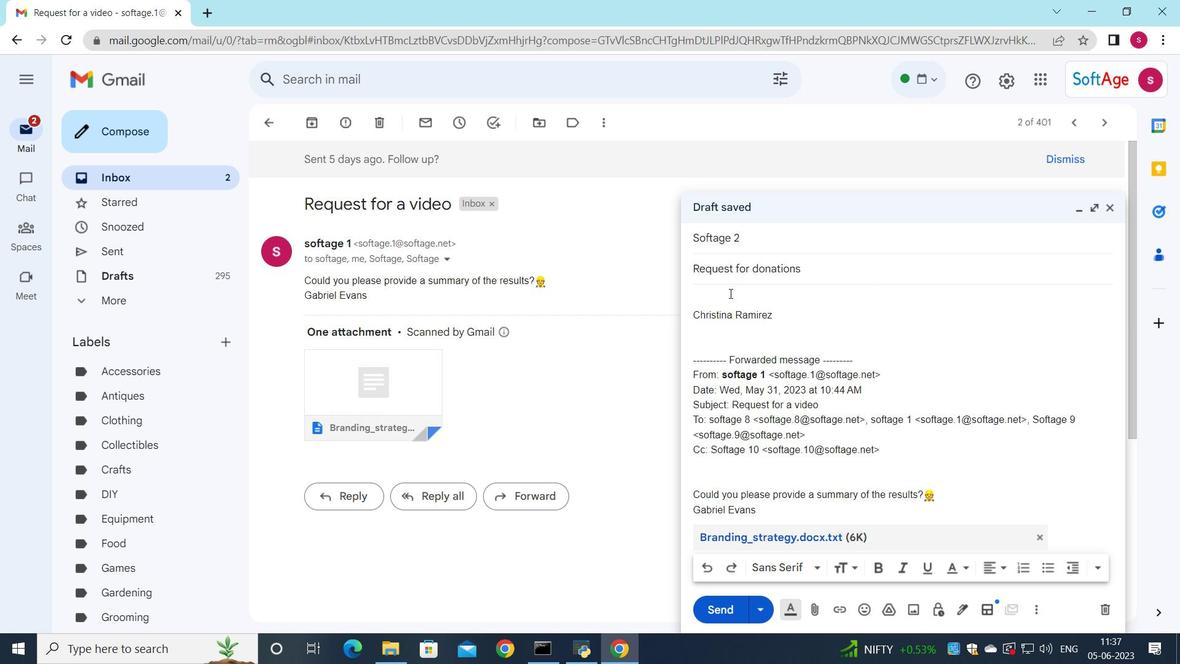 
Action: Key pressed <Key.shift>Please<Key.space>let<Key.space>me<Key.space>know<Key.space>if<Key.space>there<Key.space>are<Key.space>any<Key.space>issues<Key.space>or<Key.space>concerns<Key.space>that<Key.space>need<Key.space>to<Key.space>be<Key.space>addressed<Key.space><Key.backspace>;
Screenshot: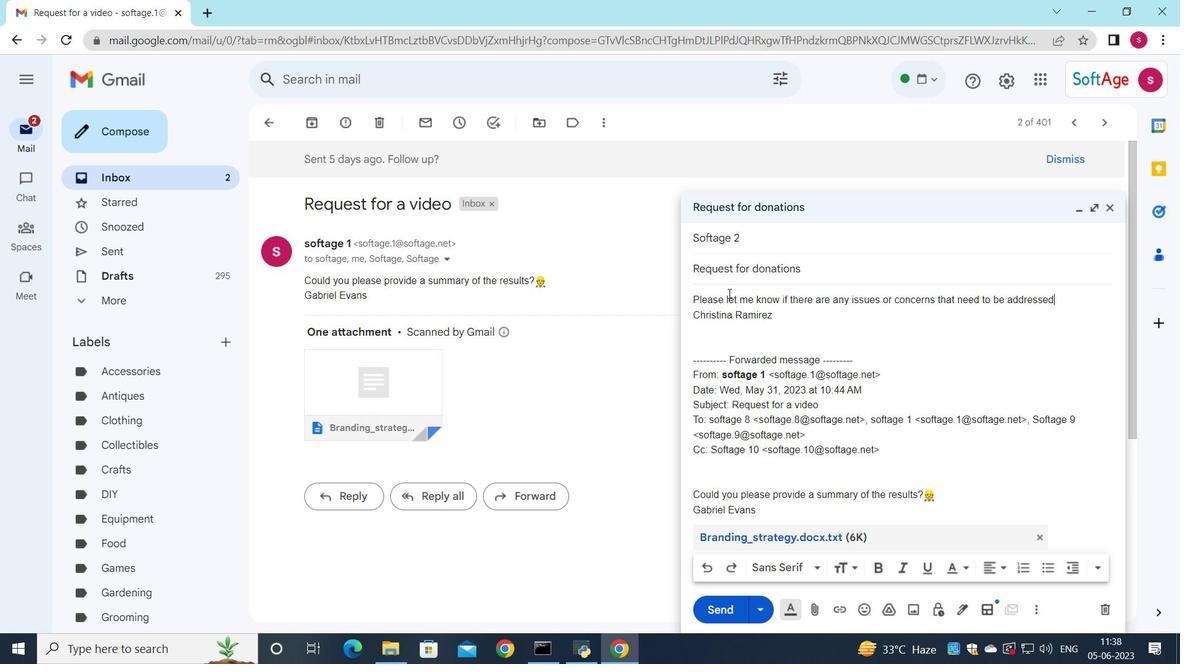 
Action: Mouse moved to (1045, 291)
Screenshot: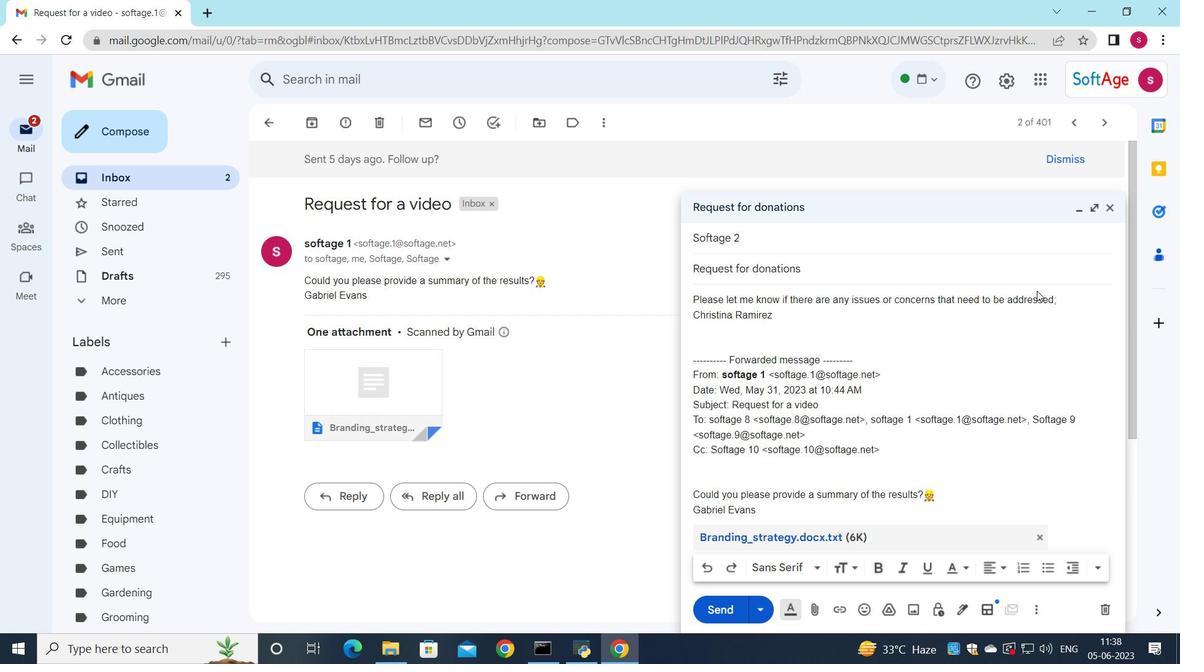 
Action: Key pressed <Key.backspace>.
Screenshot: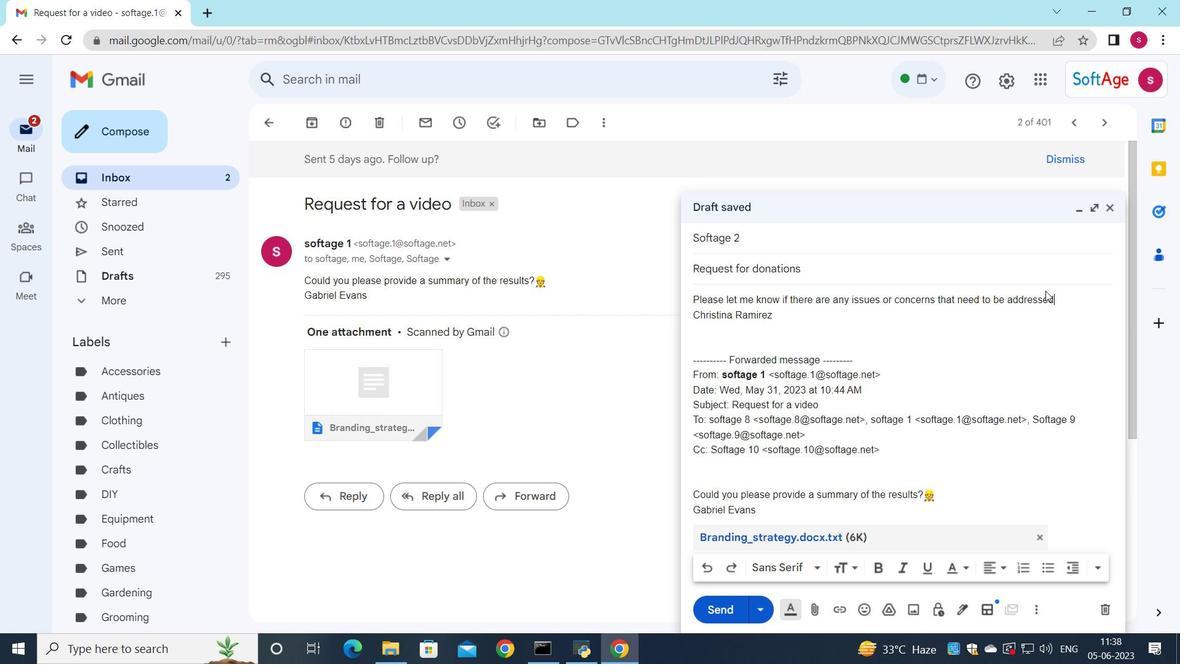 
Action: Mouse moved to (1064, 299)
Screenshot: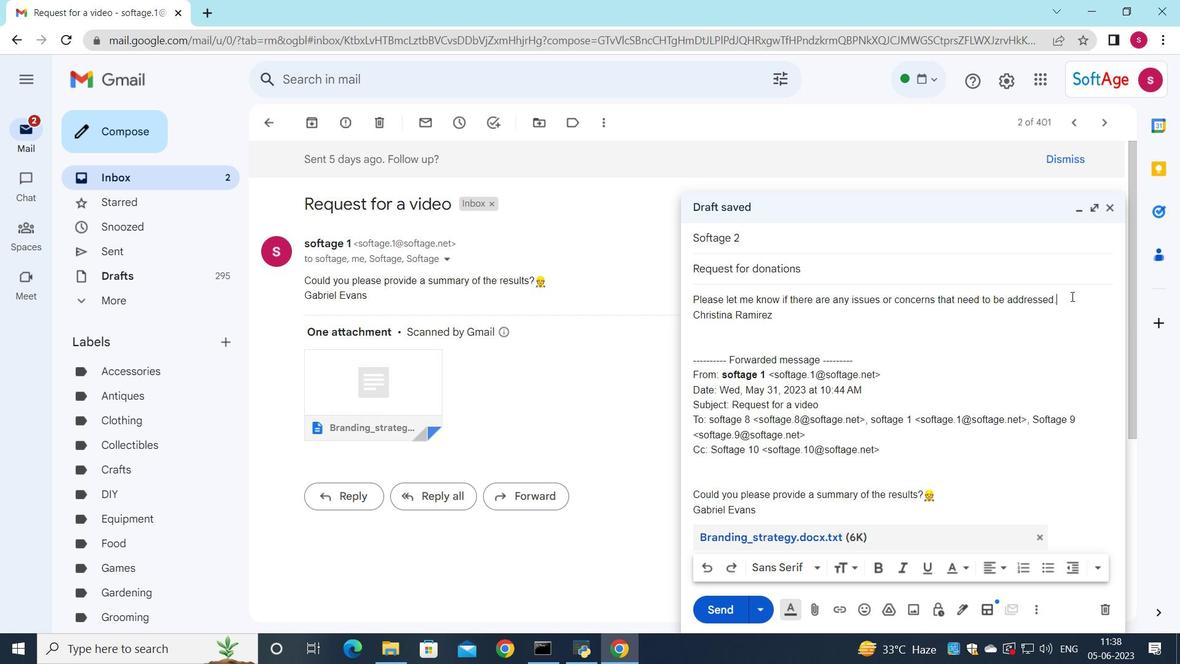
Action: Mouse pressed left at (1064, 299)
Screenshot: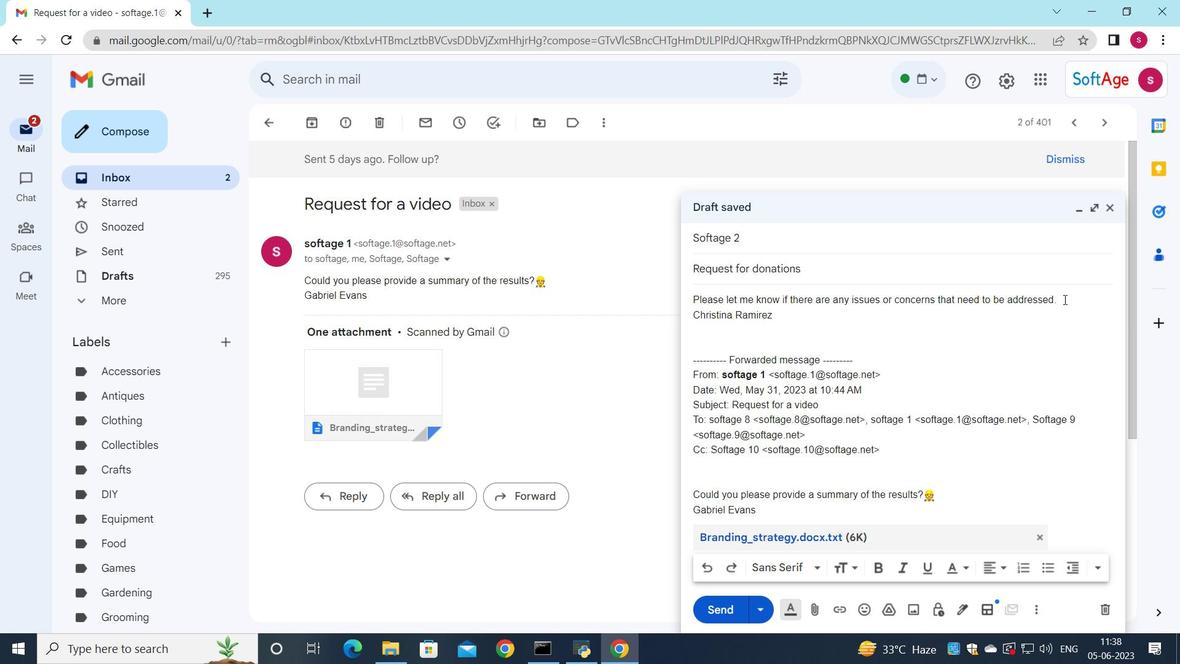
Action: Mouse moved to (811, 566)
Screenshot: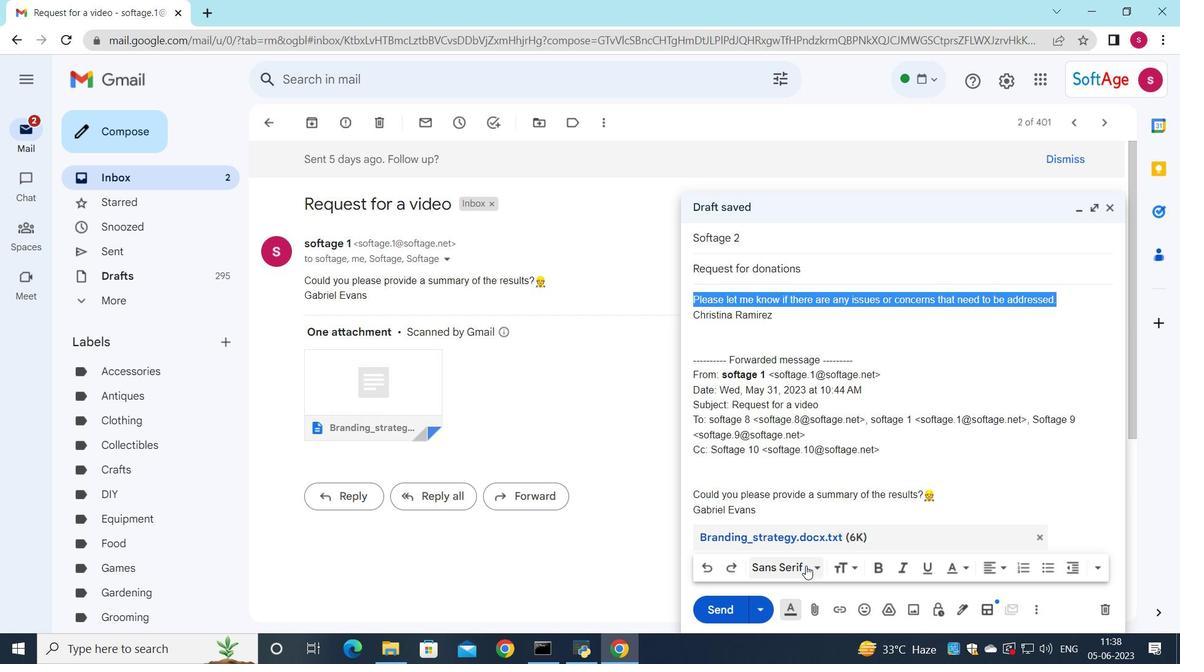 
Action: Mouse pressed left at (811, 566)
Screenshot: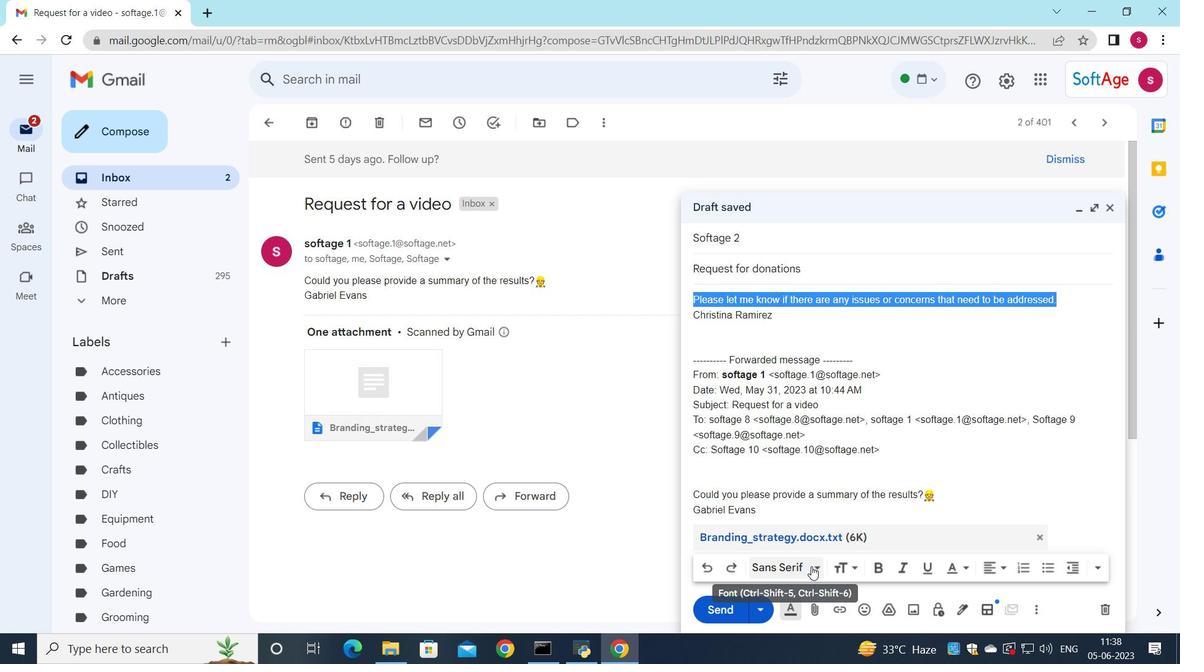 
Action: Mouse moved to (813, 485)
Screenshot: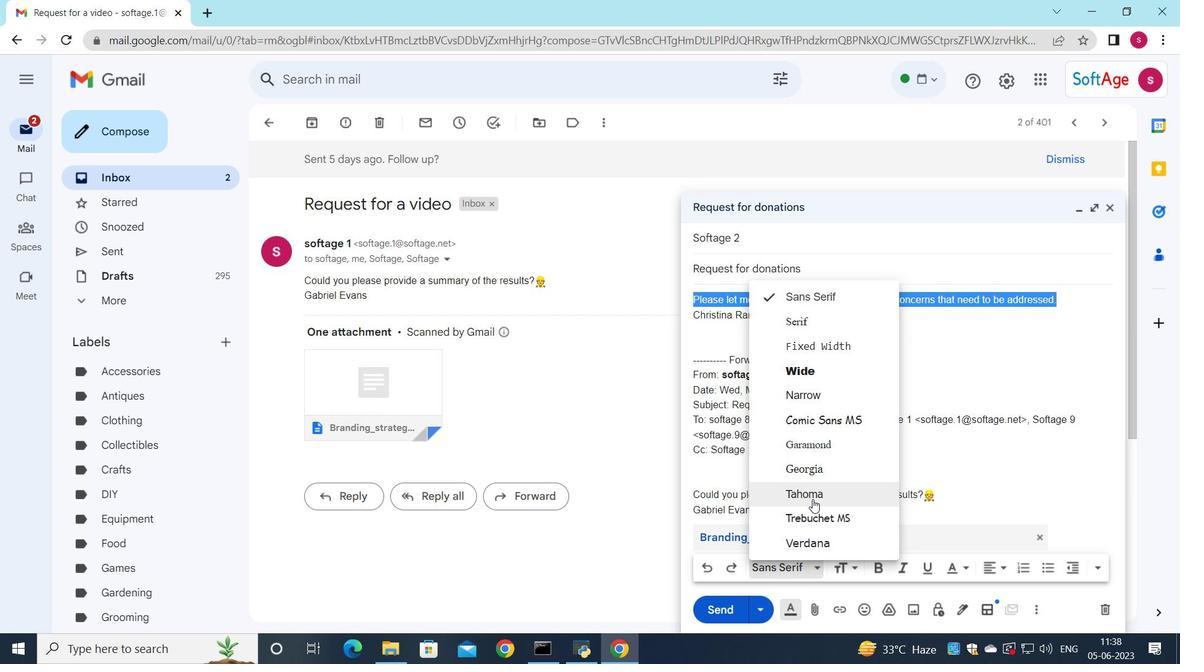 
Action: Mouse pressed left at (813, 485)
Screenshot: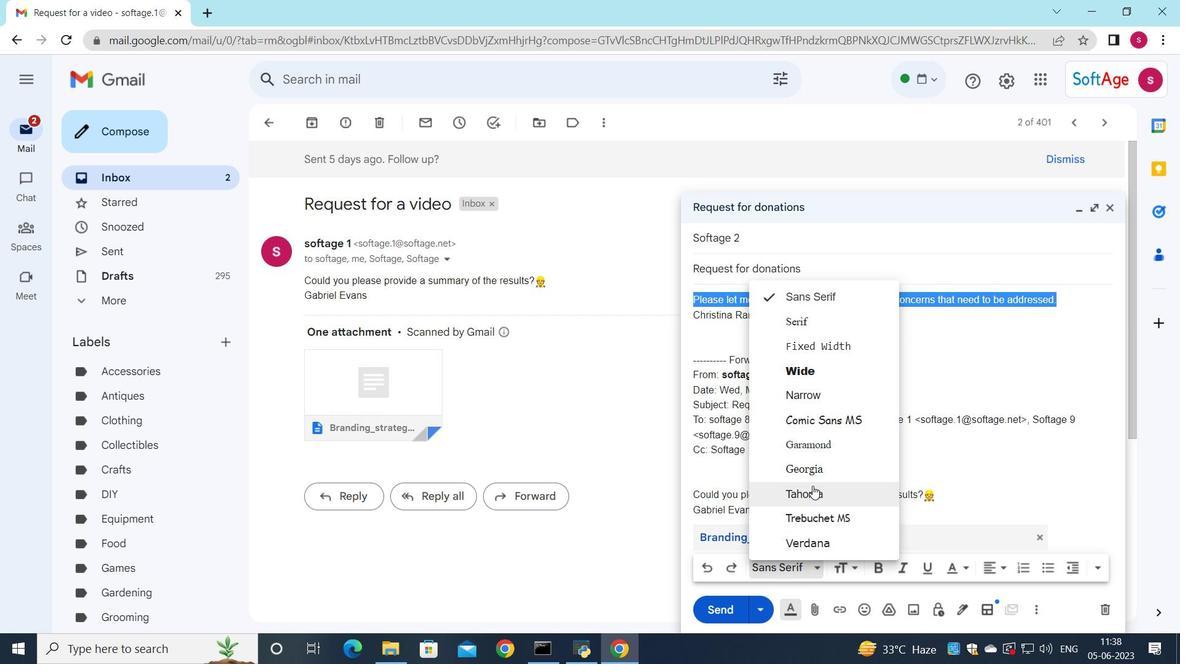
Action: Mouse moved to (898, 565)
Screenshot: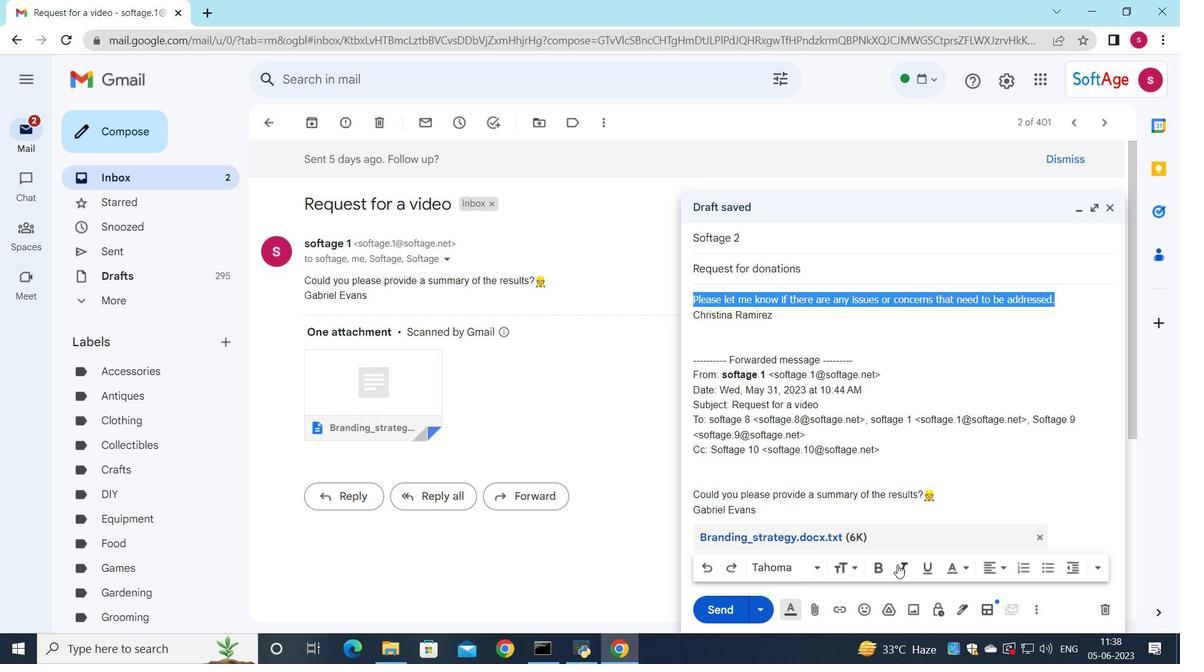 
Action: Mouse pressed left at (898, 565)
Screenshot: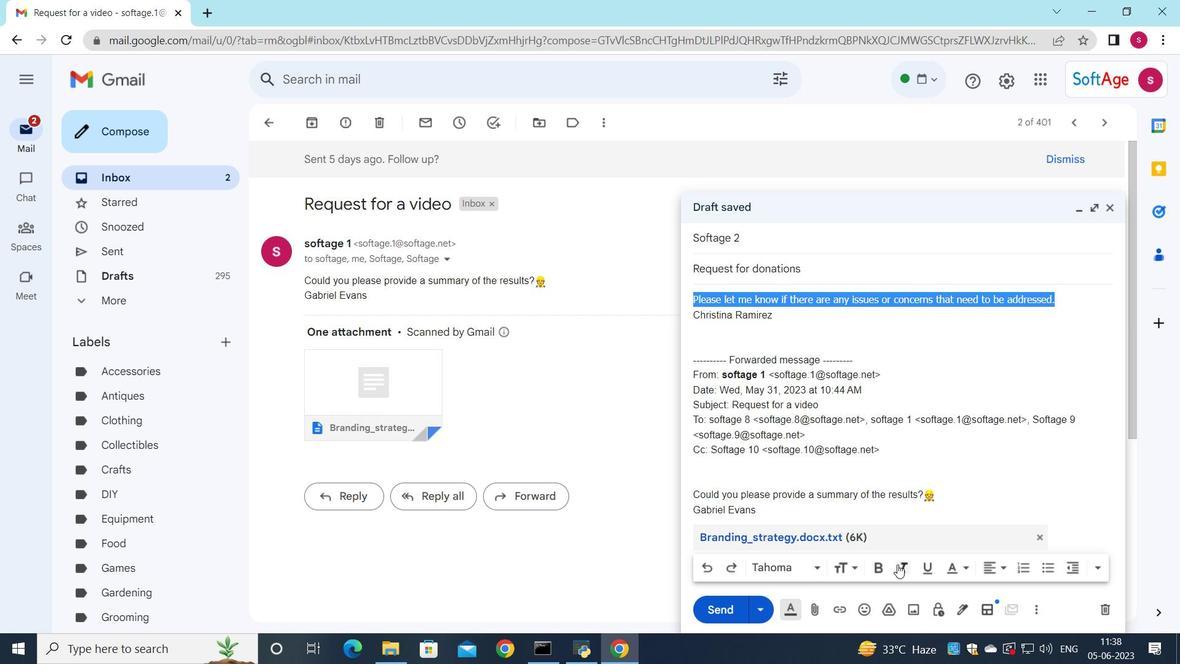 
Action: Mouse moved to (726, 604)
Screenshot: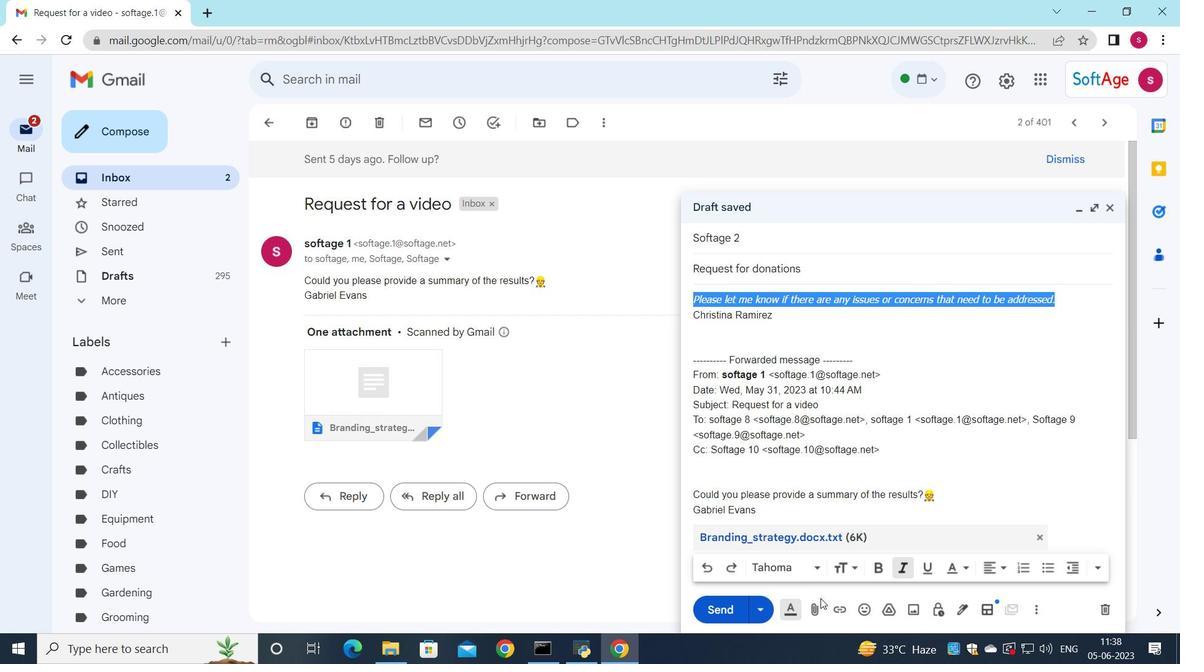 
Action: Mouse pressed left at (726, 604)
Screenshot: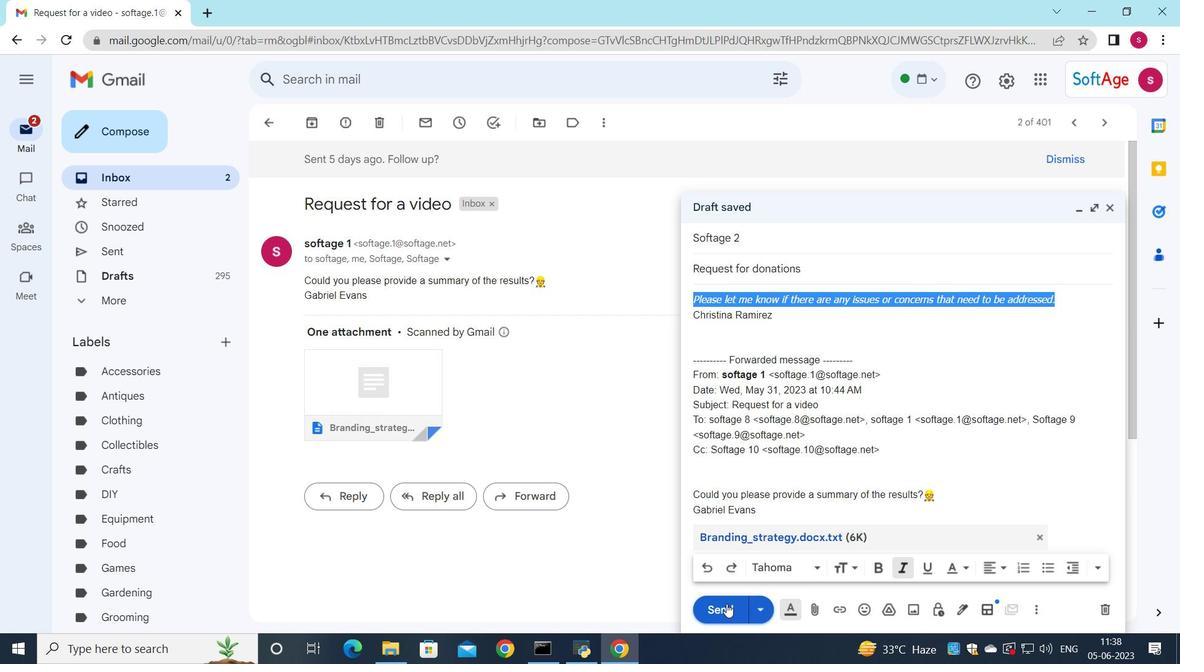 
